 Task: Look for space in Jerantut, Malaysia from 5th September, 2023 to 12th September, 2023 for 2 adults in price range Rs.10000 to Rs.15000.  With 1  bedroom having 1 bed and 1 bathroom. Property type can be house, flat, guest house, hotel. Booking option can be shelf check-in. Required host language is English.
Action: Mouse moved to (483, 102)
Screenshot: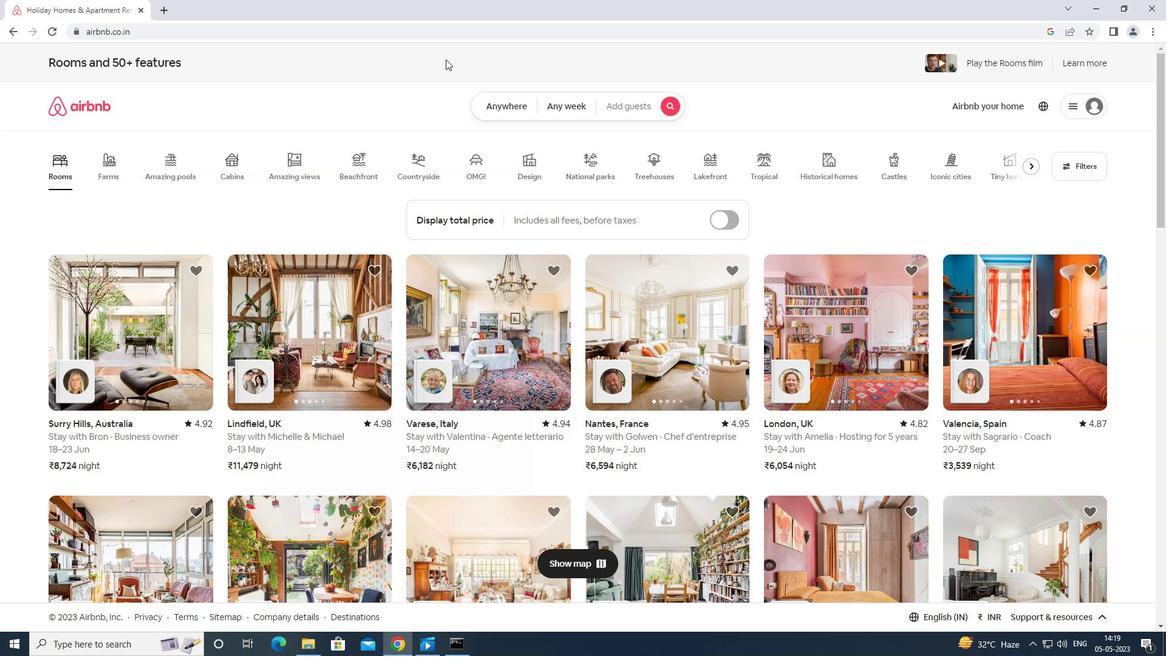 
Action: Mouse pressed left at (483, 102)
Screenshot: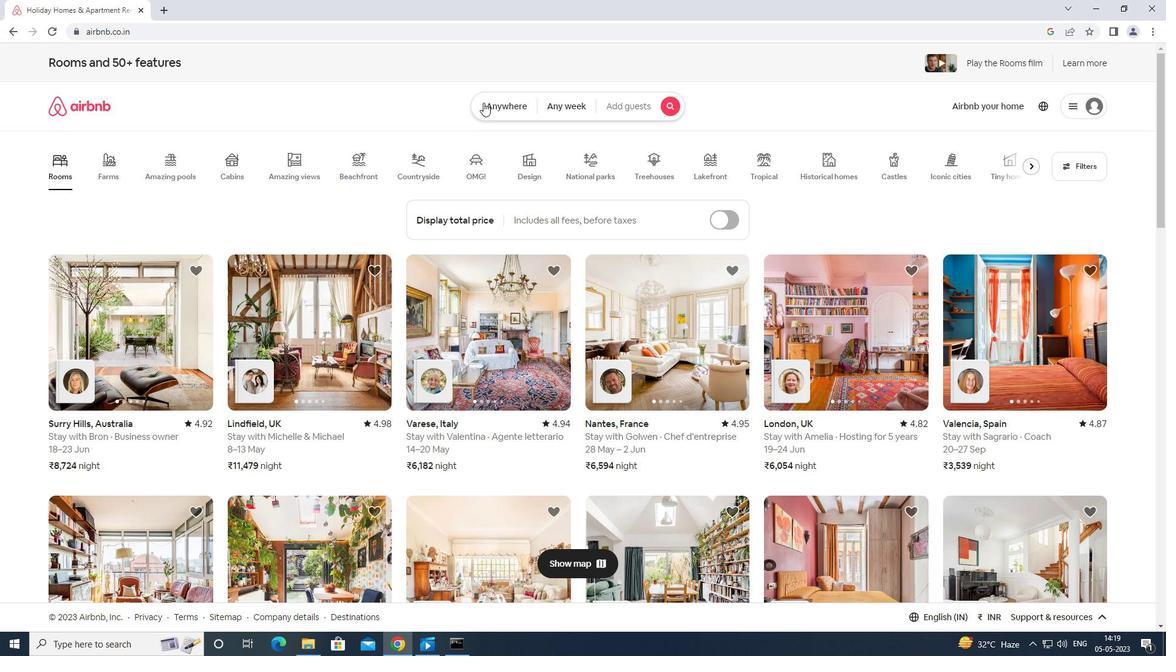 
Action: Mouse moved to (440, 143)
Screenshot: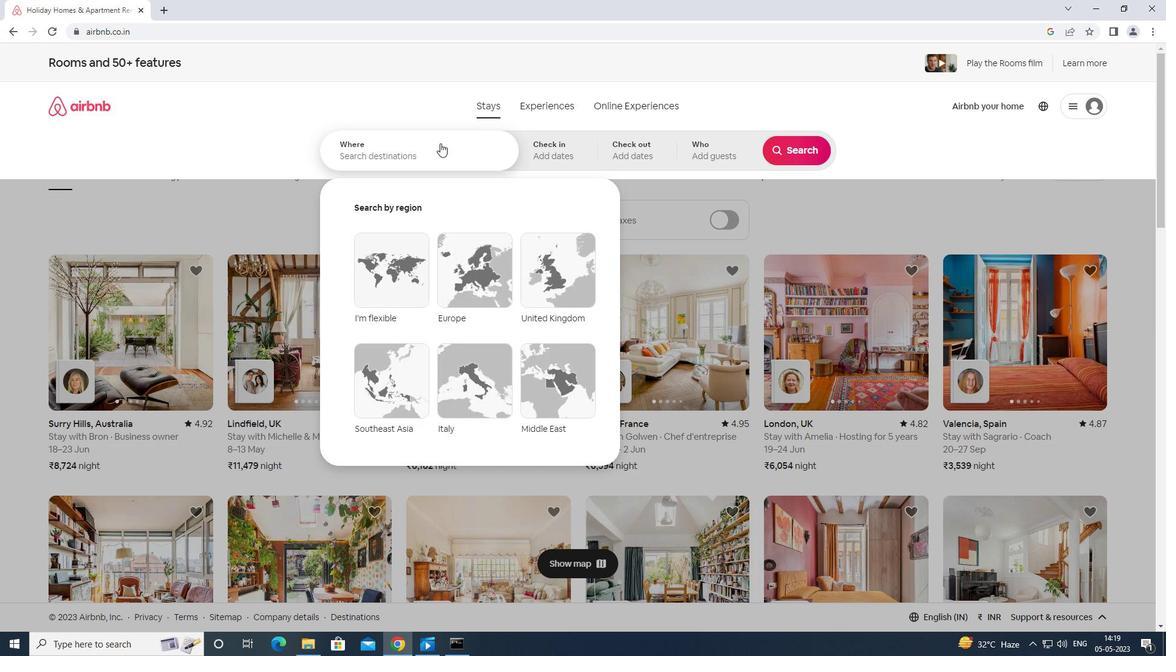 
Action: Mouse pressed left at (440, 143)
Screenshot: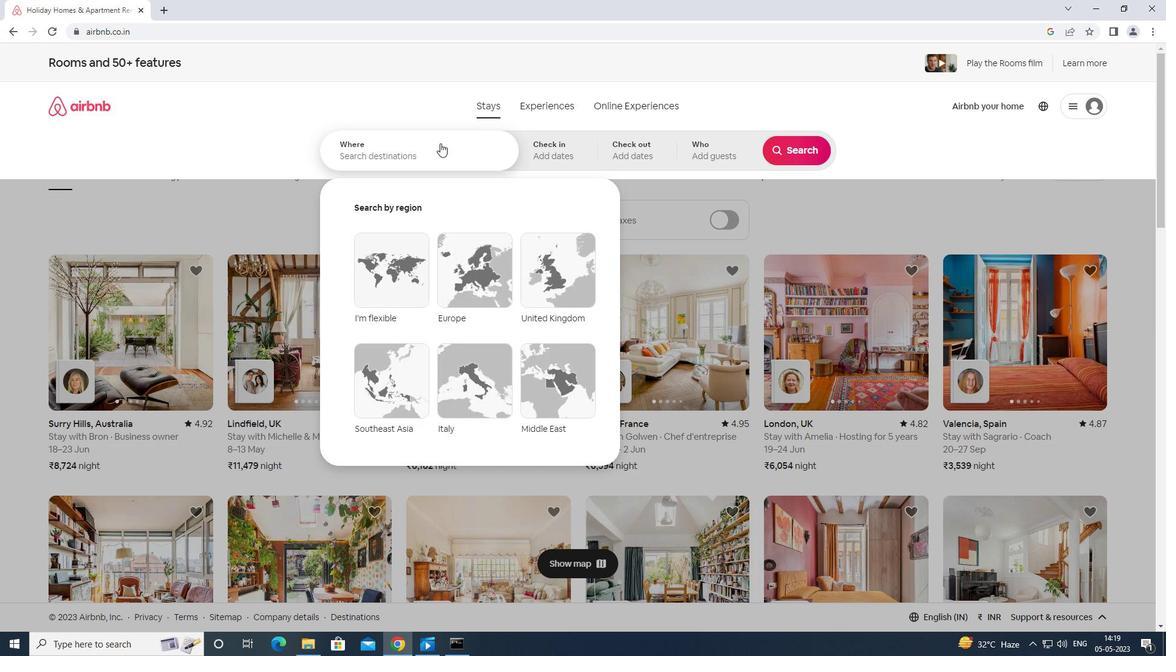 
Action: Mouse moved to (438, 150)
Screenshot: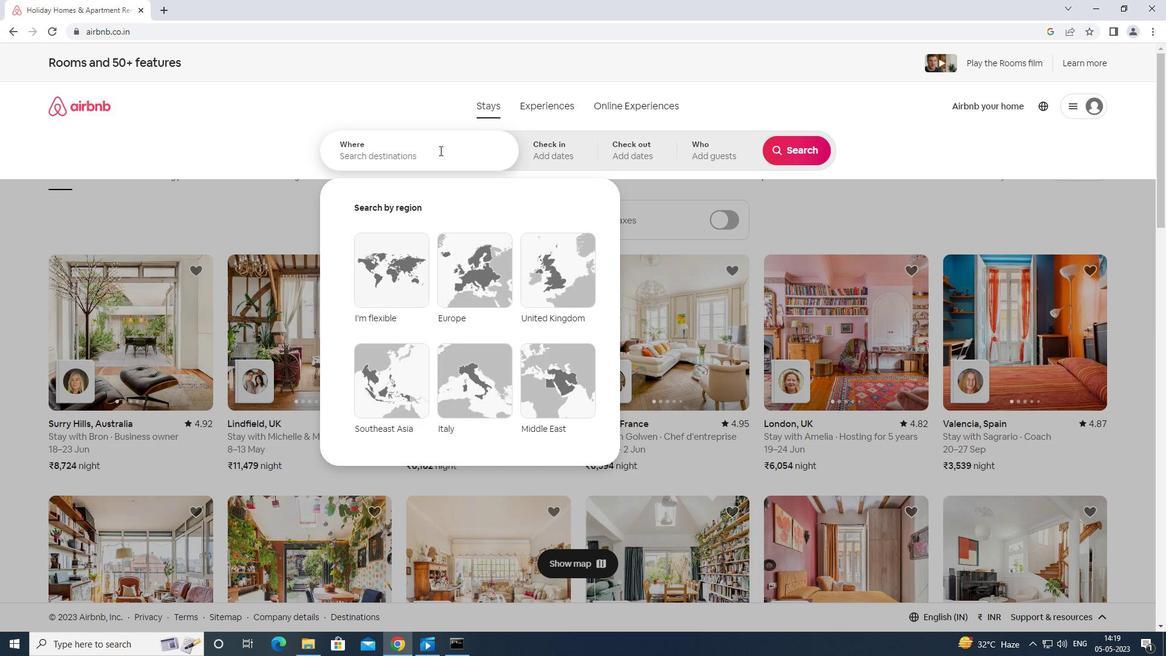 
Action: Key pressed <Key.shift>JERANTUT<Key.space>MALAYSIA<Key.enter>
Screenshot: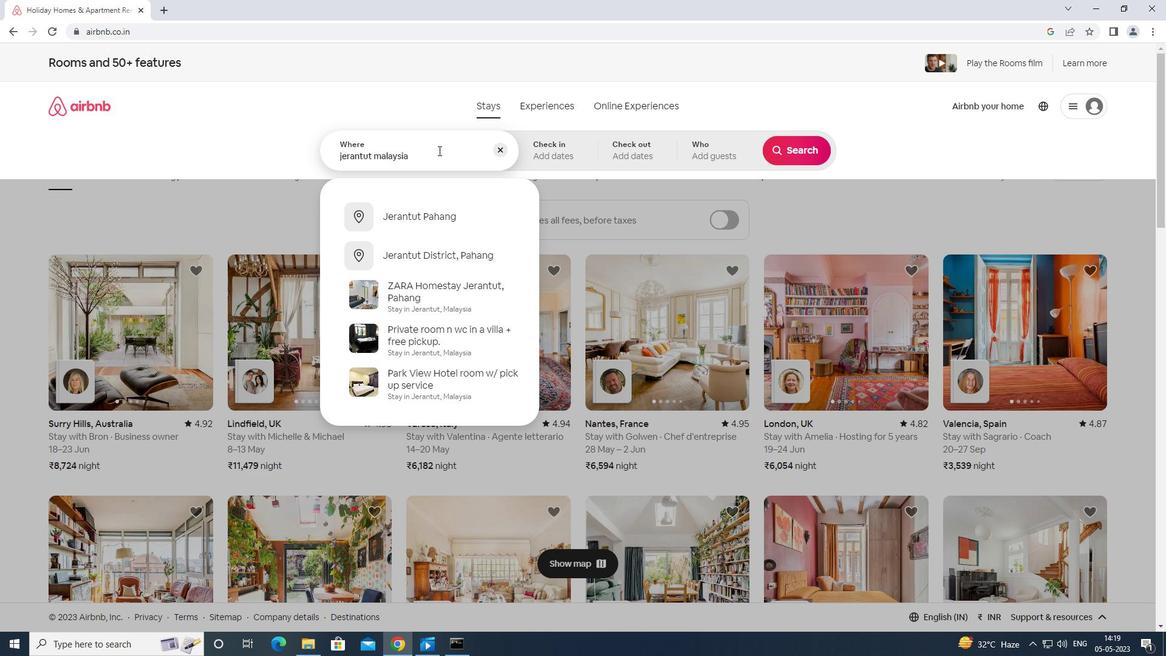 
Action: Mouse moved to (798, 252)
Screenshot: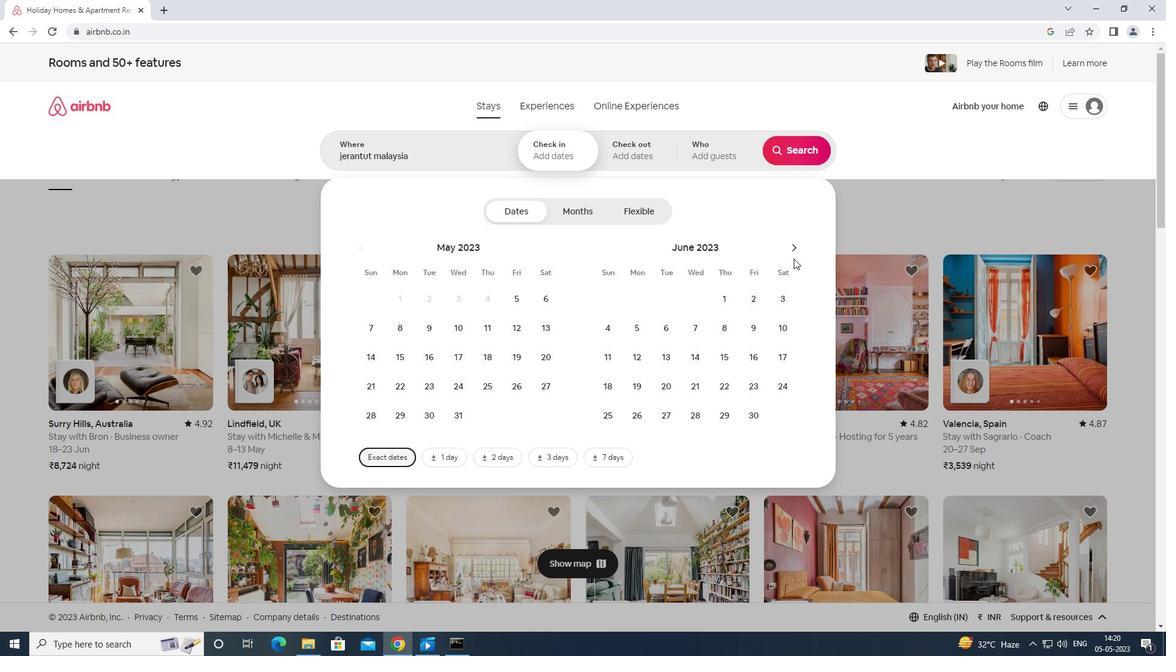 
Action: Mouse pressed left at (798, 252)
Screenshot: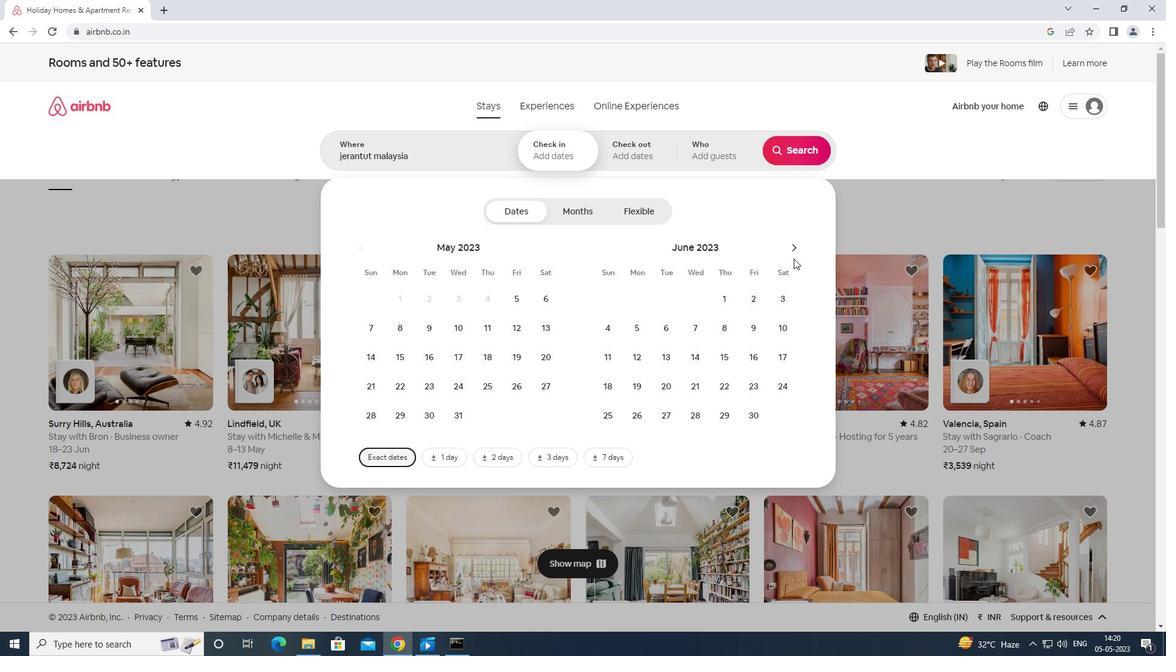 
Action: Mouse moved to (799, 252)
Screenshot: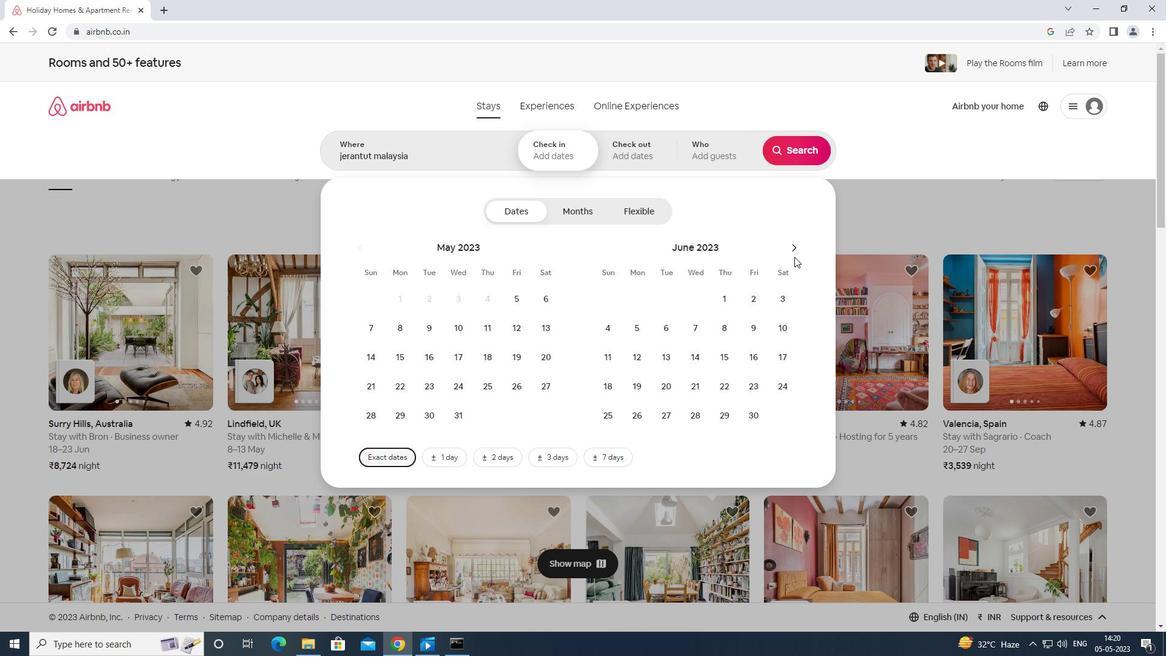
Action: Mouse pressed left at (799, 252)
Screenshot: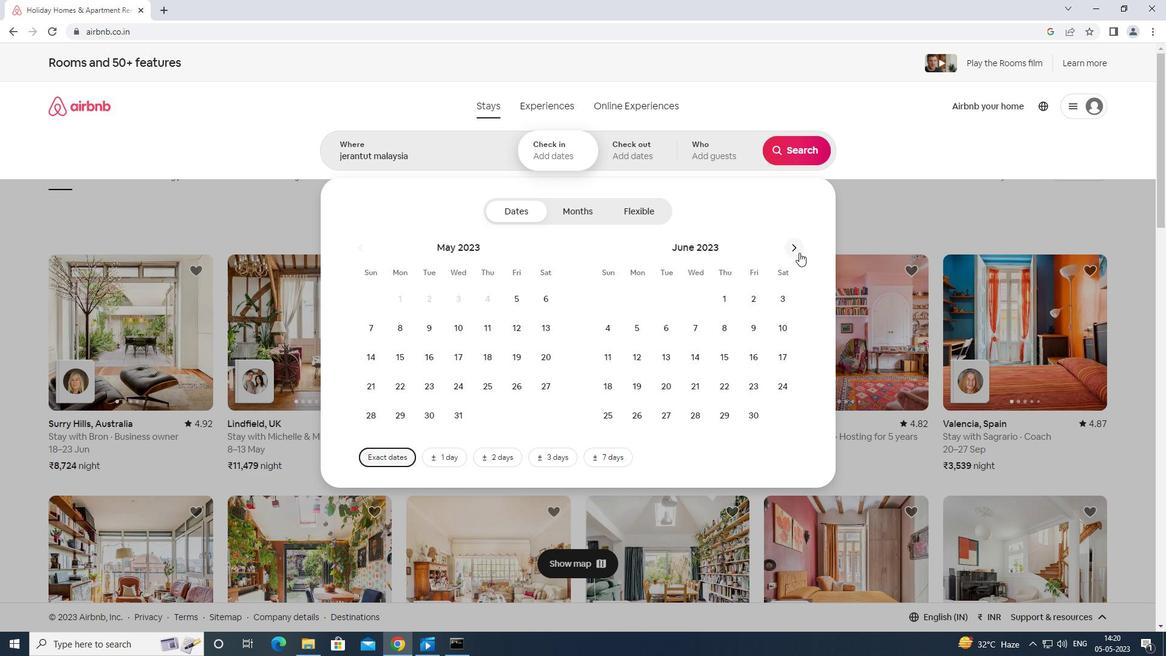 
Action: Mouse moved to (800, 252)
Screenshot: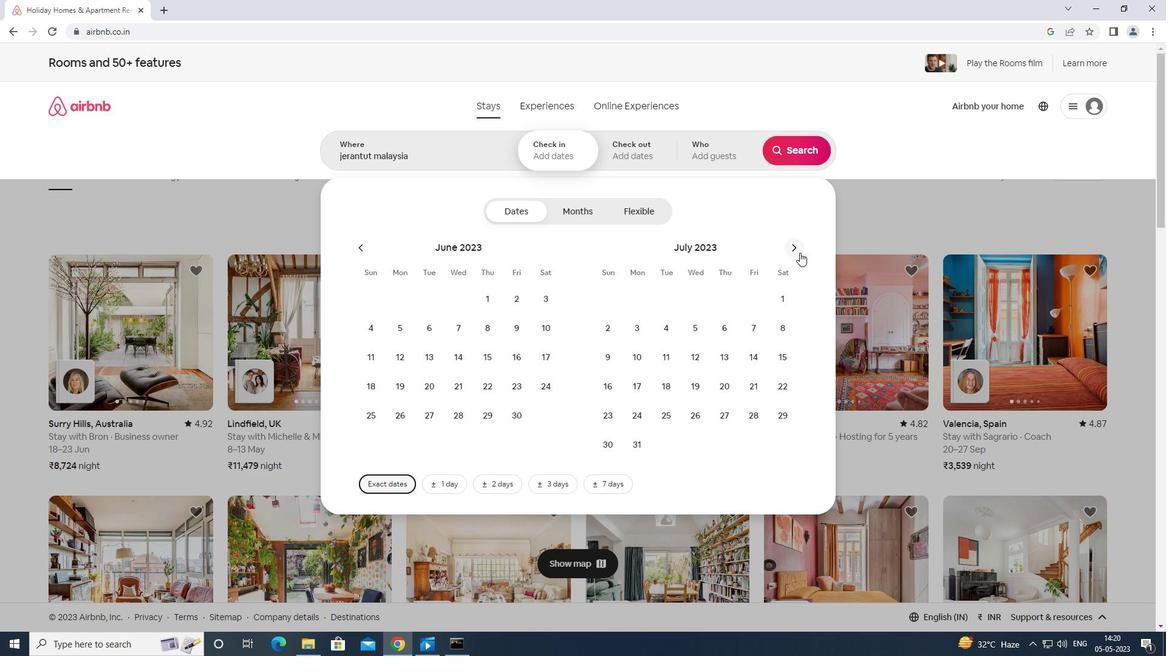 
Action: Mouse pressed left at (800, 252)
Screenshot: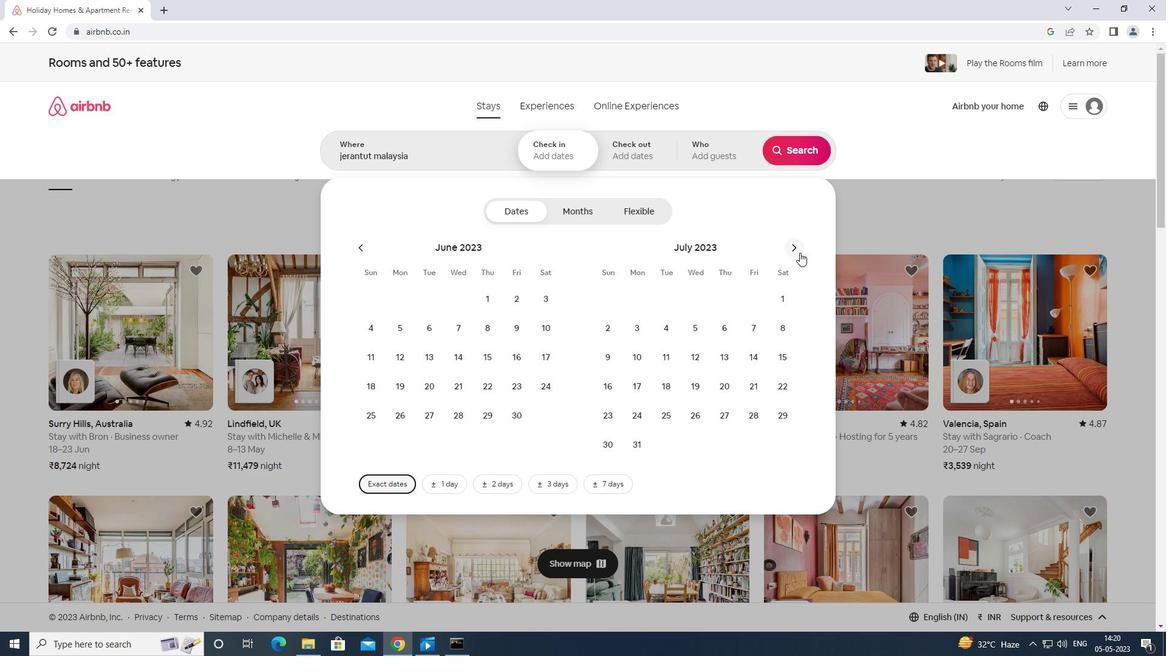 
Action: Mouse moved to (800, 251)
Screenshot: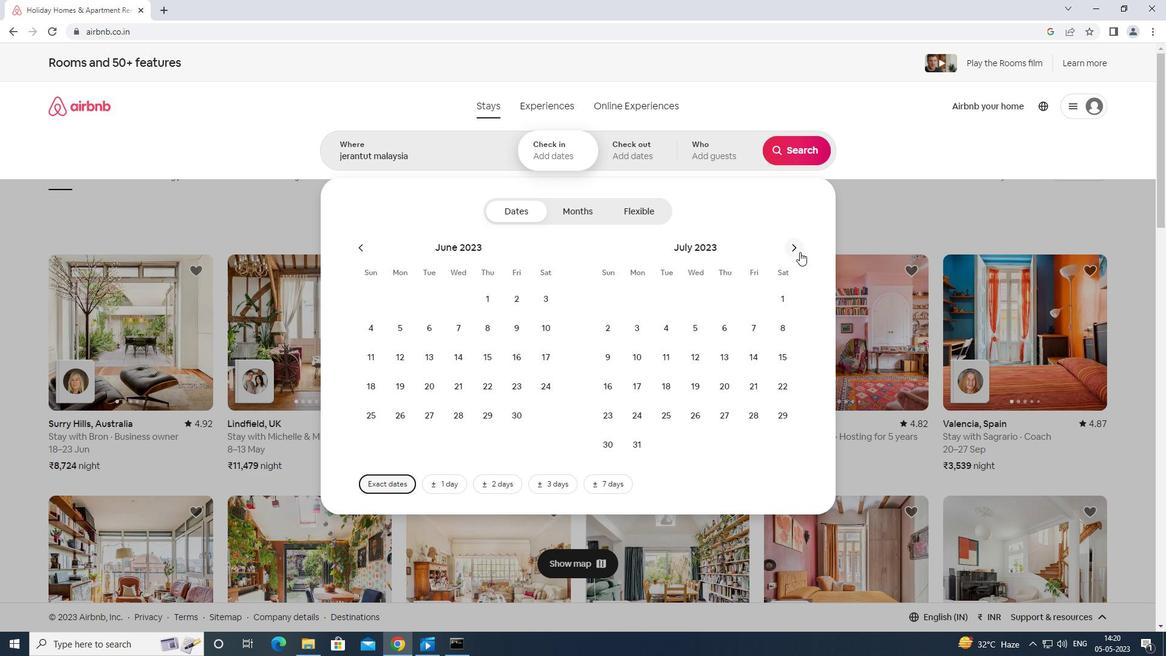 
Action: Mouse pressed left at (800, 251)
Screenshot: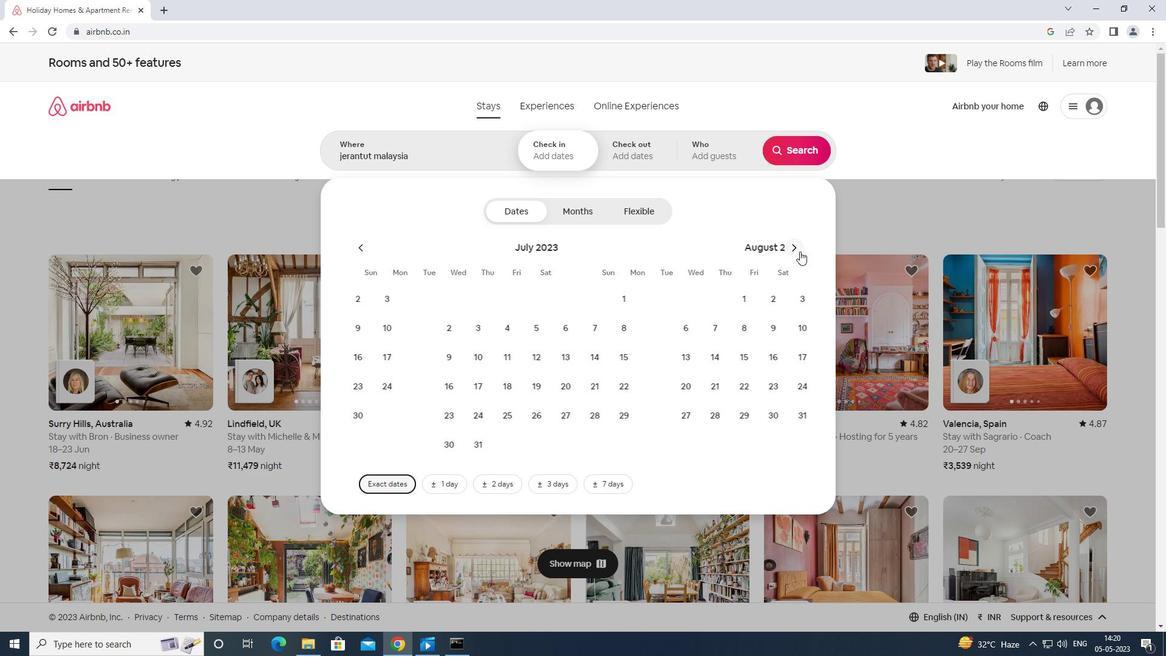 
Action: Mouse moved to (672, 325)
Screenshot: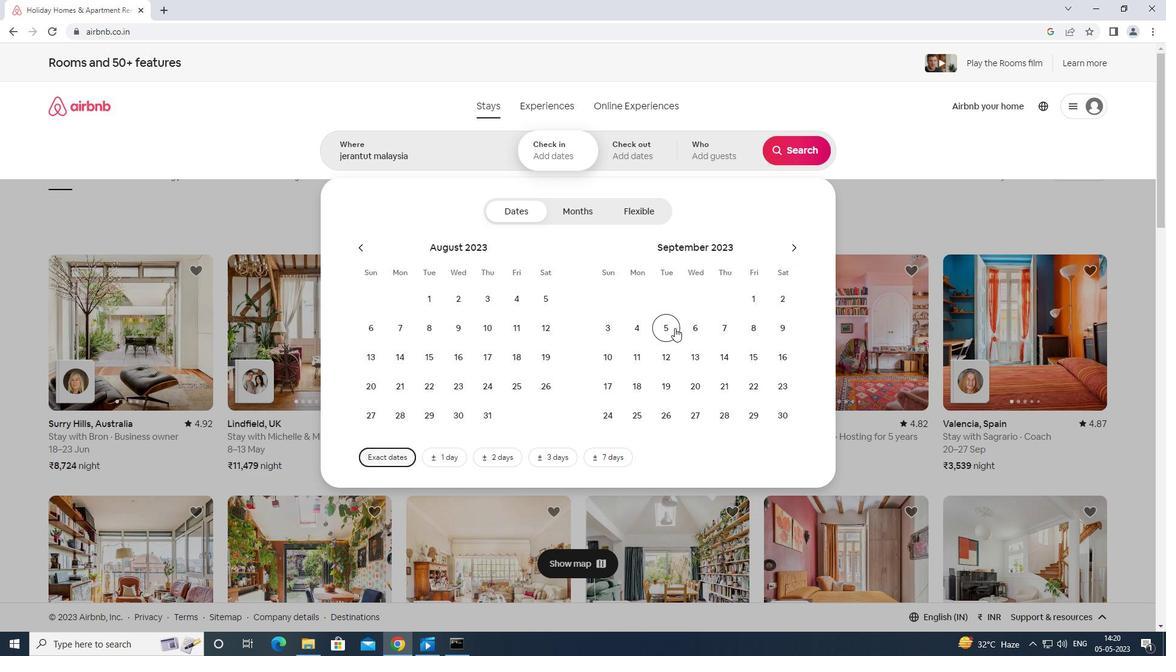 
Action: Mouse pressed left at (672, 325)
Screenshot: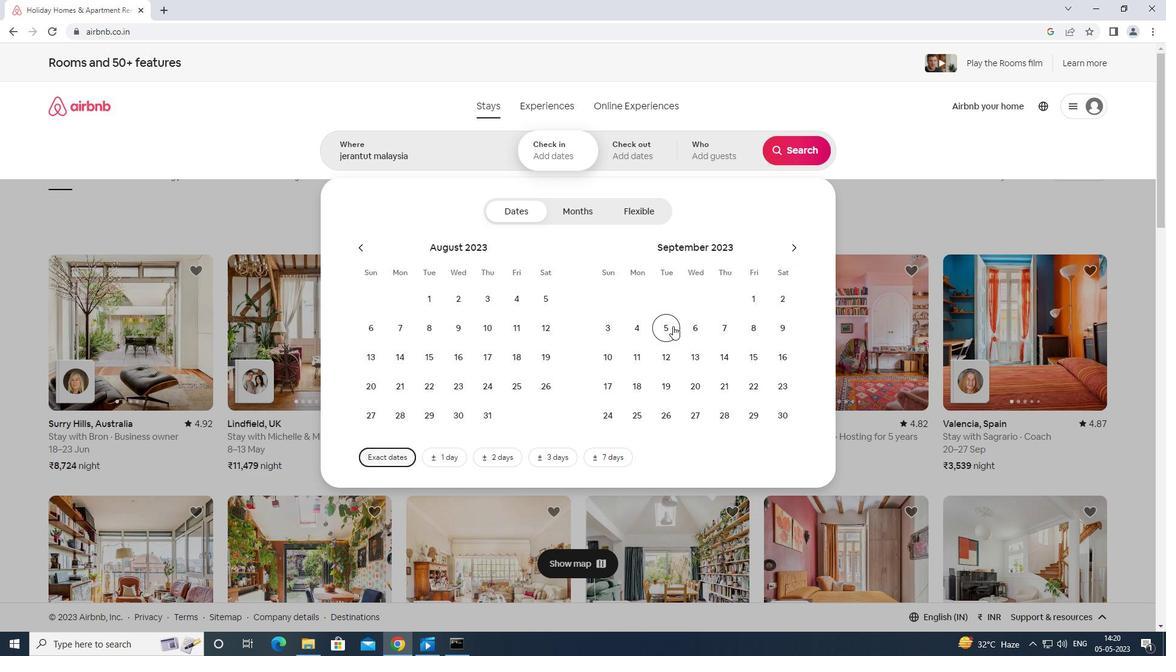 
Action: Mouse moved to (668, 350)
Screenshot: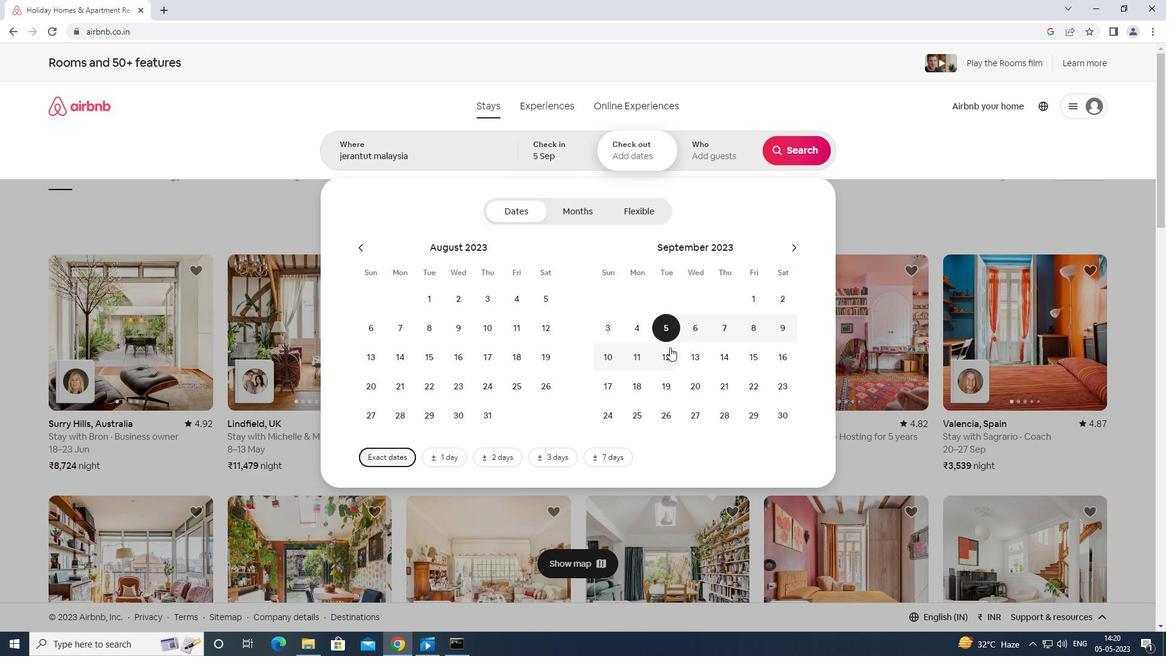 
Action: Mouse pressed left at (668, 350)
Screenshot: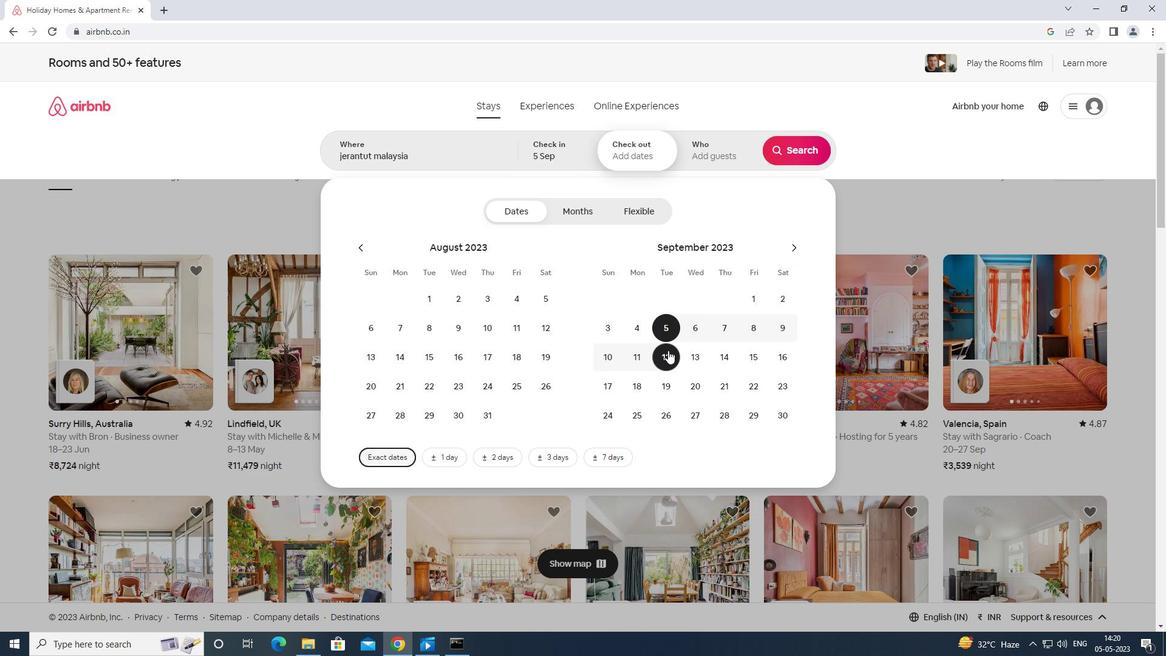 
Action: Mouse moved to (725, 154)
Screenshot: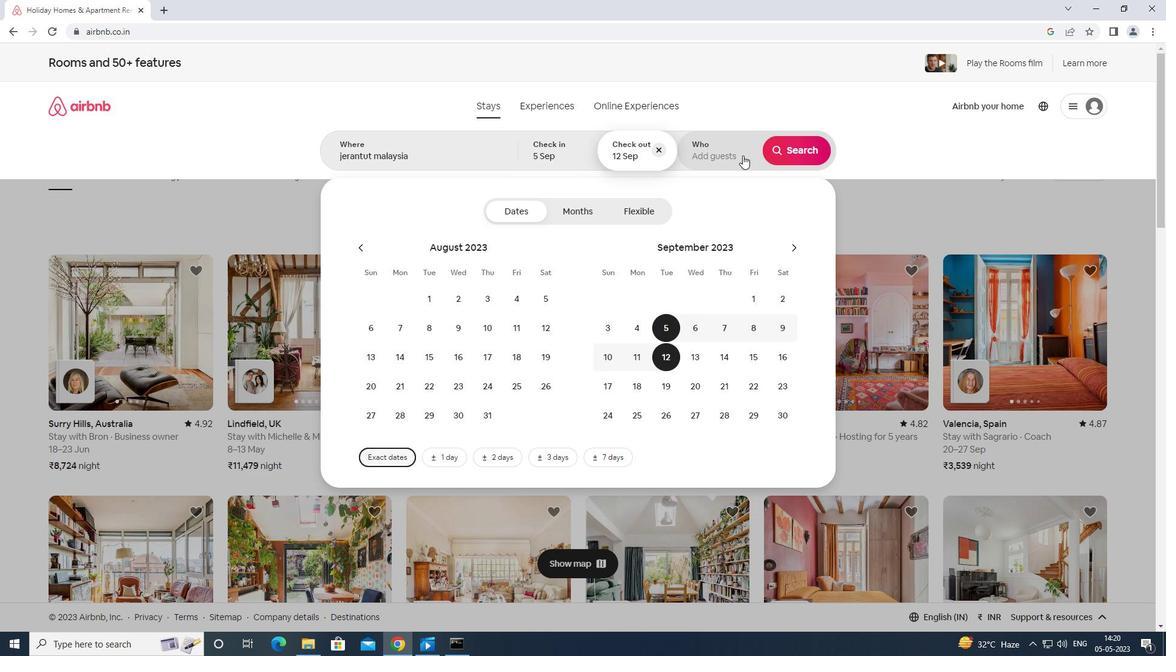 
Action: Mouse pressed left at (725, 154)
Screenshot: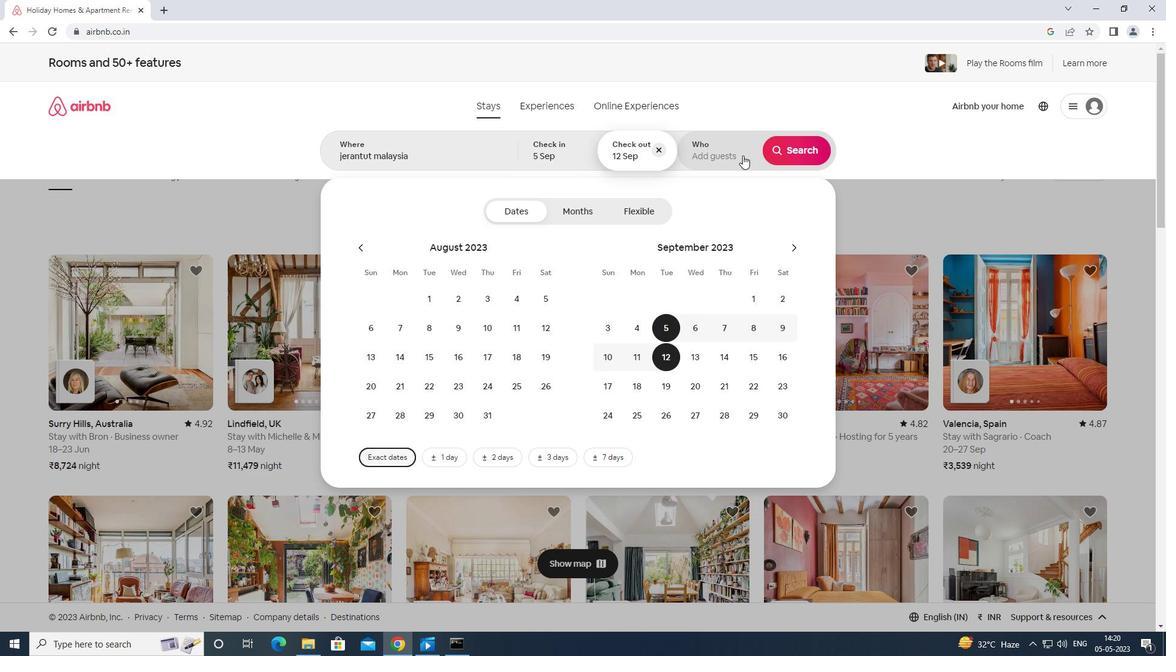 
Action: Mouse moved to (799, 214)
Screenshot: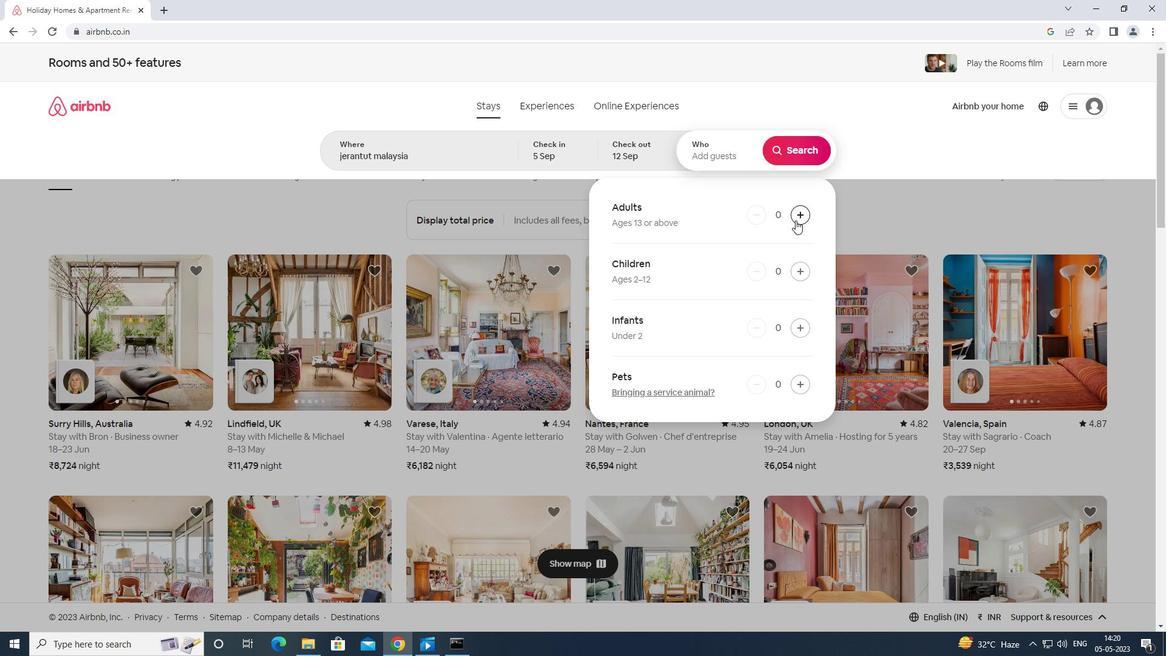 
Action: Mouse pressed left at (799, 214)
Screenshot: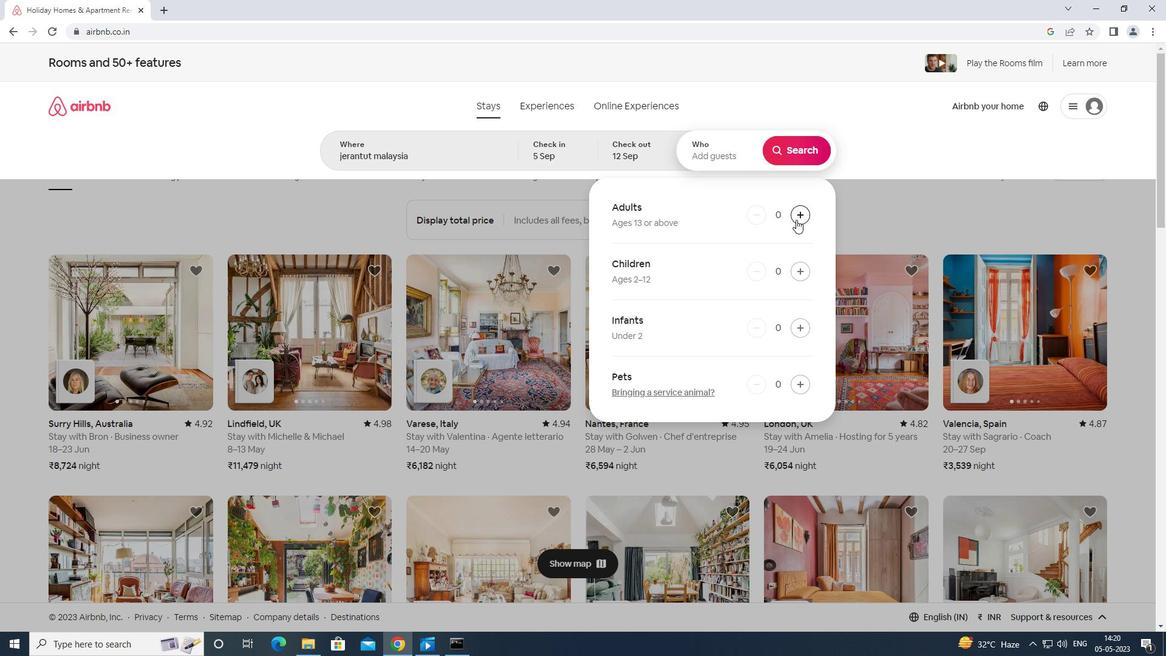 
Action: Mouse pressed left at (799, 214)
Screenshot: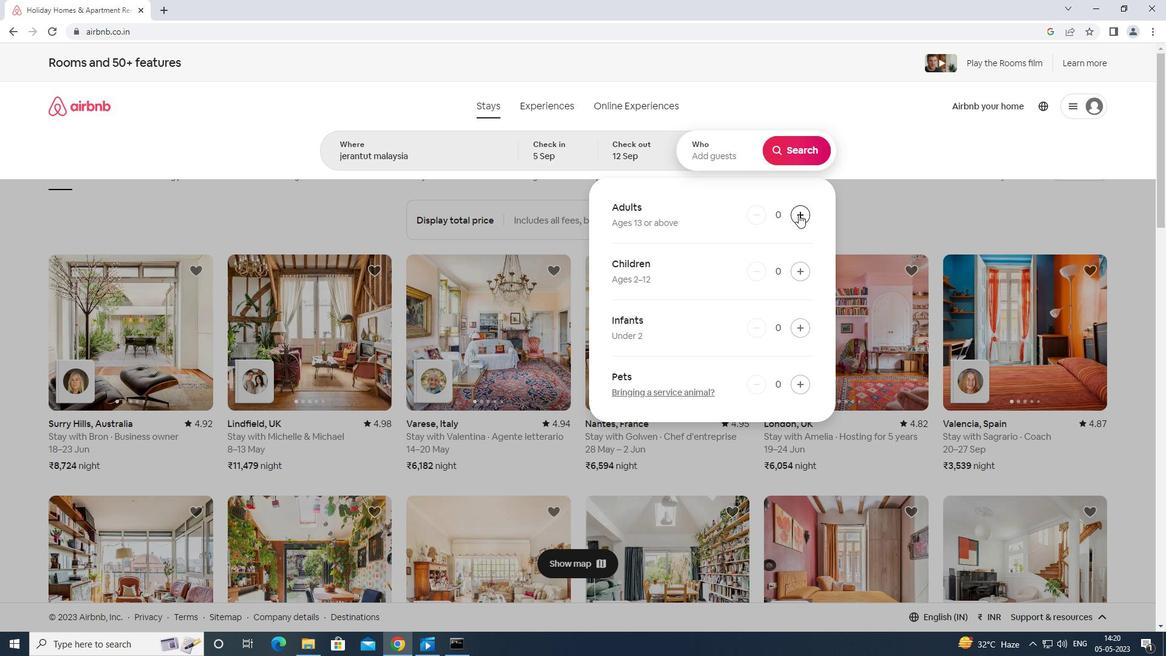 
Action: Mouse moved to (799, 150)
Screenshot: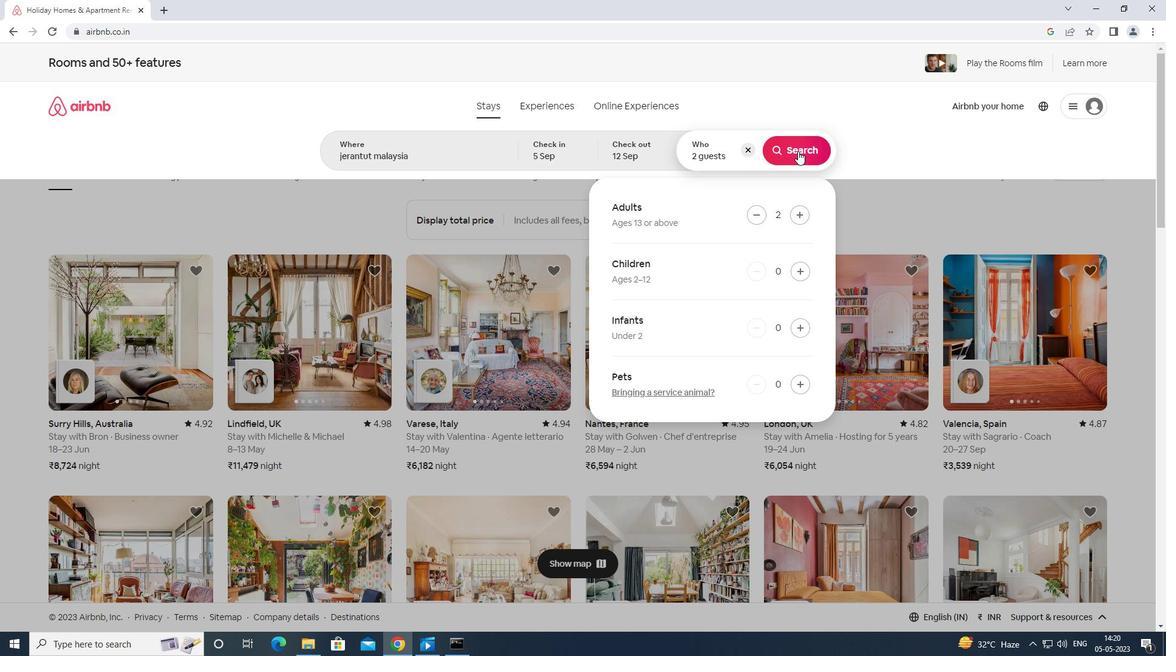 
Action: Mouse pressed left at (799, 150)
Screenshot: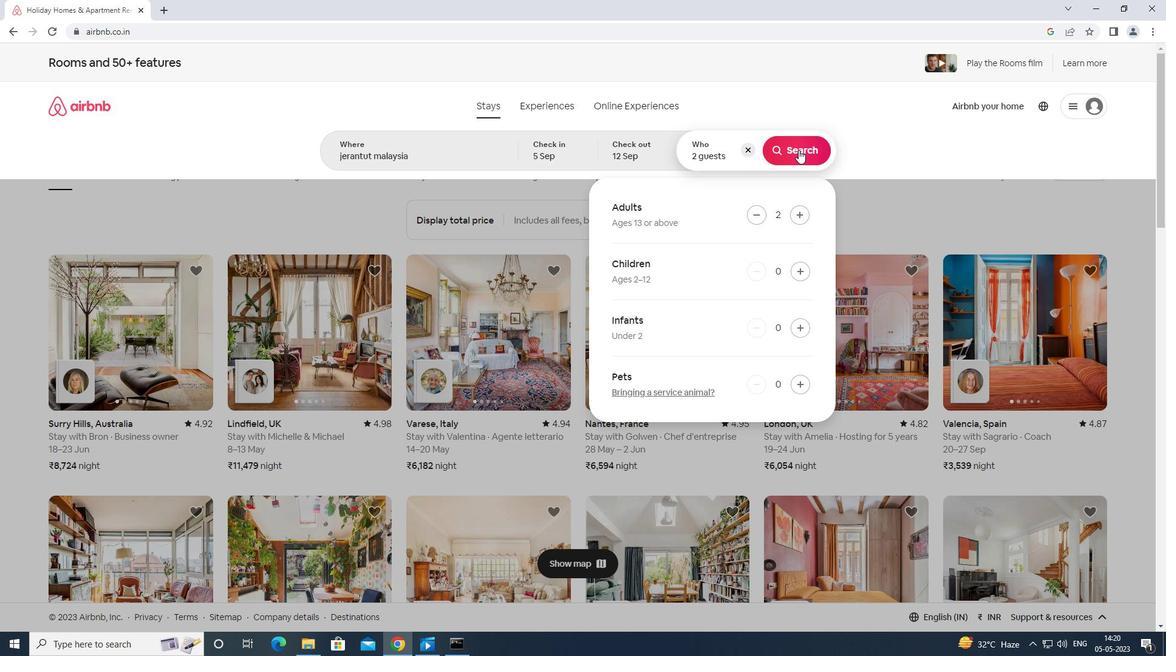 
Action: Mouse moved to (1128, 116)
Screenshot: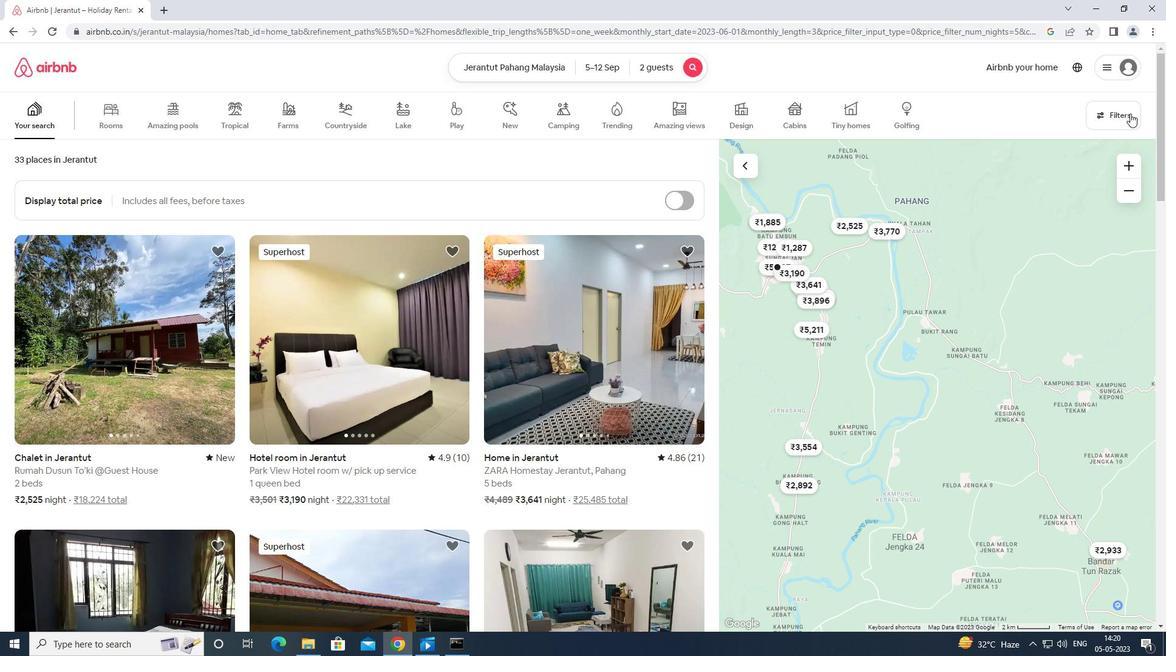 
Action: Mouse pressed left at (1128, 116)
Screenshot: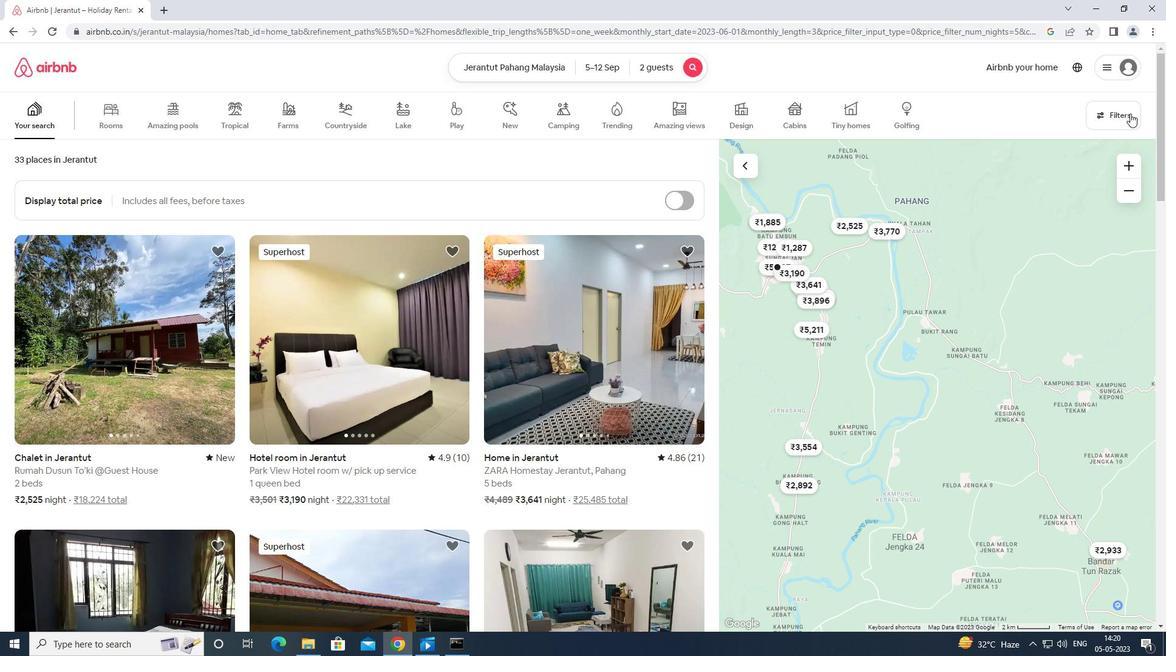 
Action: Mouse moved to (468, 413)
Screenshot: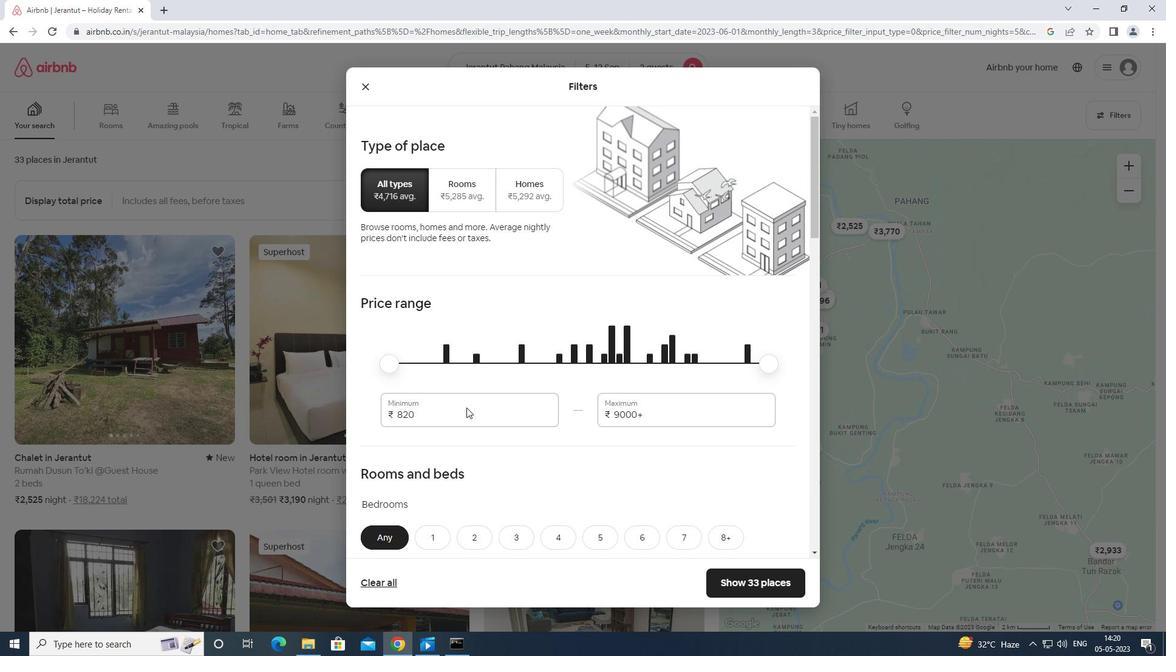 
Action: Mouse pressed left at (468, 413)
Screenshot: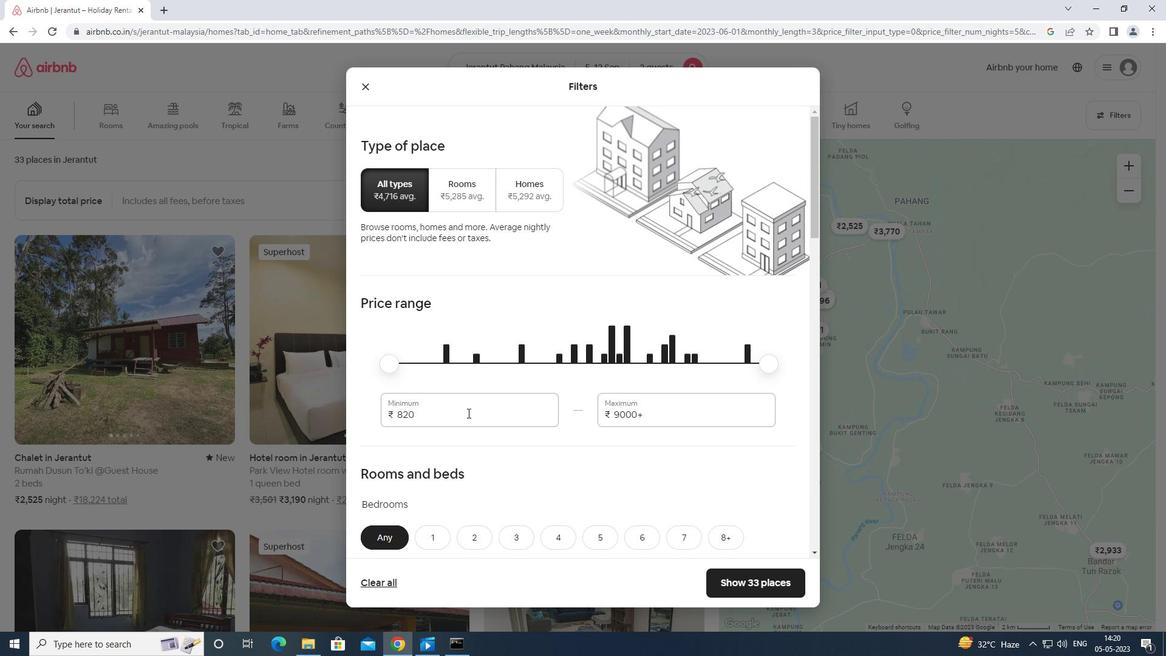 
Action: Mouse moved to (542, 488)
Screenshot: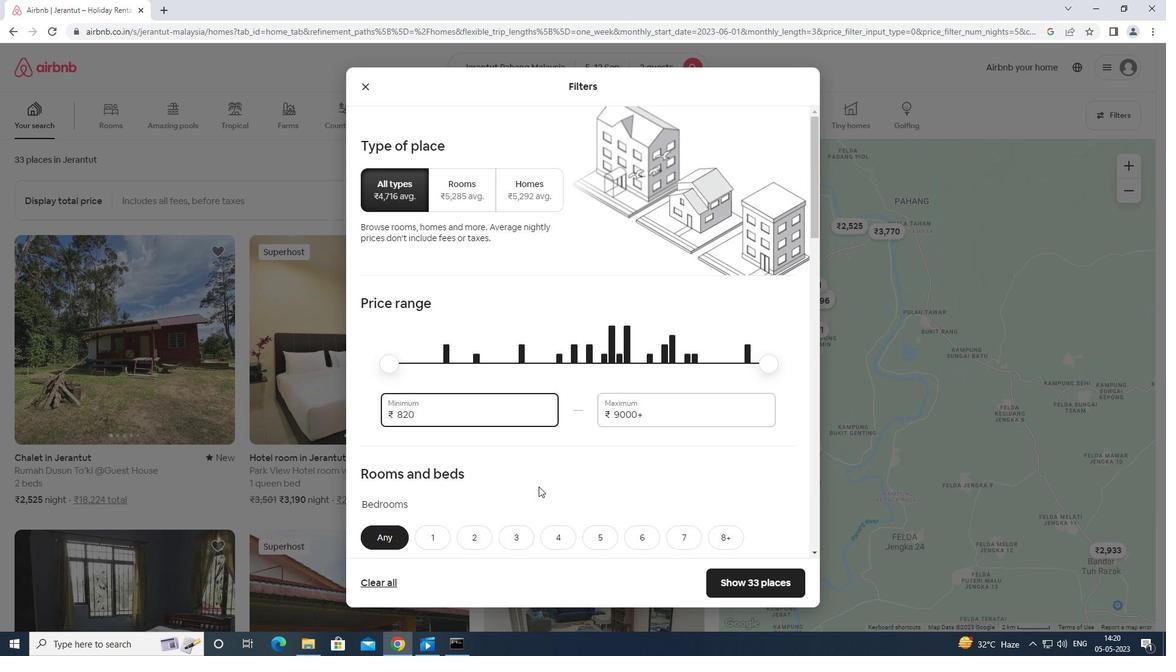 
Action: Key pressed <Key.backspace><Key.backspace><Key.backspace><Key.backspace><Key.backspace>10000
Screenshot: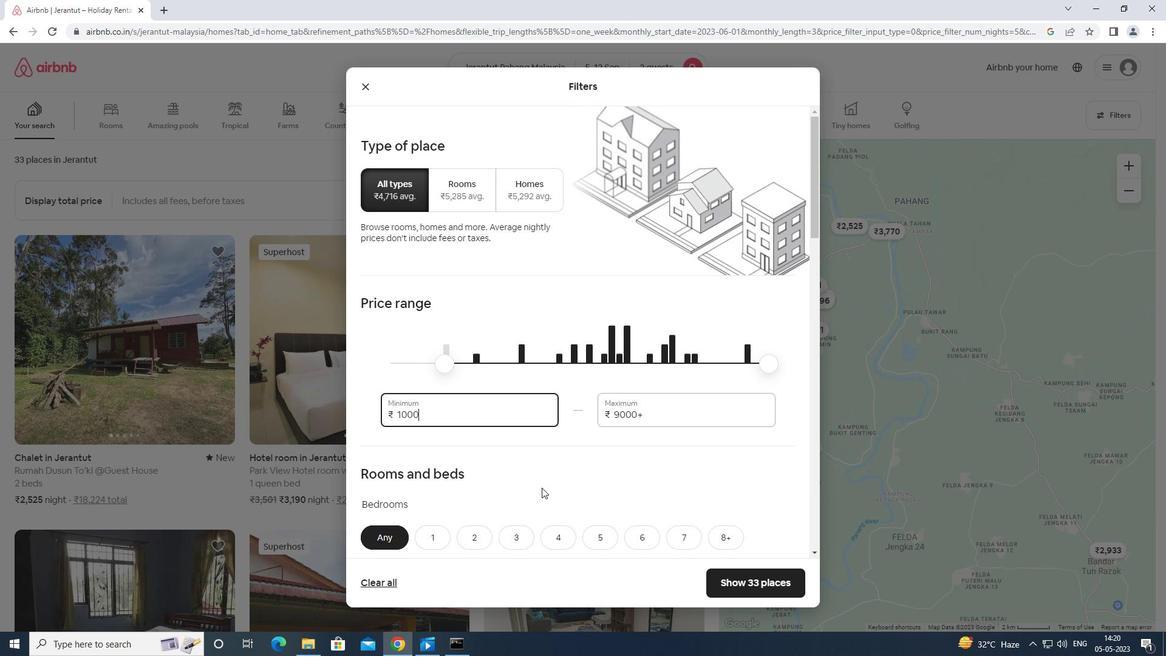 
Action: Mouse moved to (723, 408)
Screenshot: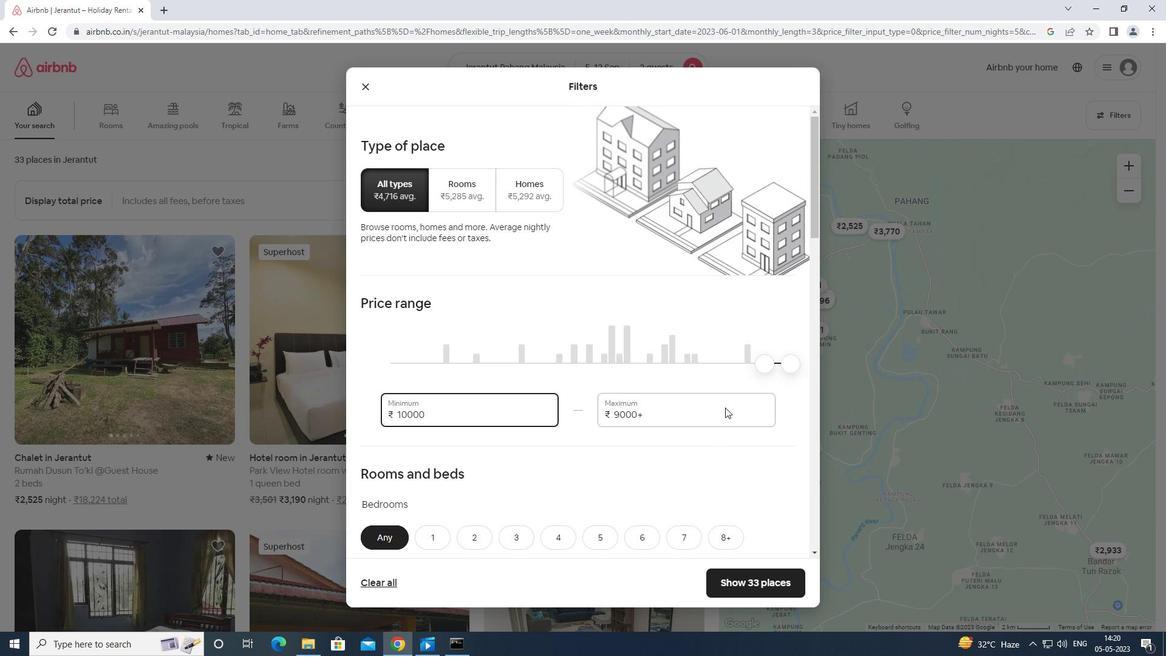 
Action: Mouse pressed left at (723, 408)
Screenshot: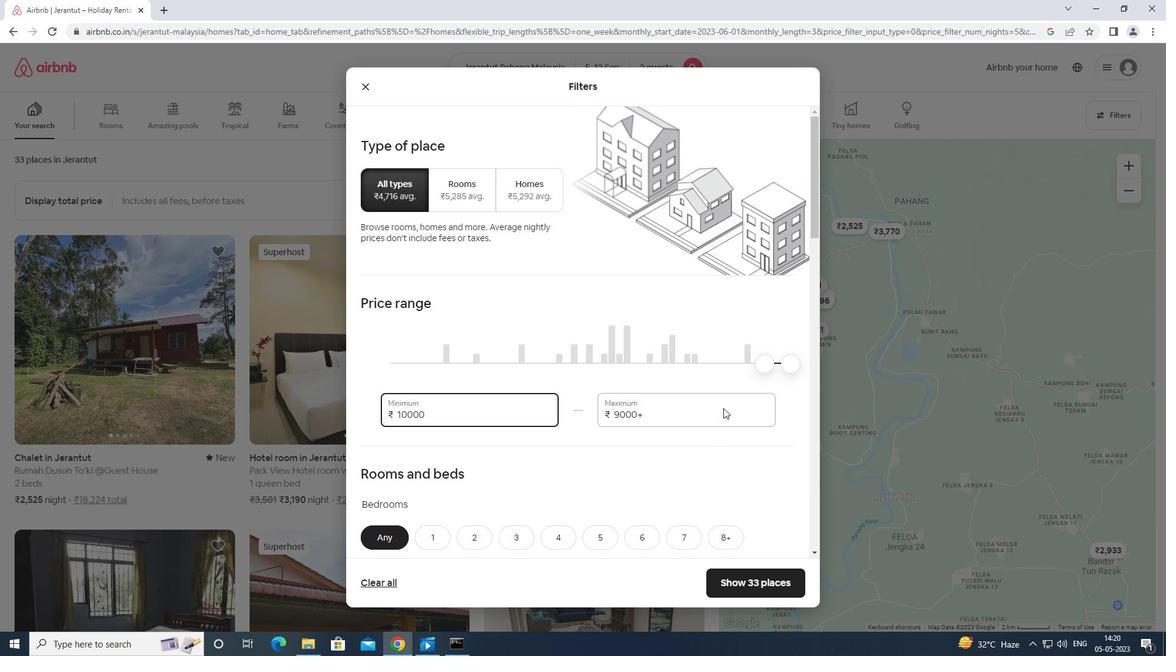 
Action: Key pressed <Key.backspace><Key.backspace><Key.backspace><Key.backspace><Key.backspace><Key.backspace><Key.backspace><Key.backspace><Key.backspace>15000
Screenshot: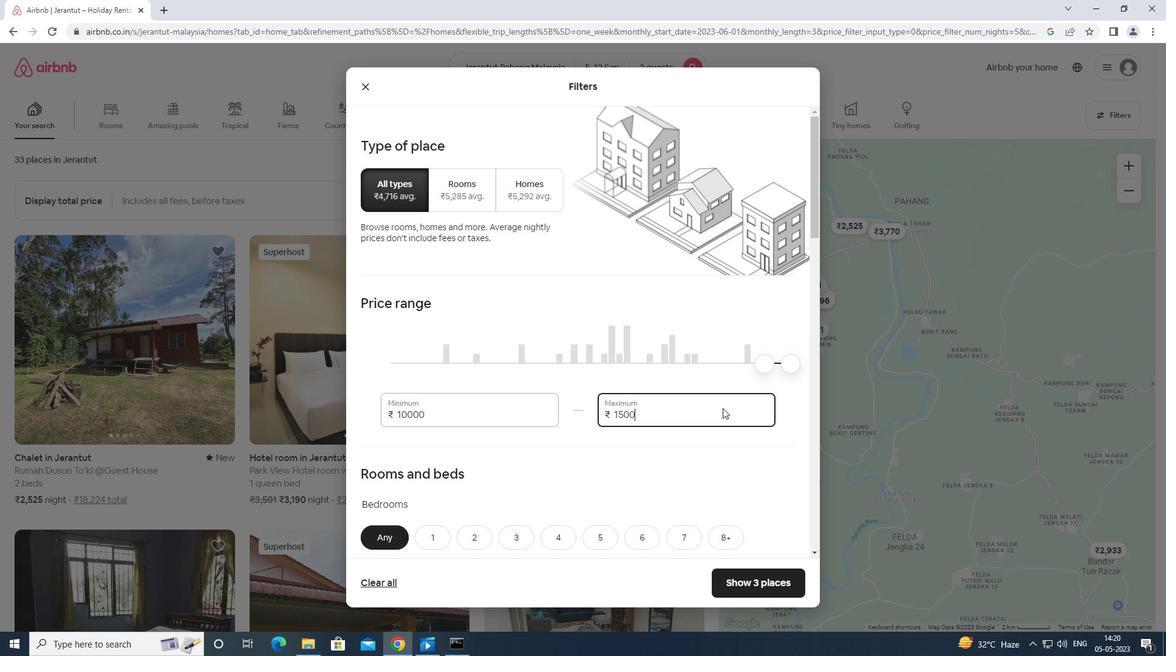 
Action: Mouse moved to (746, 387)
Screenshot: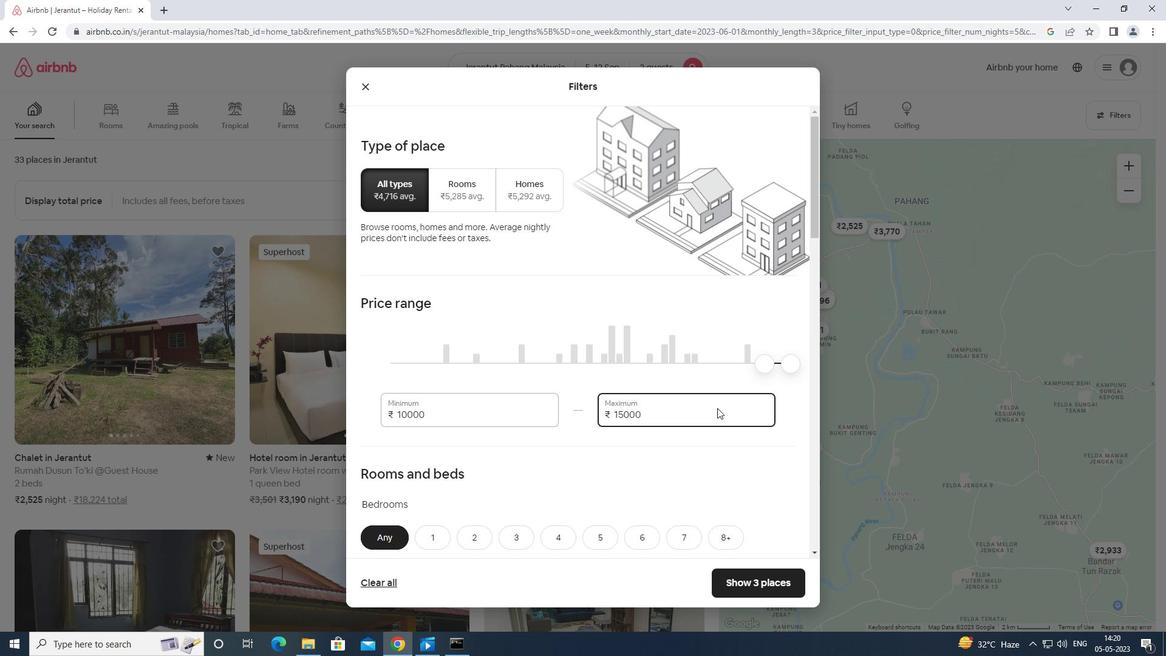 
Action: Mouse scrolled (746, 386) with delta (0, 0)
Screenshot: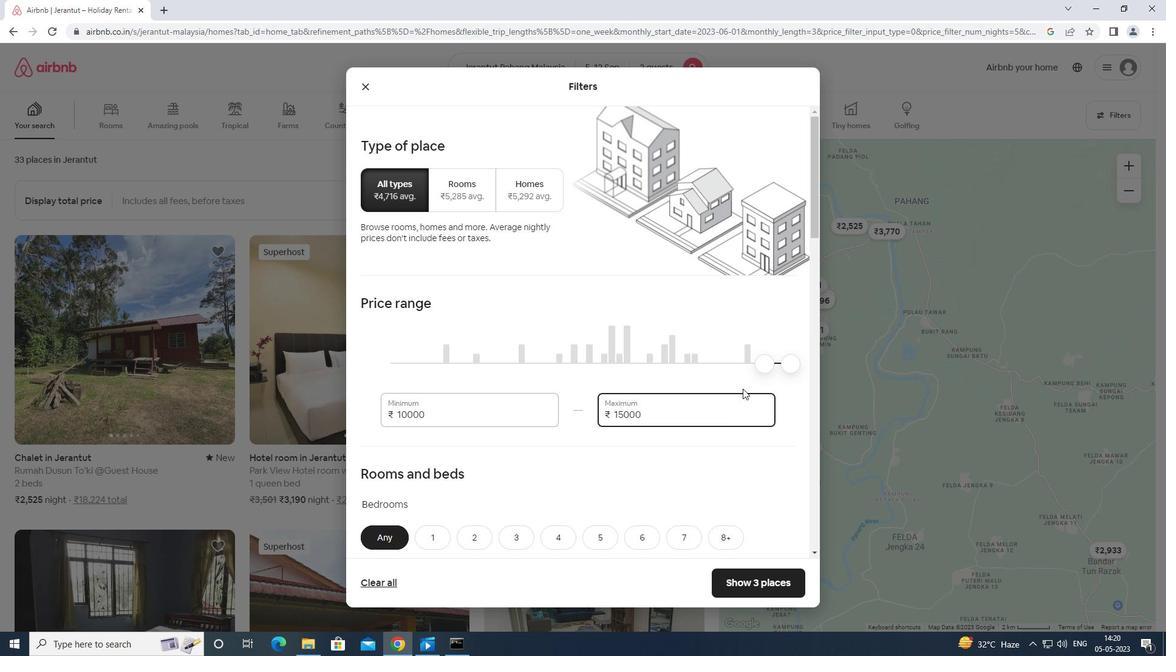 
Action: Mouse scrolled (746, 386) with delta (0, 0)
Screenshot: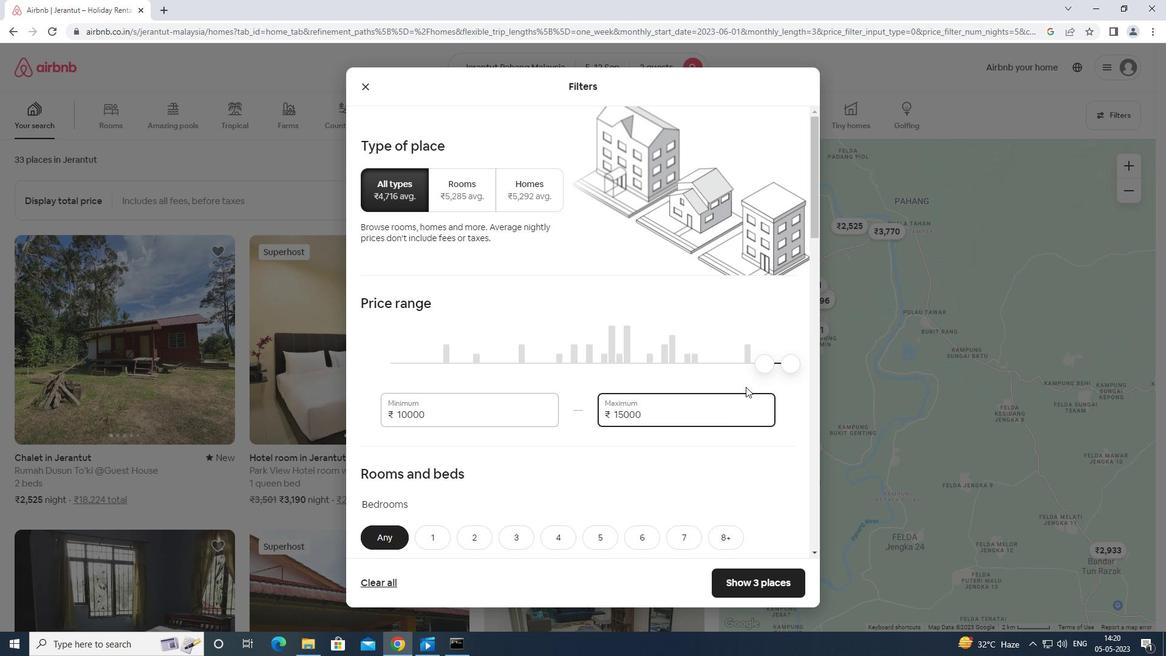 
Action: Mouse scrolled (746, 386) with delta (0, 0)
Screenshot: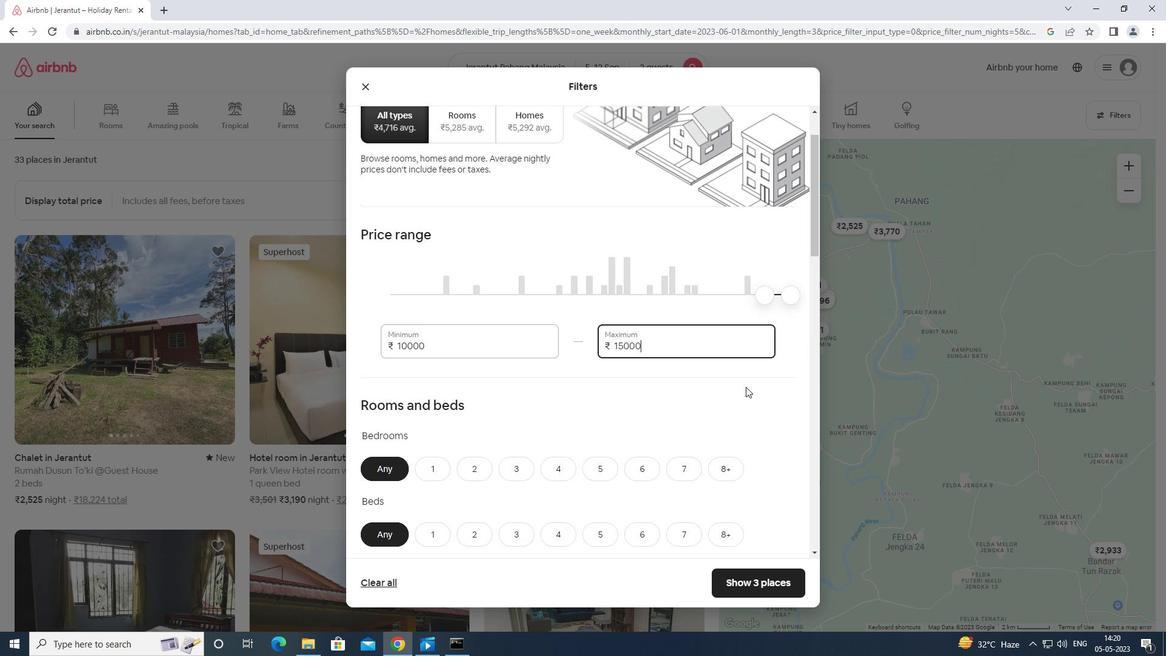 
Action: Mouse scrolled (746, 386) with delta (0, 0)
Screenshot: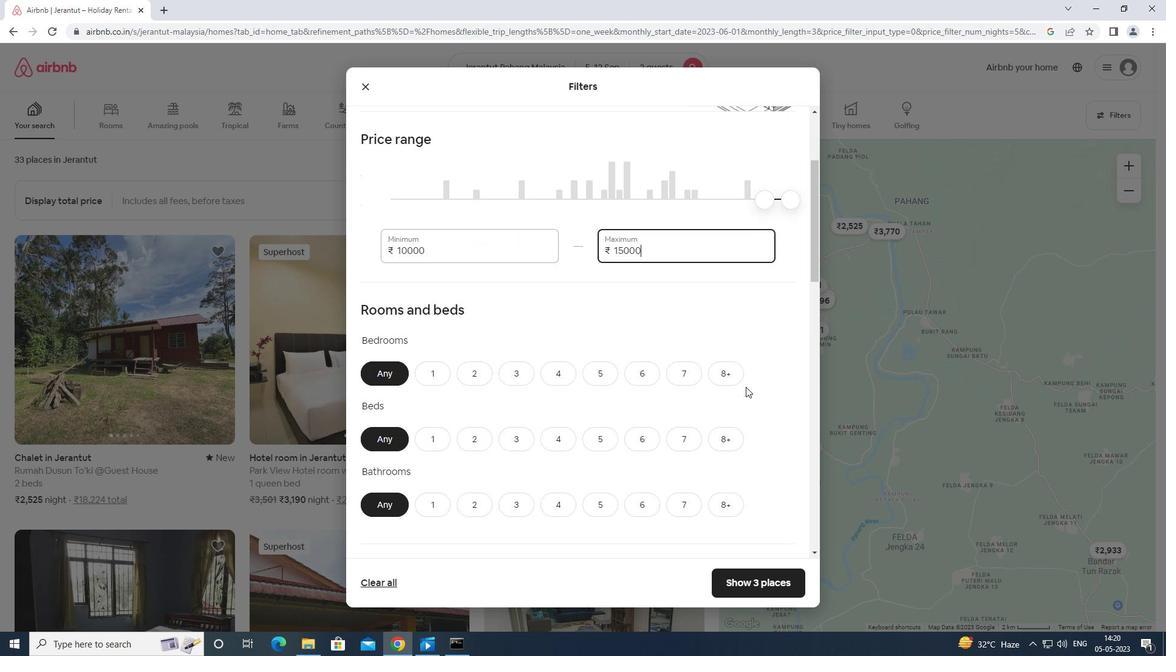 
Action: Mouse moved to (429, 293)
Screenshot: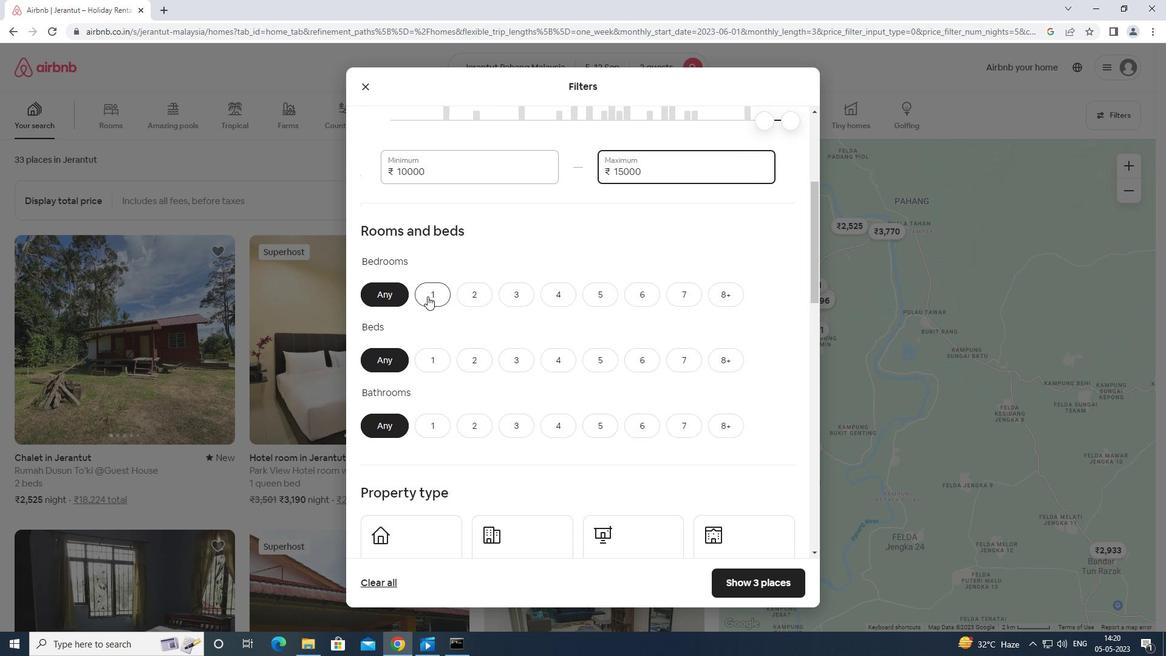 
Action: Mouse pressed left at (429, 293)
Screenshot: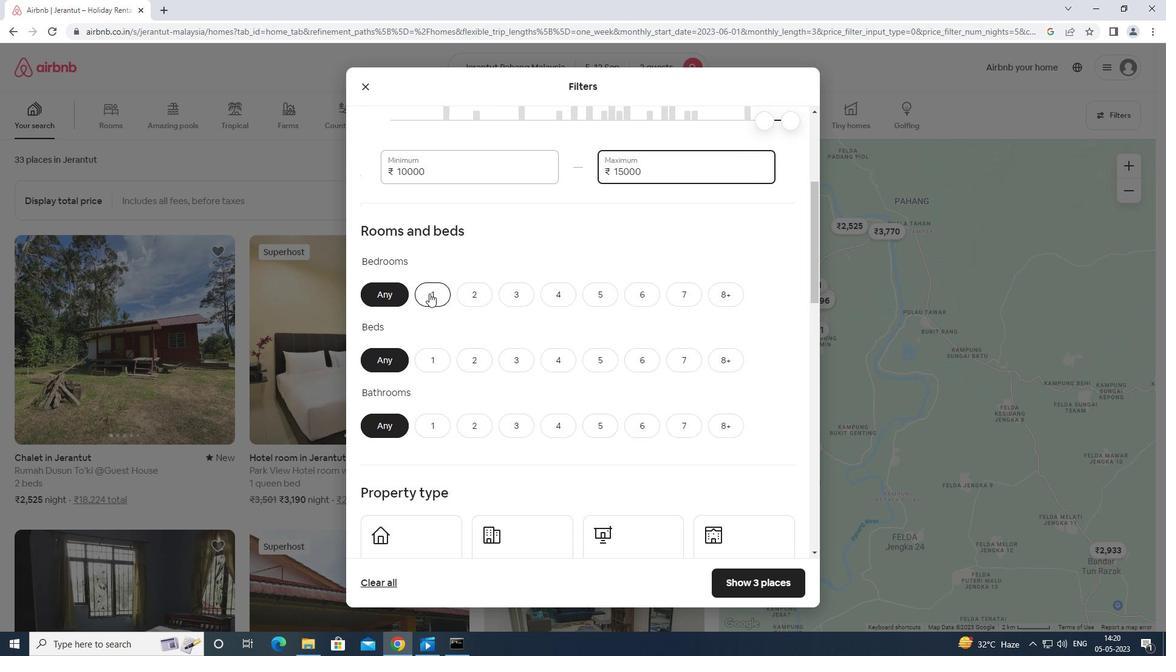 
Action: Mouse moved to (440, 356)
Screenshot: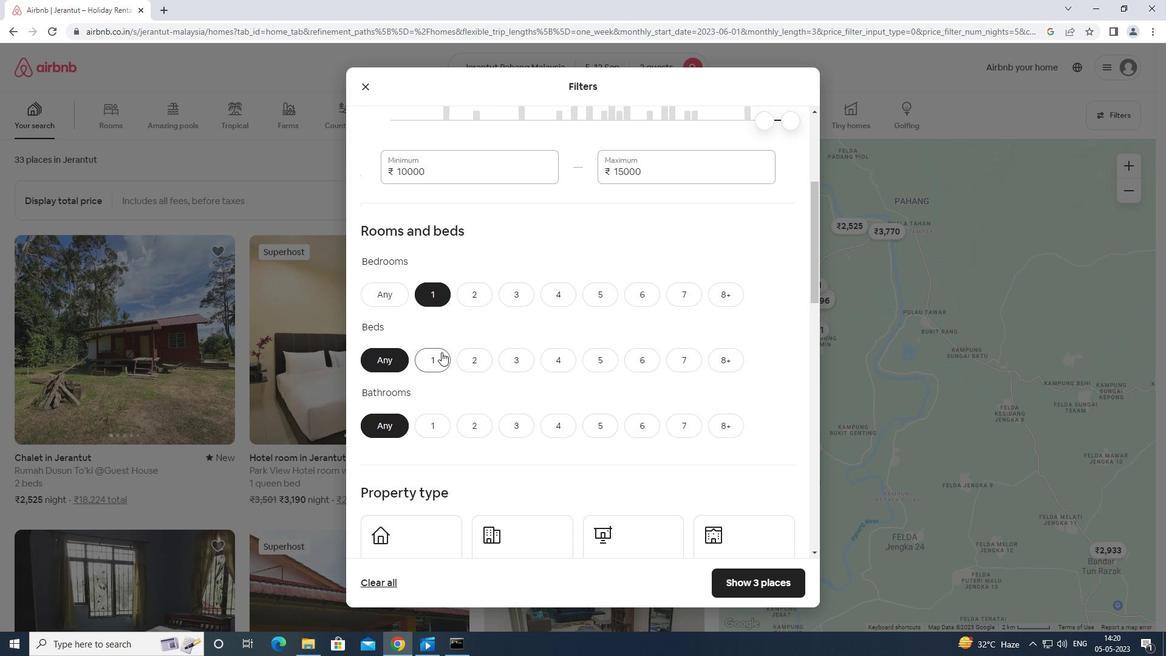 
Action: Mouse pressed left at (440, 356)
Screenshot: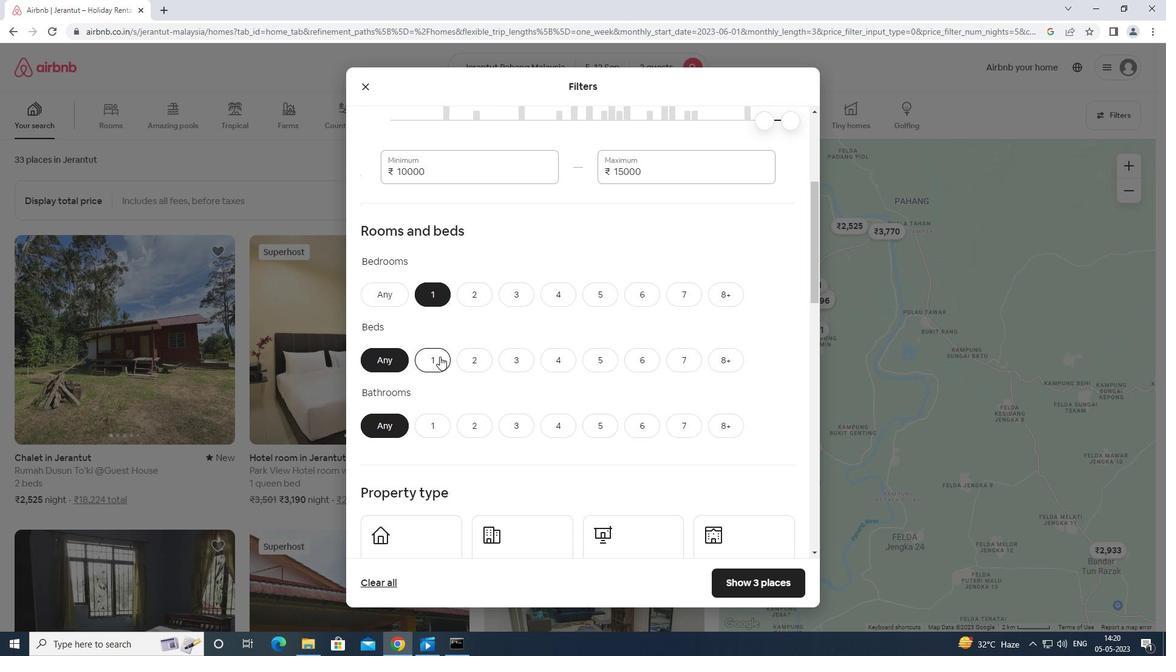 
Action: Mouse moved to (429, 422)
Screenshot: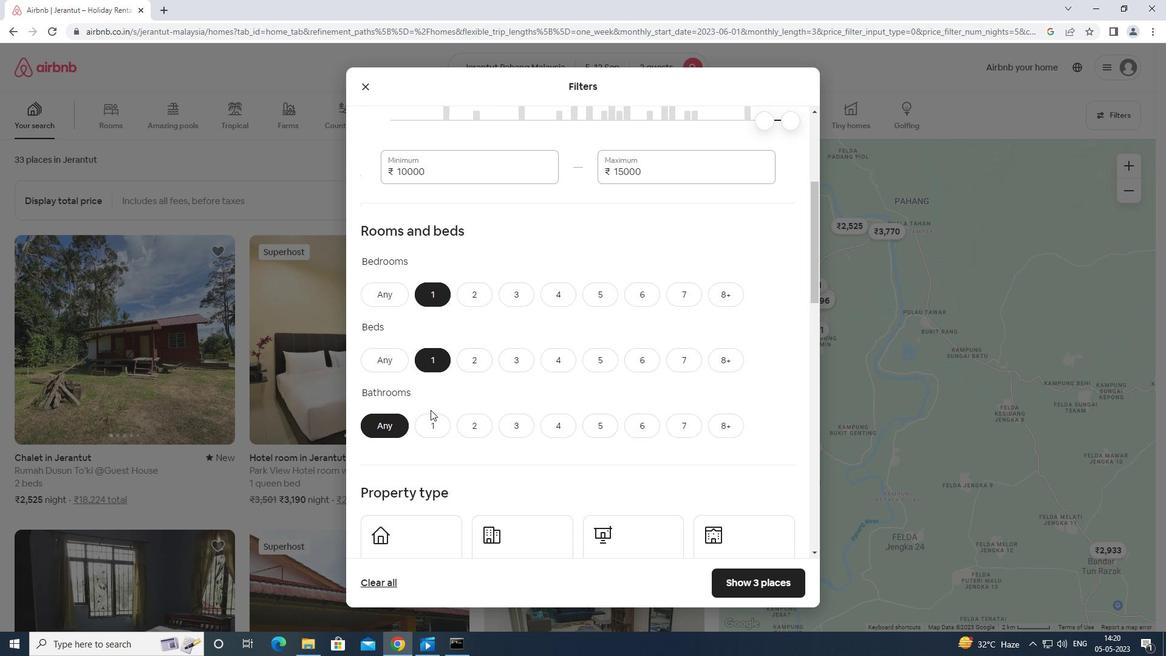 
Action: Mouse pressed left at (429, 422)
Screenshot: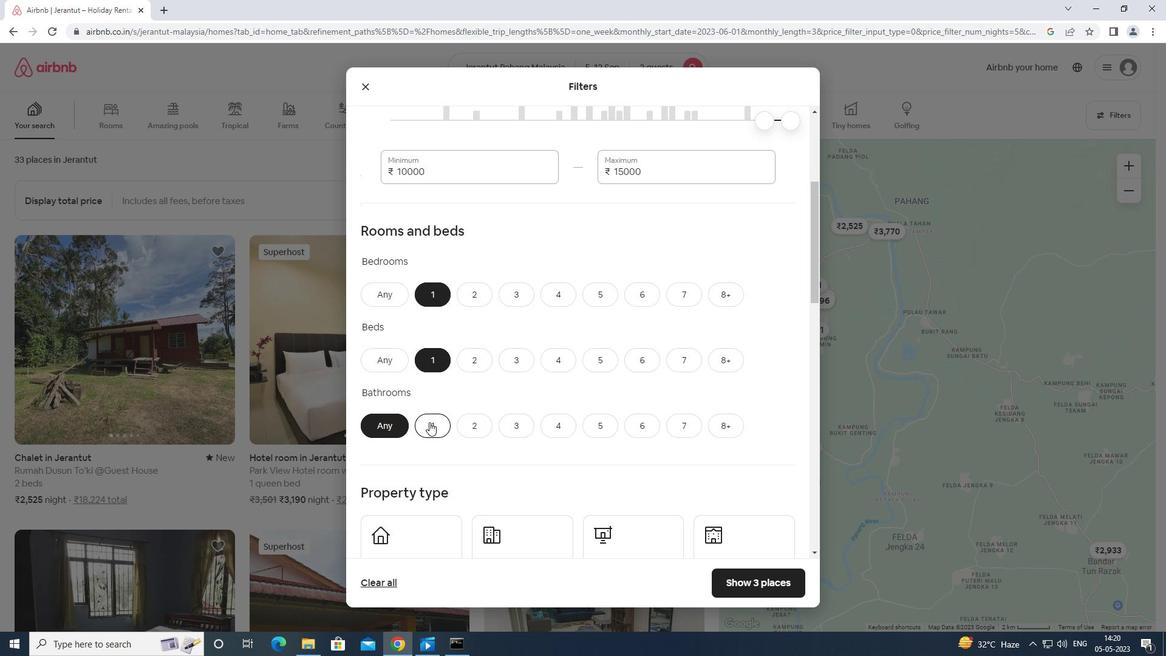 
Action: Mouse moved to (433, 427)
Screenshot: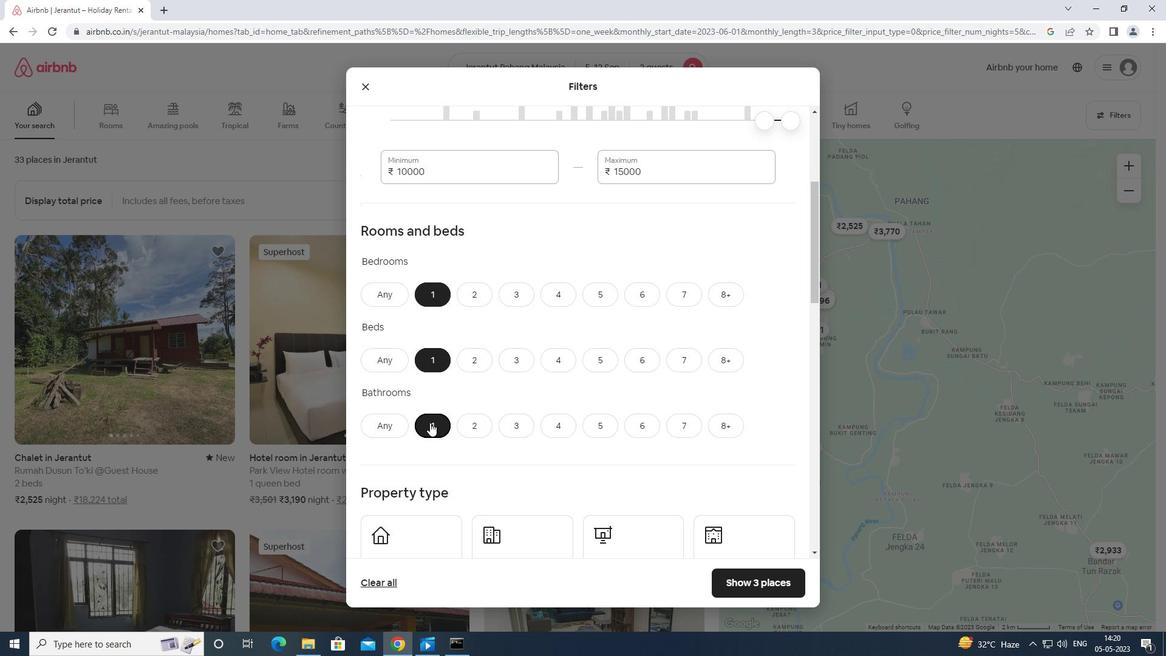 
Action: Mouse scrolled (433, 426) with delta (0, 0)
Screenshot: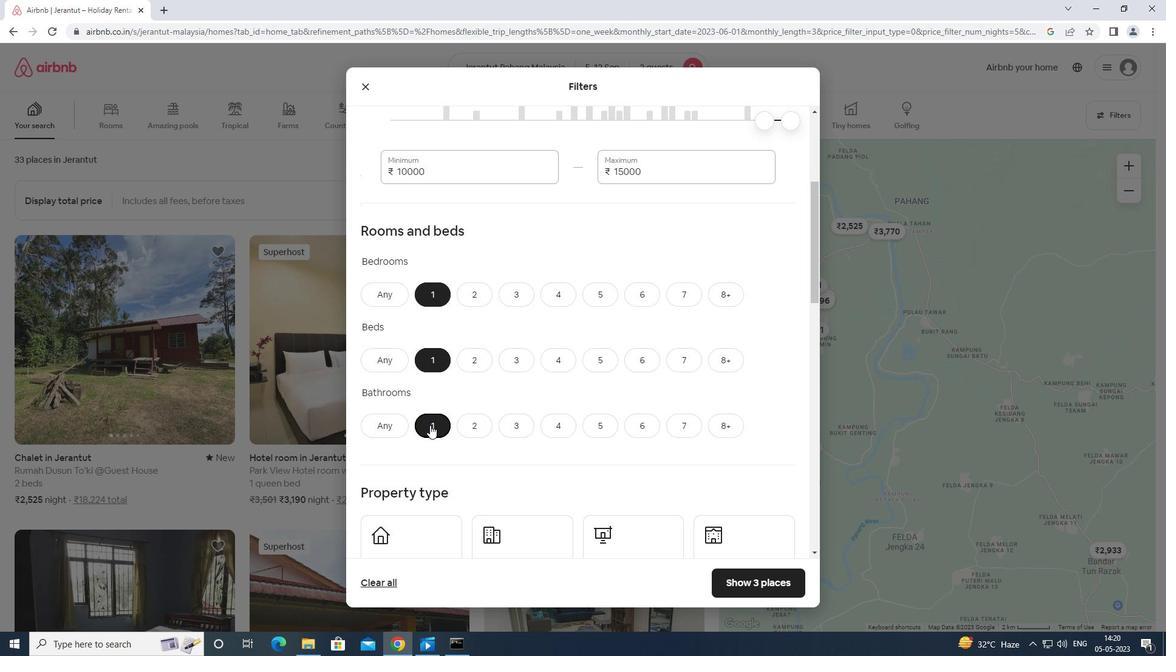 
Action: Mouse moved to (434, 427)
Screenshot: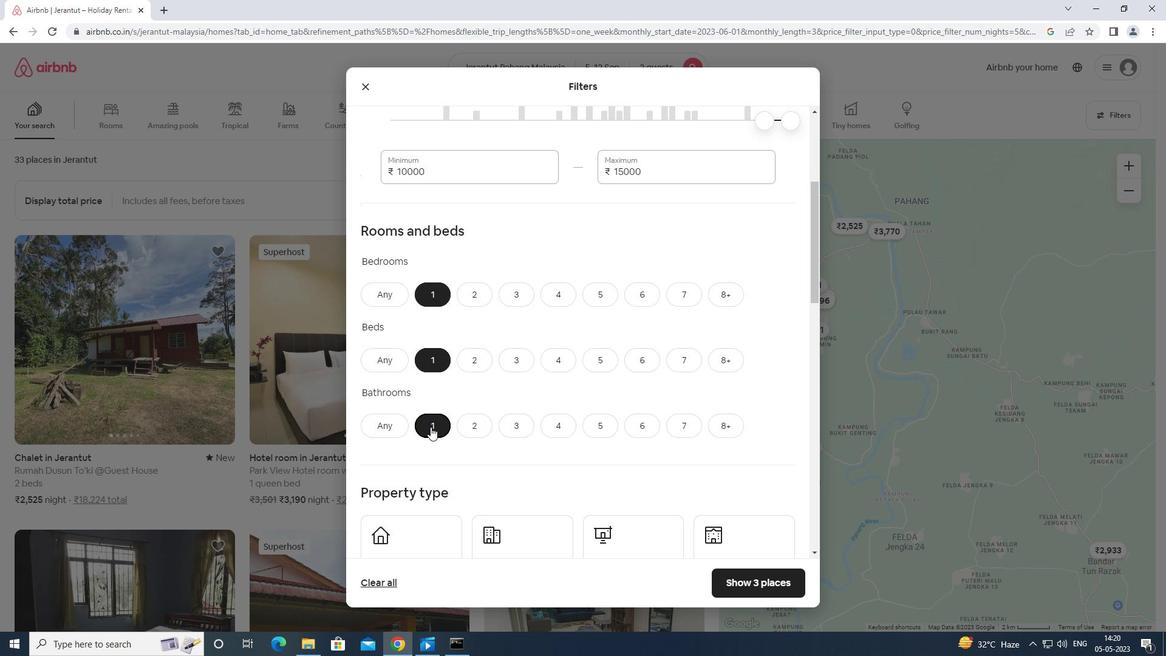 
Action: Mouse scrolled (434, 426) with delta (0, 0)
Screenshot: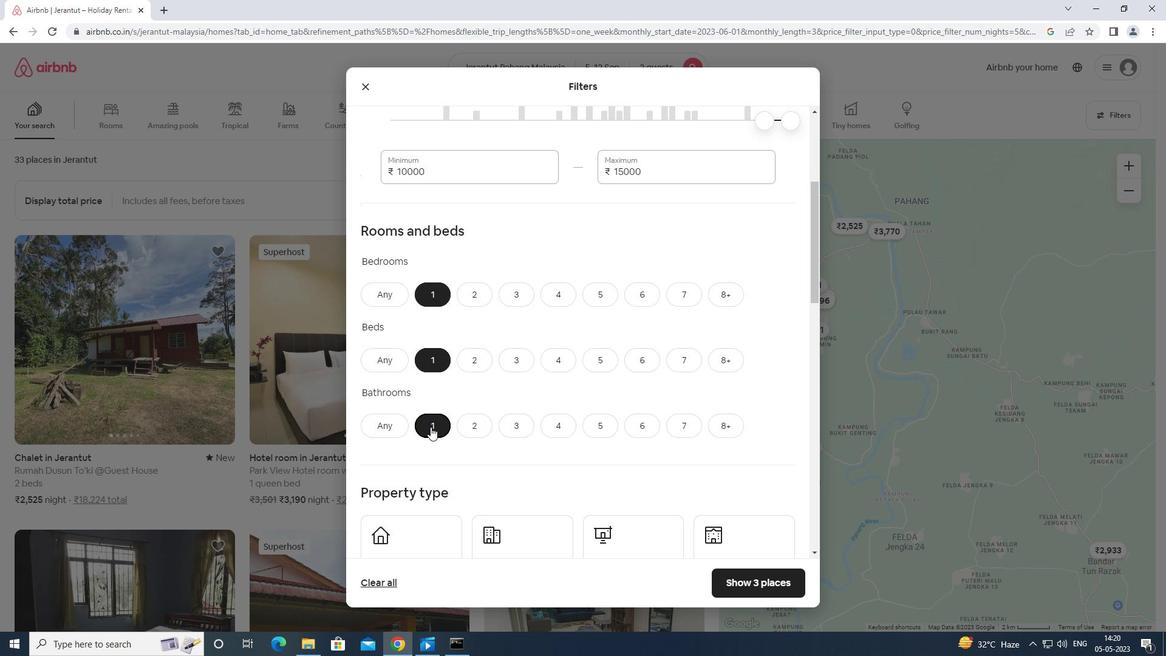 
Action: Mouse moved to (436, 427)
Screenshot: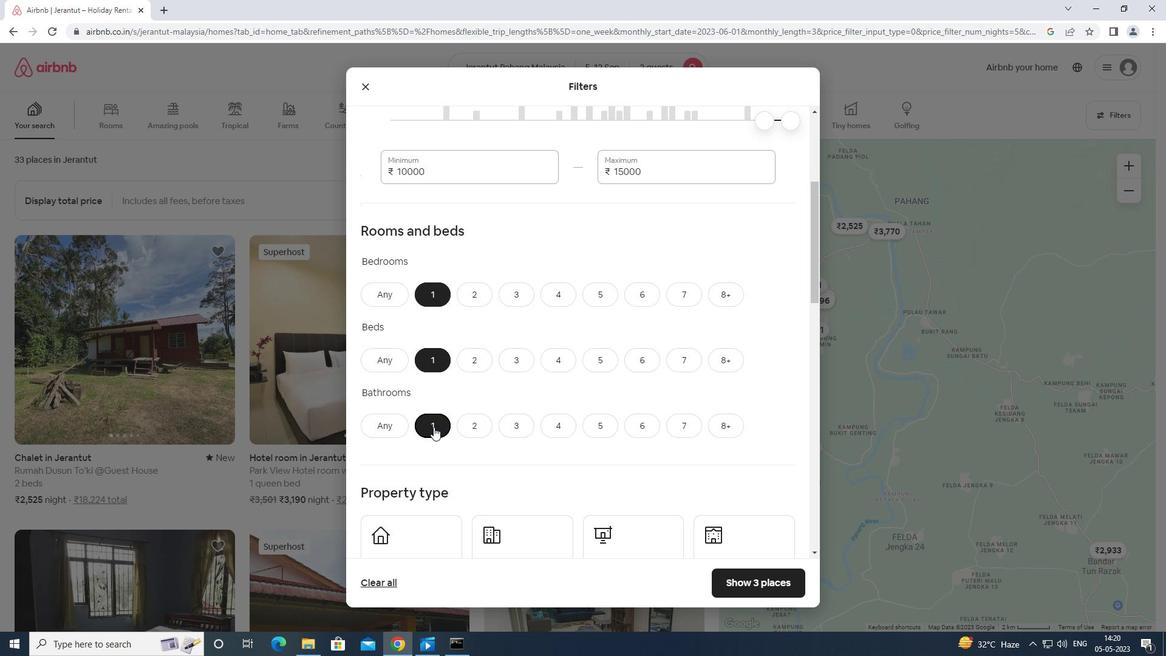 
Action: Mouse scrolled (436, 426) with delta (0, 0)
Screenshot: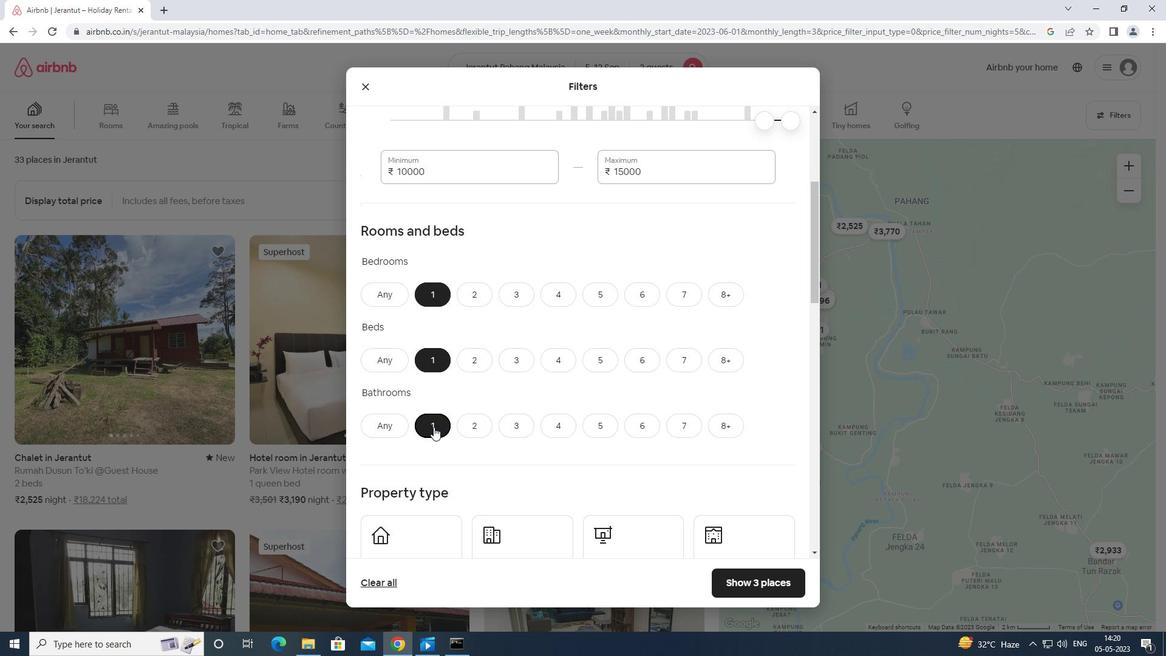 
Action: Mouse moved to (437, 427)
Screenshot: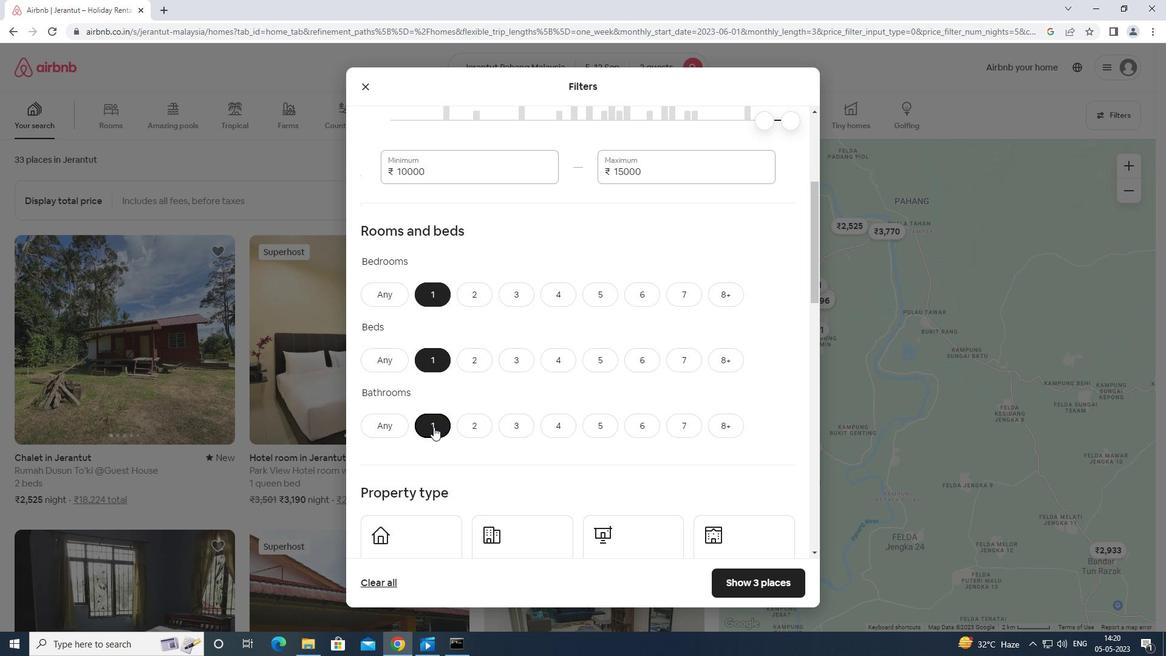 
Action: Mouse scrolled (437, 426) with delta (0, 0)
Screenshot: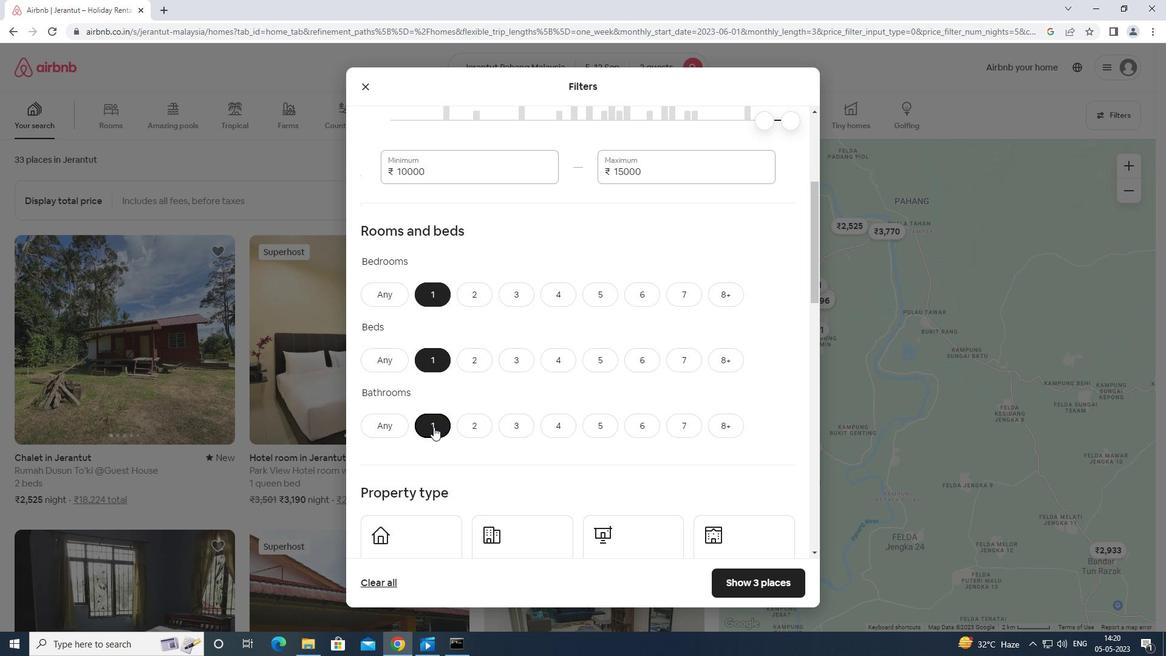 
Action: Mouse moved to (379, 299)
Screenshot: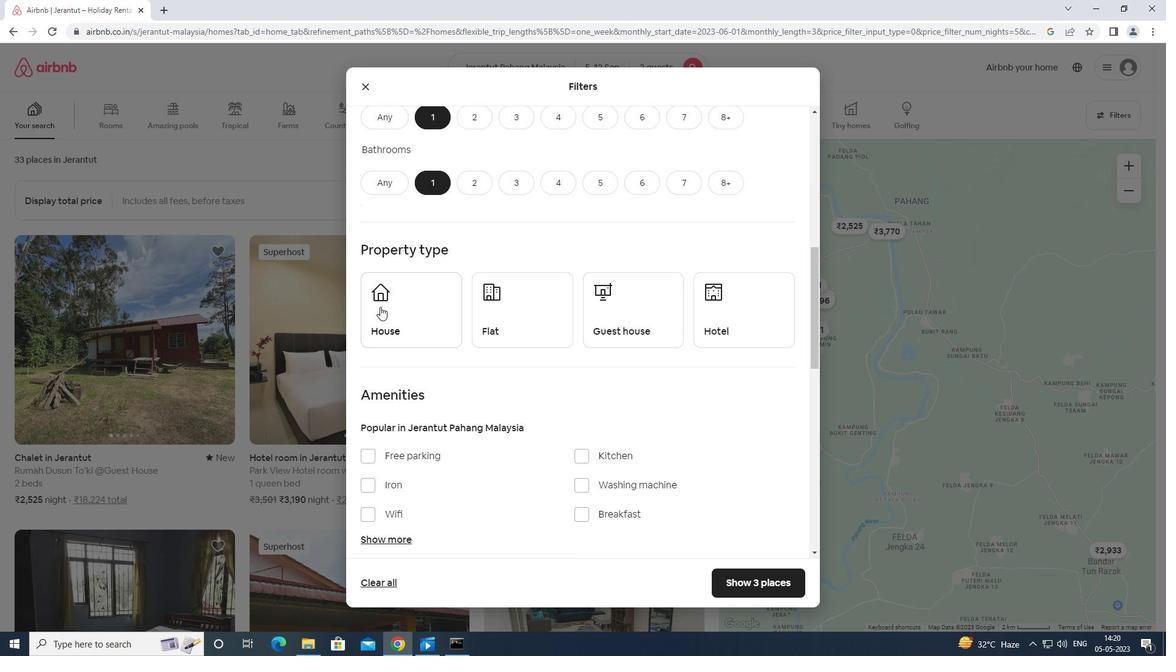 
Action: Mouse pressed left at (379, 299)
Screenshot: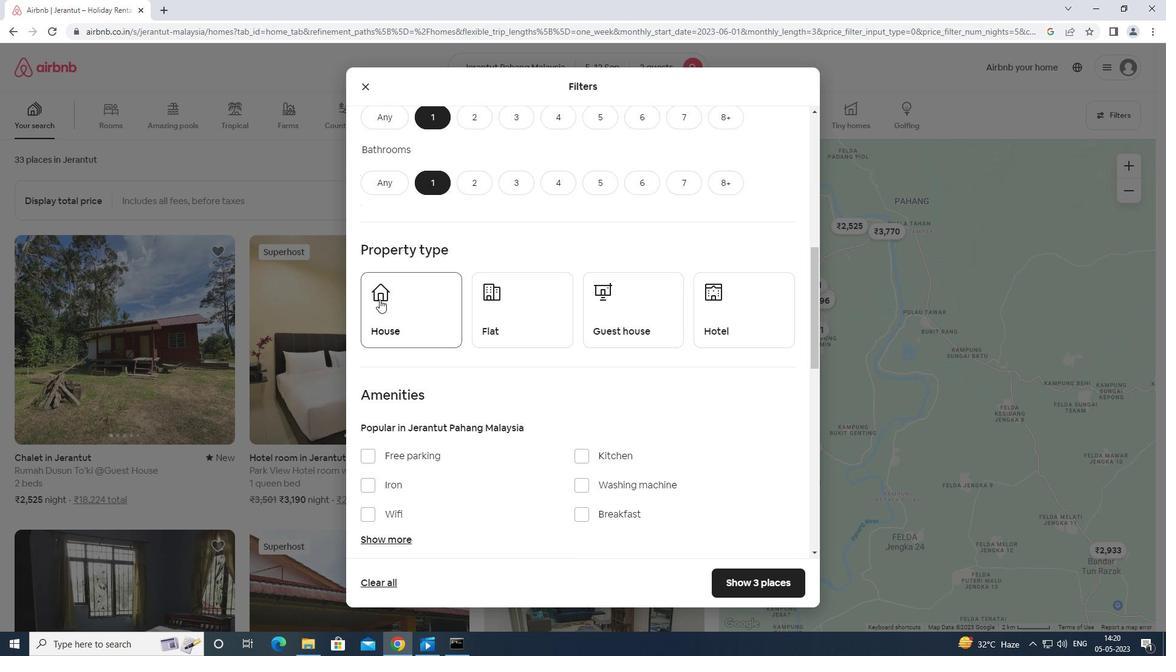 
Action: Mouse moved to (526, 320)
Screenshot: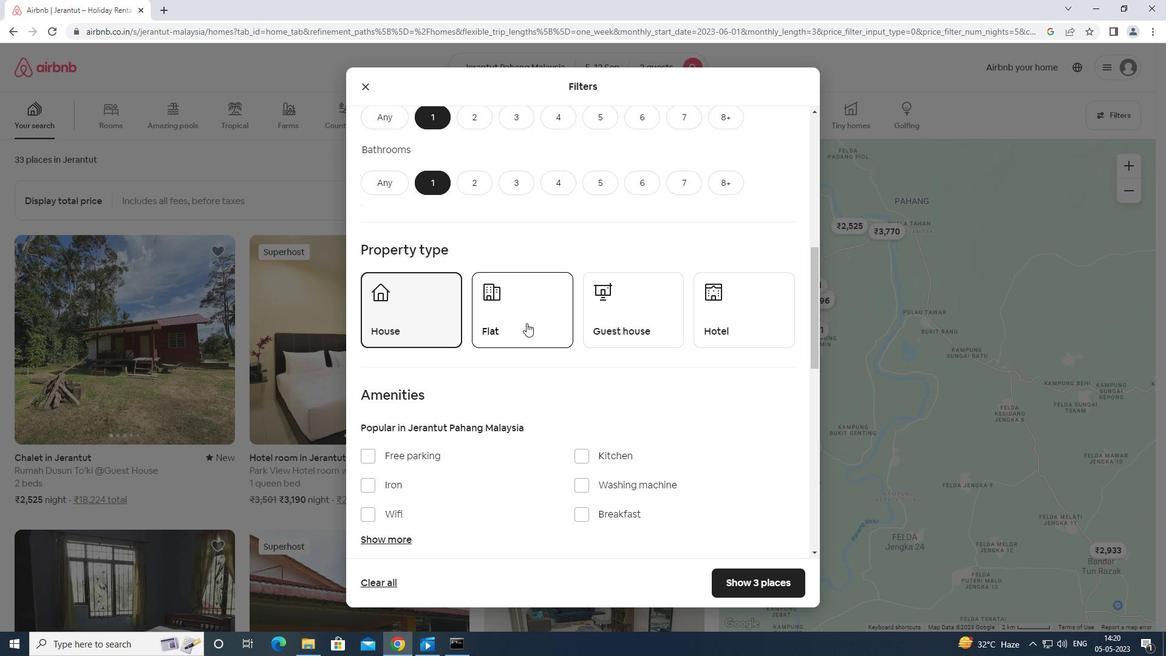 
Action: Mouse pressed left at (526, 320)
Screenshot: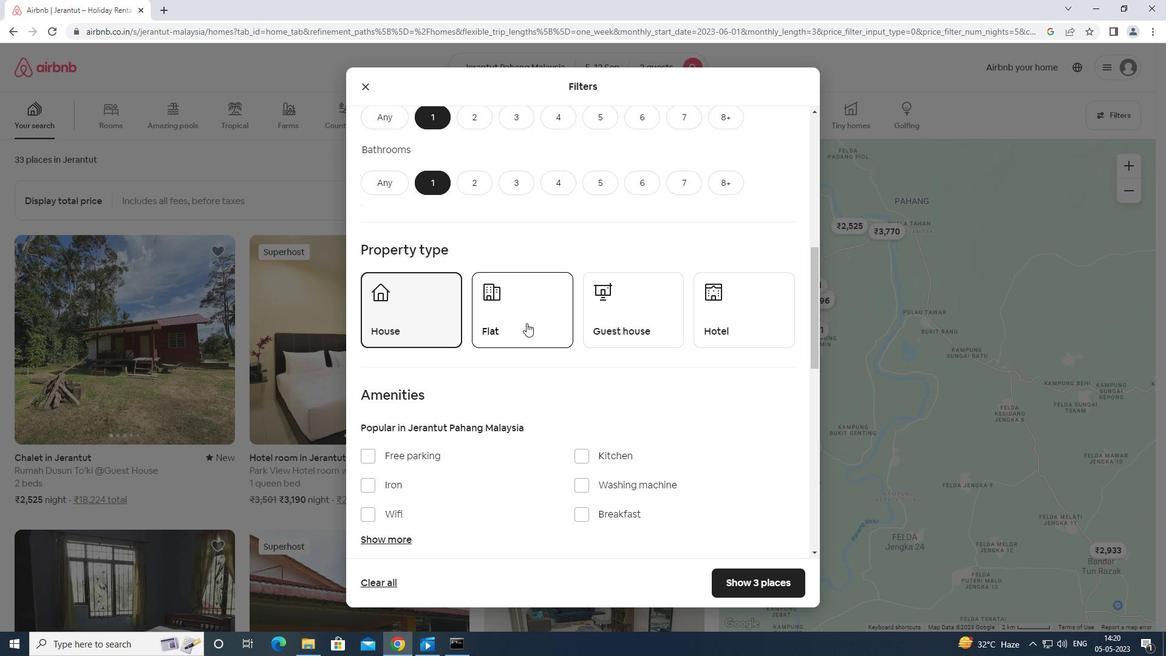 
Action: Mouse moved to (613, 317)
Screenshot: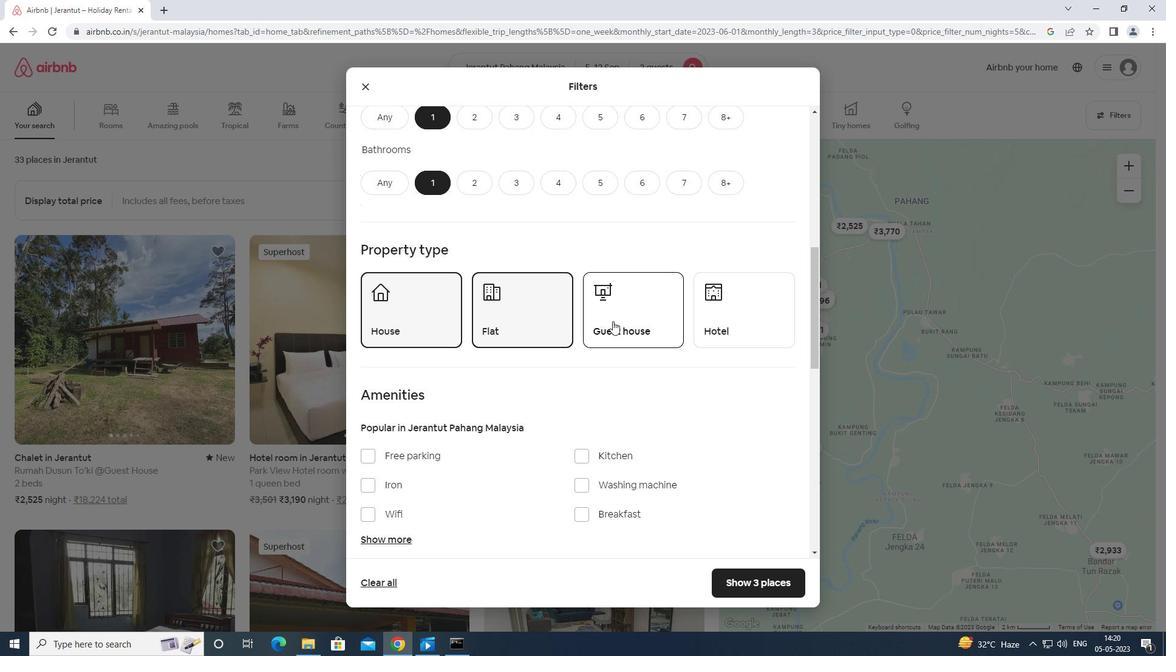 
Action: Mouse pressed left at (613, 317)
Screenshot: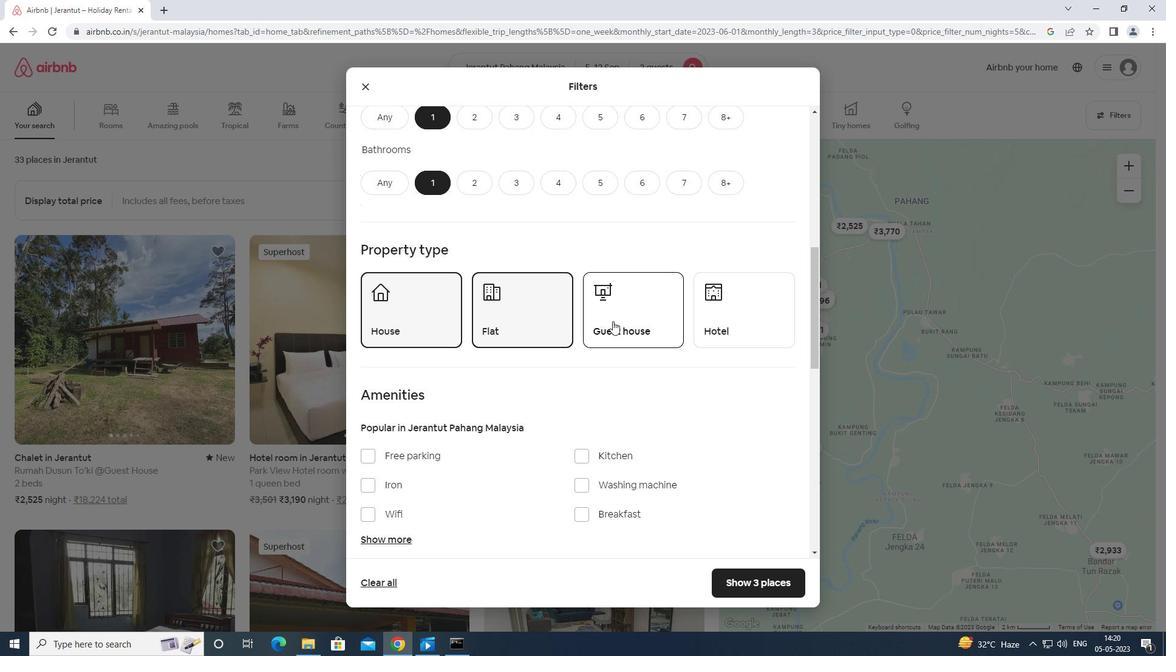
Action: Mouse moved to (737, 310)
Screenshot: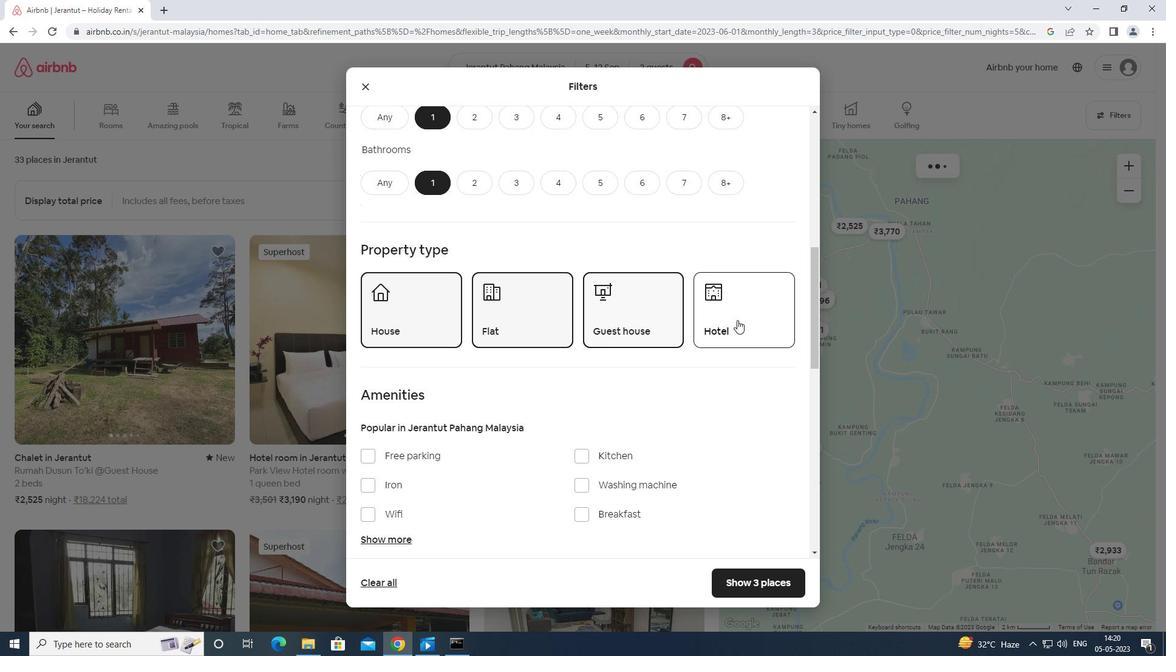 
Action: Mouse pressed left at (737, 310)
Screenshot: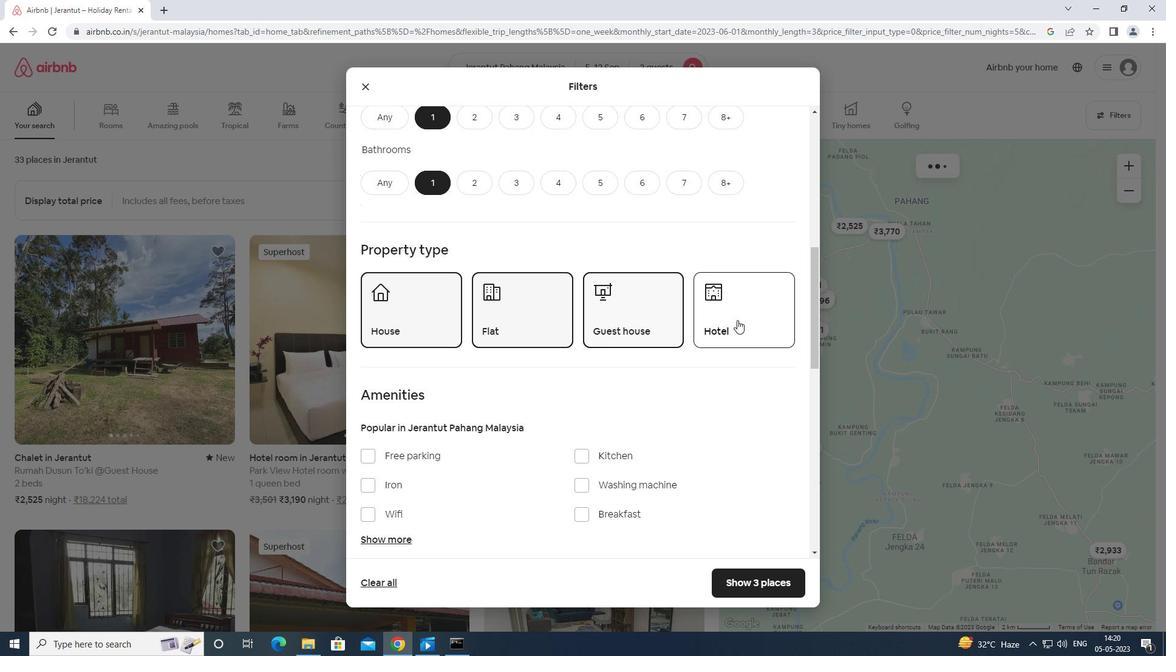 
Action: Mouse moved to (743, 306)
Screenshot: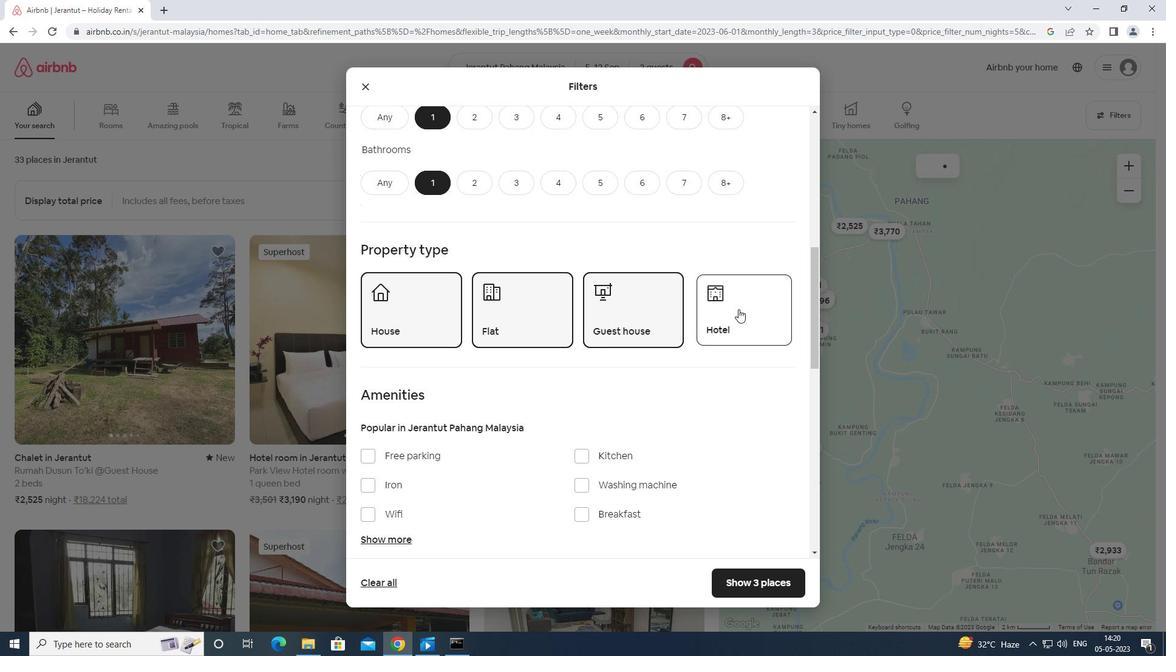 
Action: Mouse scrolled (743, 306) with delta (0, 0)
Screenshot: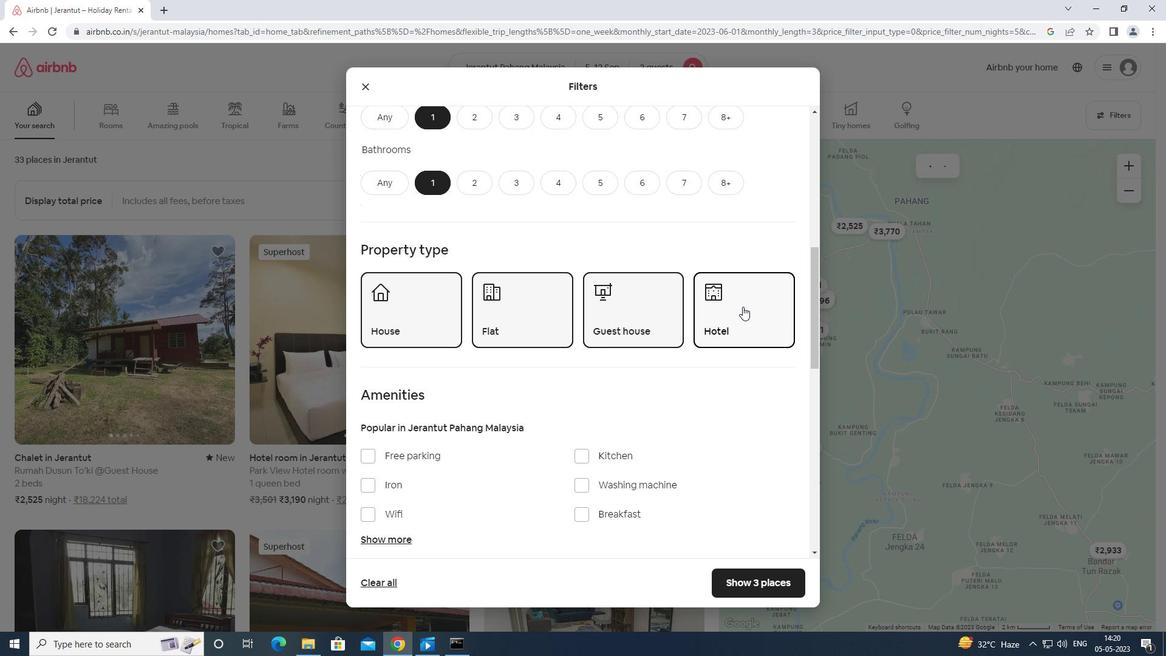 
Action: Mouse scrolled (743, 306) with delta (0, 0)
Screenshot: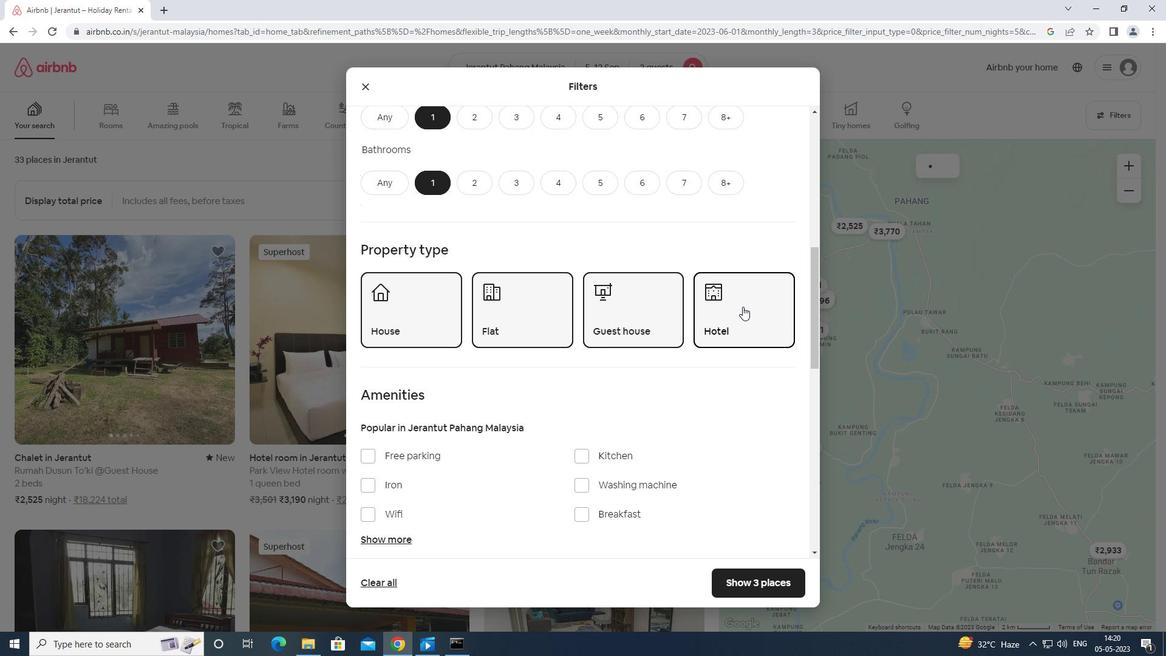 
Action: Mouse moved to (743, 302)
Screenshot: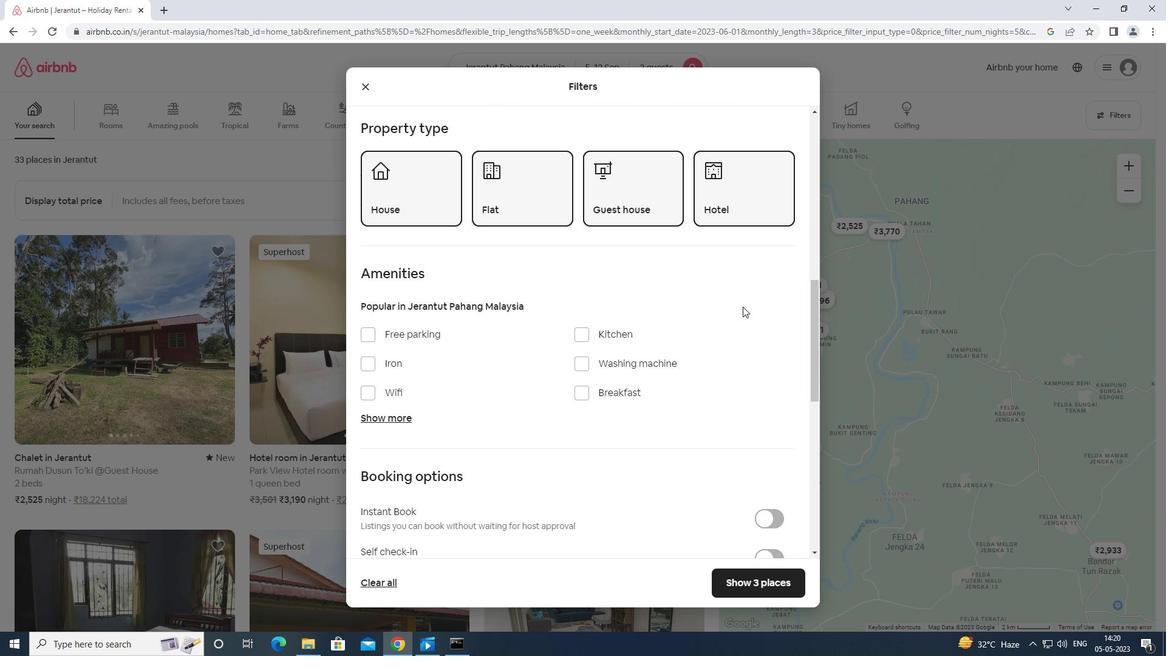 
Action: Mouse scrolled (743, 301) with delta (0, 0)
Screenshot: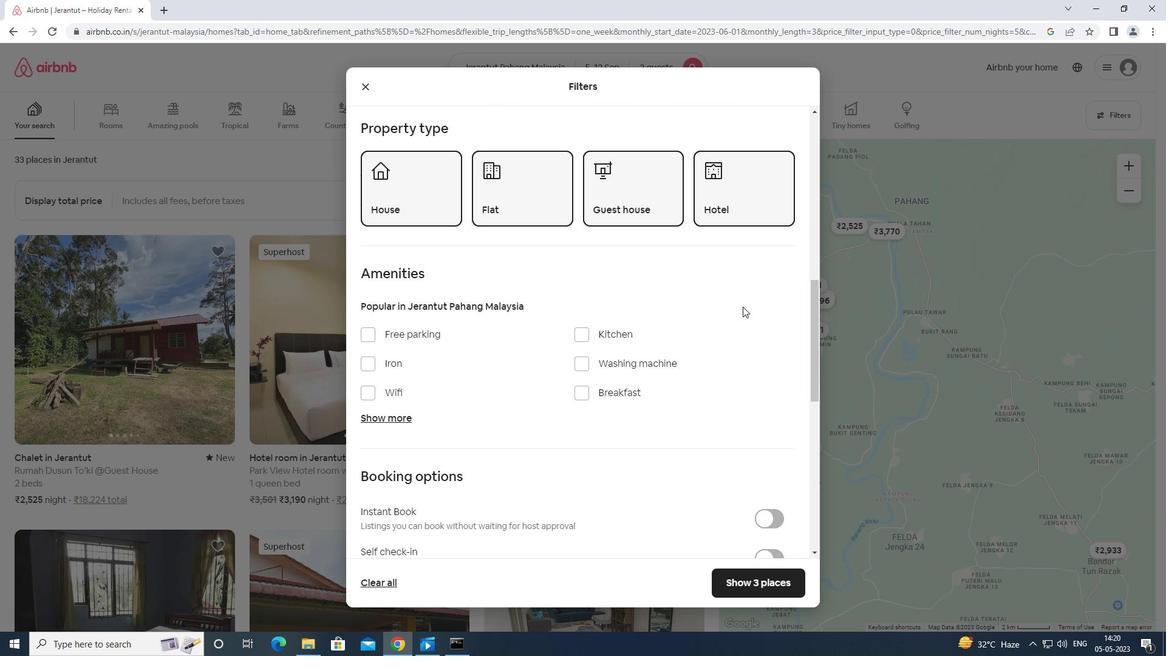 
Action: Mouse scrolled (743, 301) with delta (0, 0)
Screenshot: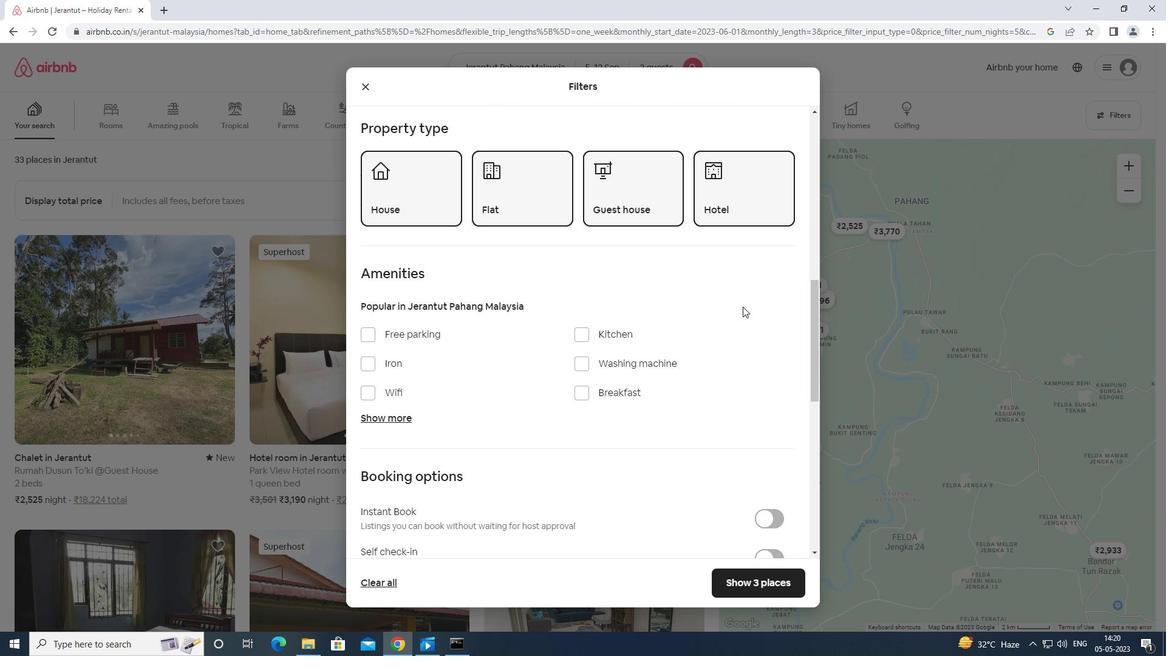 
Action: Mouse scrolled (743, 301) with delta (0, 0)
Screenshot: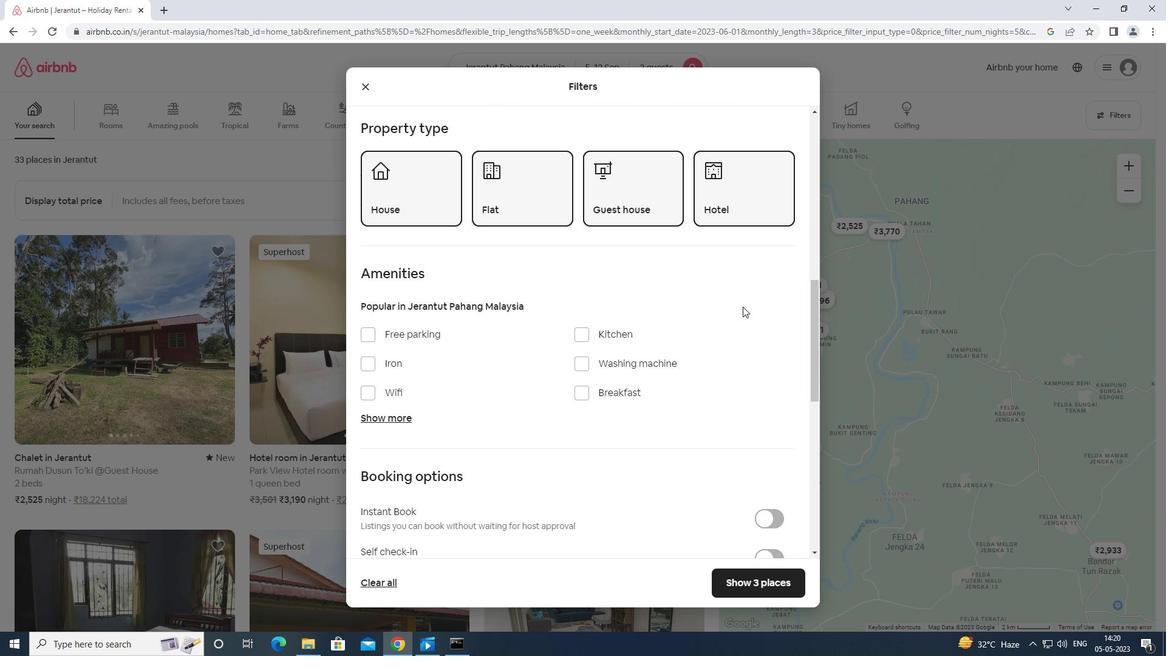 
Action: Mouse scrolled (743, 301) with delta (0, 0)
Screenshot: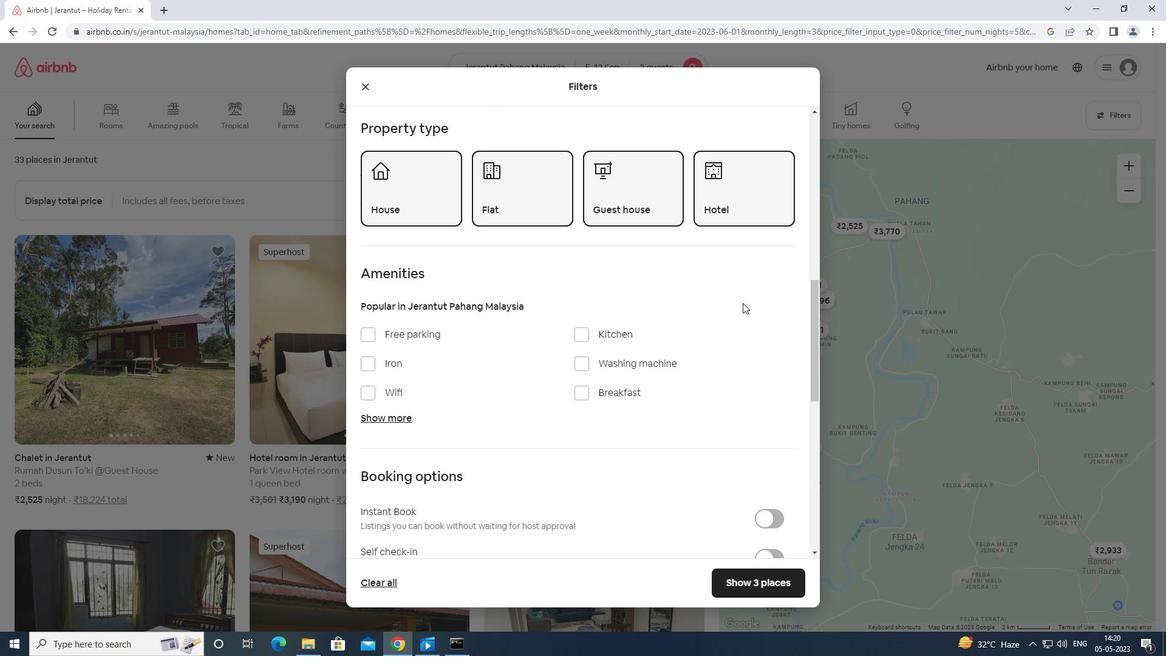 
Action: Mouse moved to (762, 312)
Screenshot: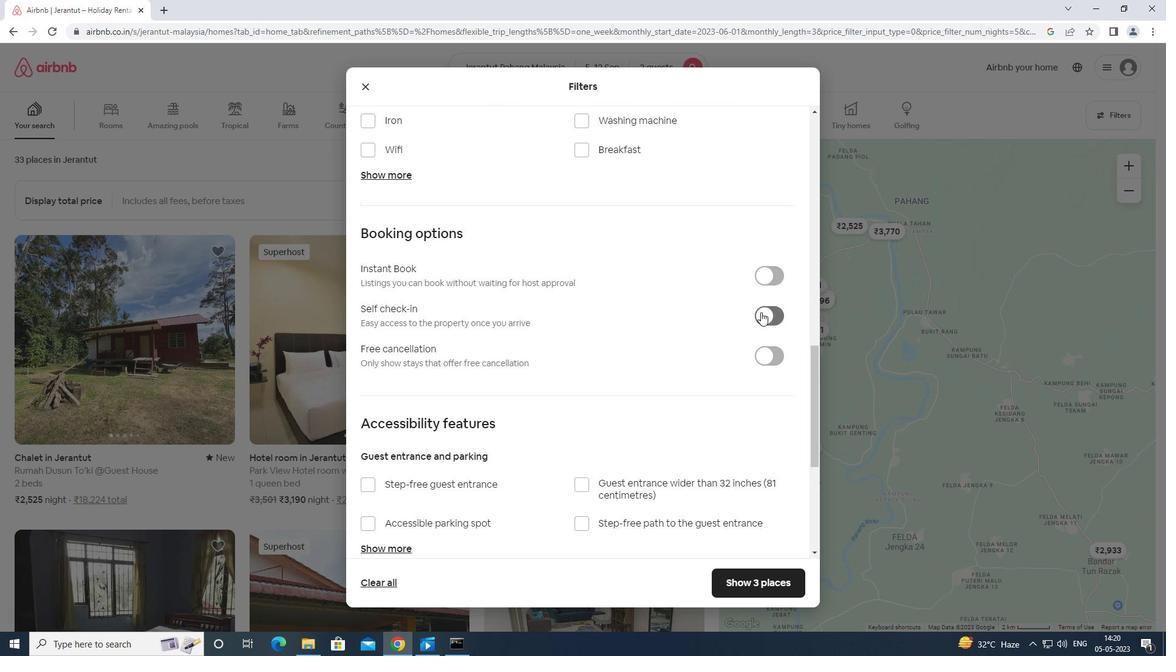 
Action: Mouse pressed left at (762, 312)
Screenshot: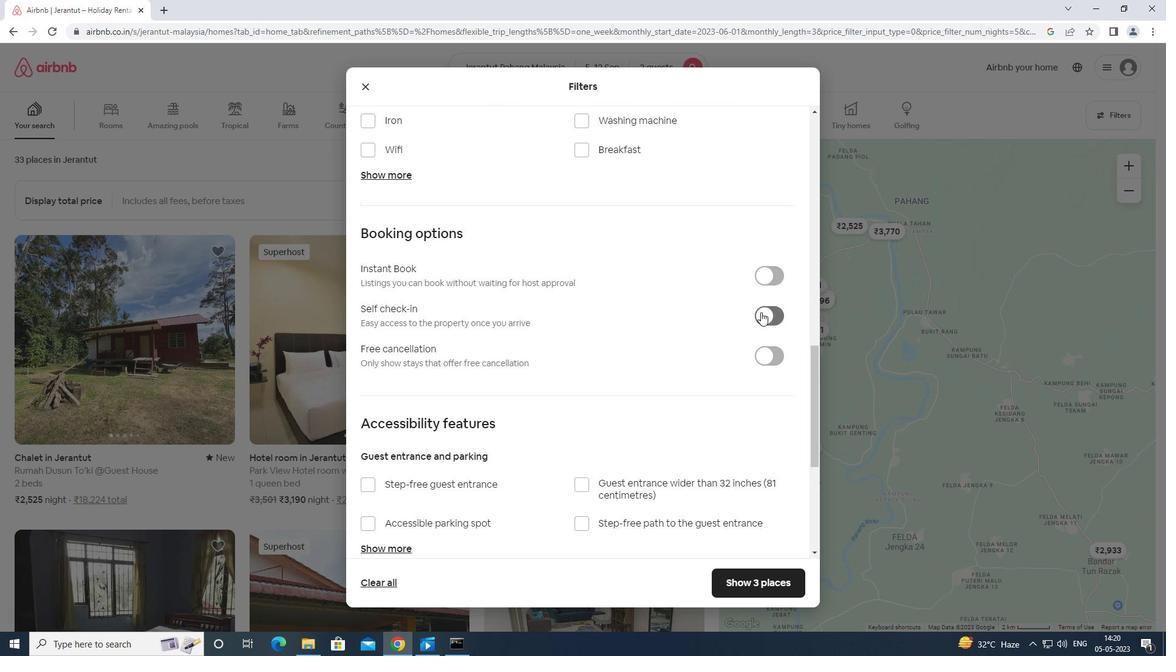 
Action: Mouse moved to (764, 311)
Screenshot: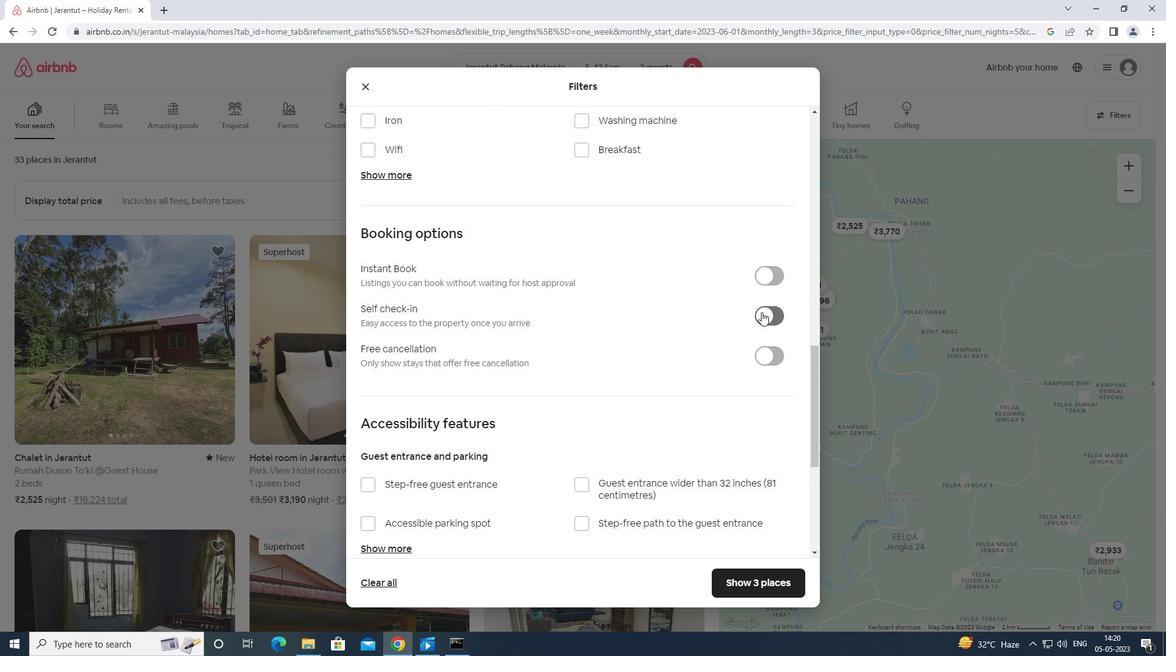 
Action: Mouse scrolled (764, 311) with delta (0, 0)
Screenshot: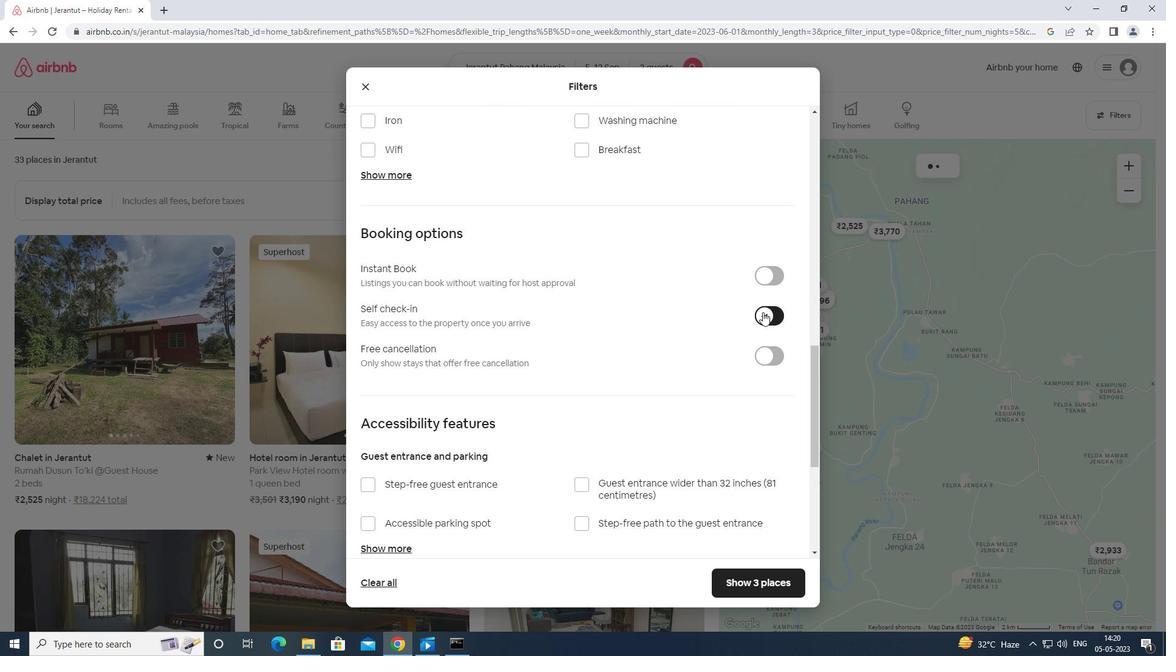 
Action: Mouse scrolled (764, 311) with delta (0, 0)
Screenshot: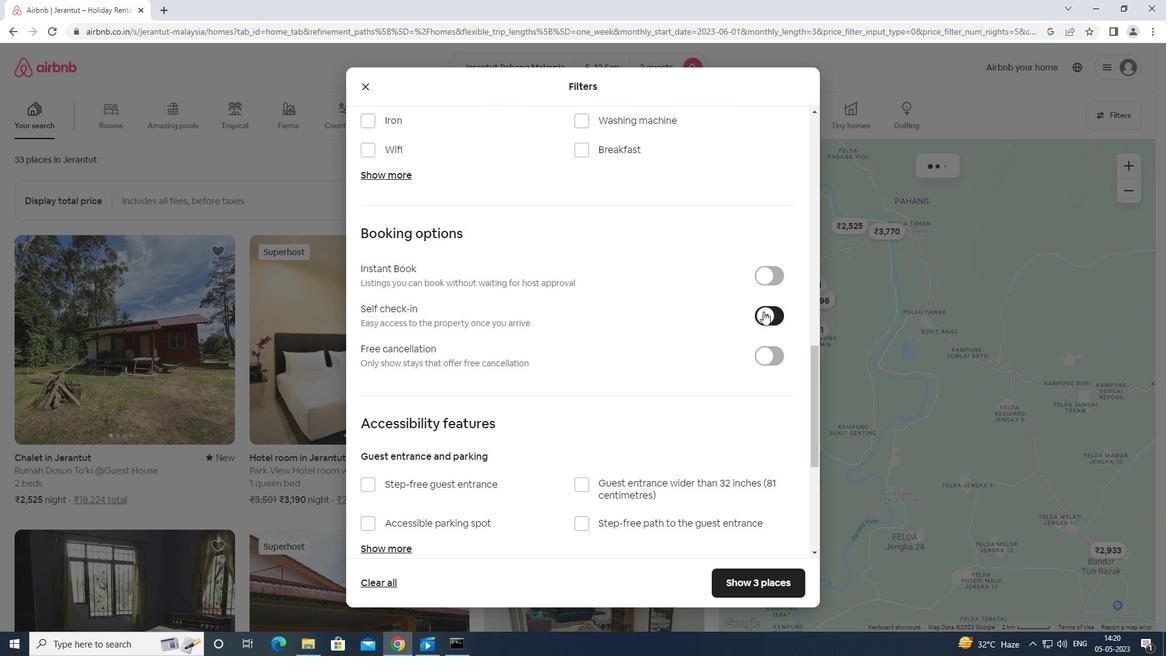 
Action: Mouse scrolled (764, 311) with delta (0, 0)
Screenshot: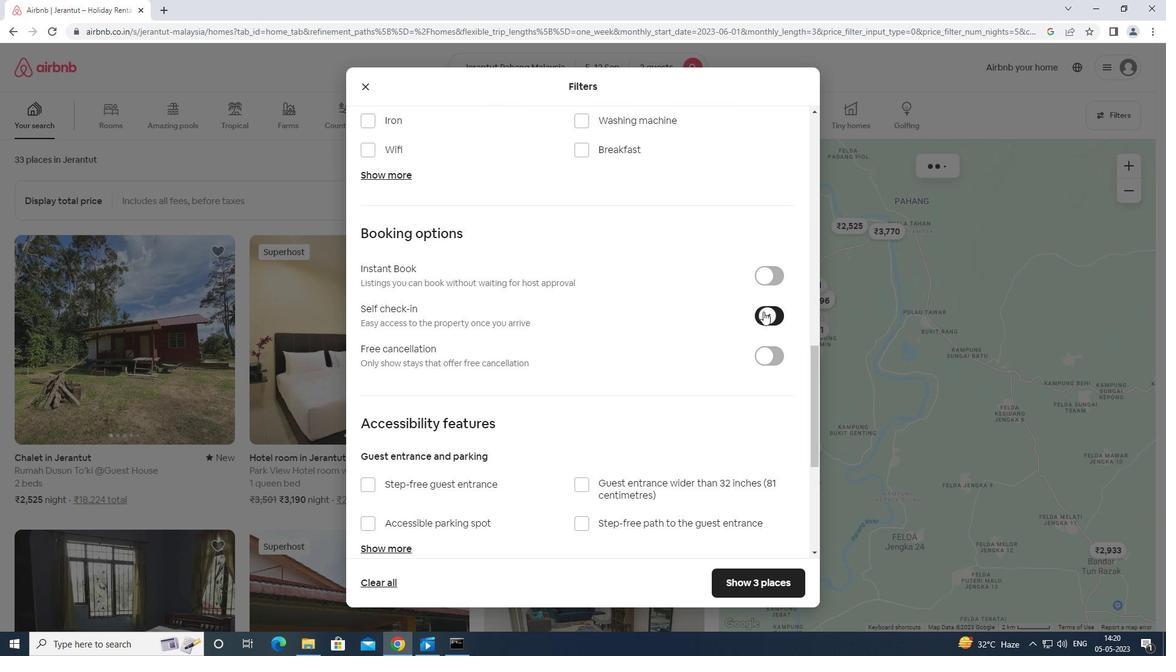 
Action: Mouse moved to (757, 313)
Screenshot: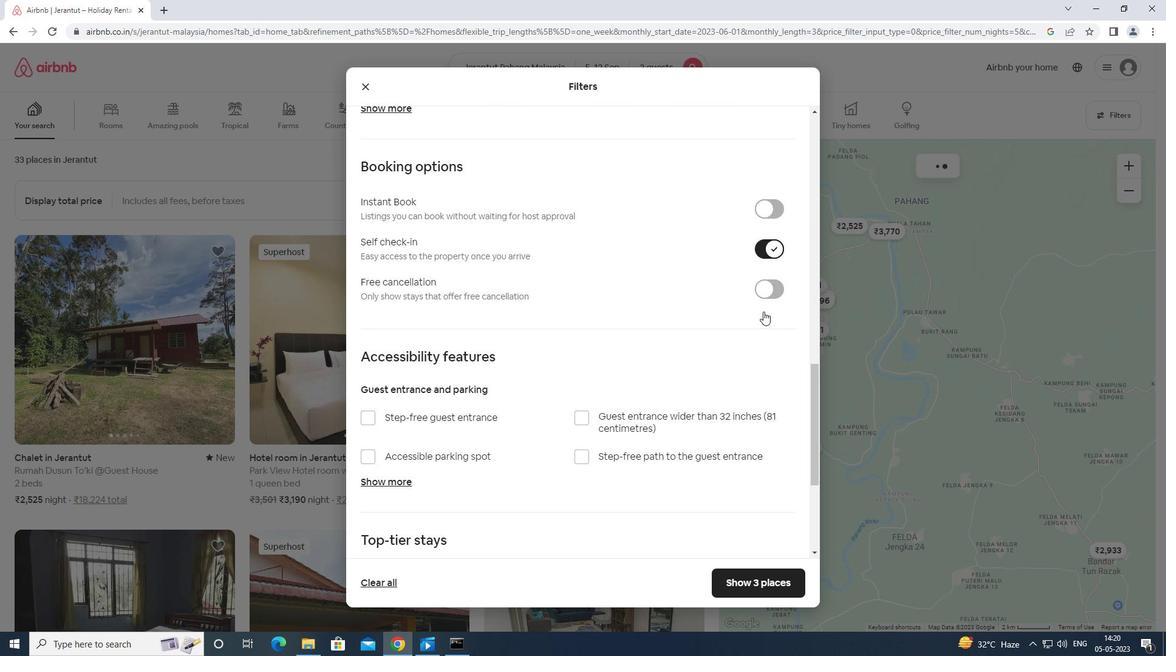 
Action: Mouse scrolled (757, 313) with delta (0, 0)
Screenshot: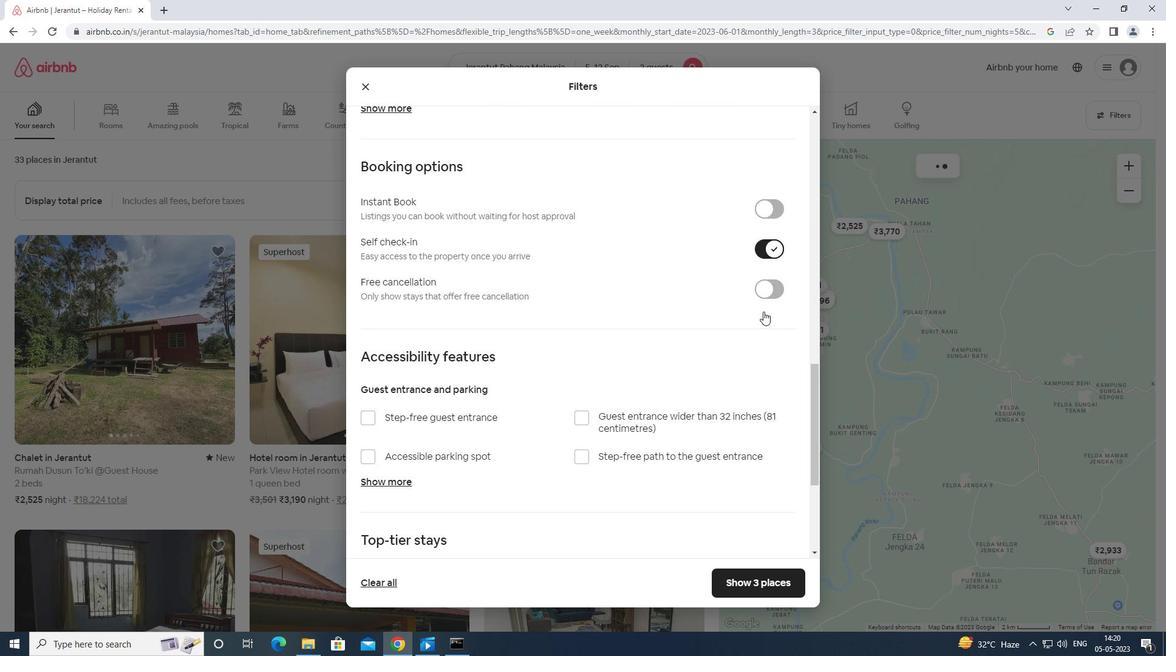 
Action: Mouse moved to (755, 314)
Screenshot: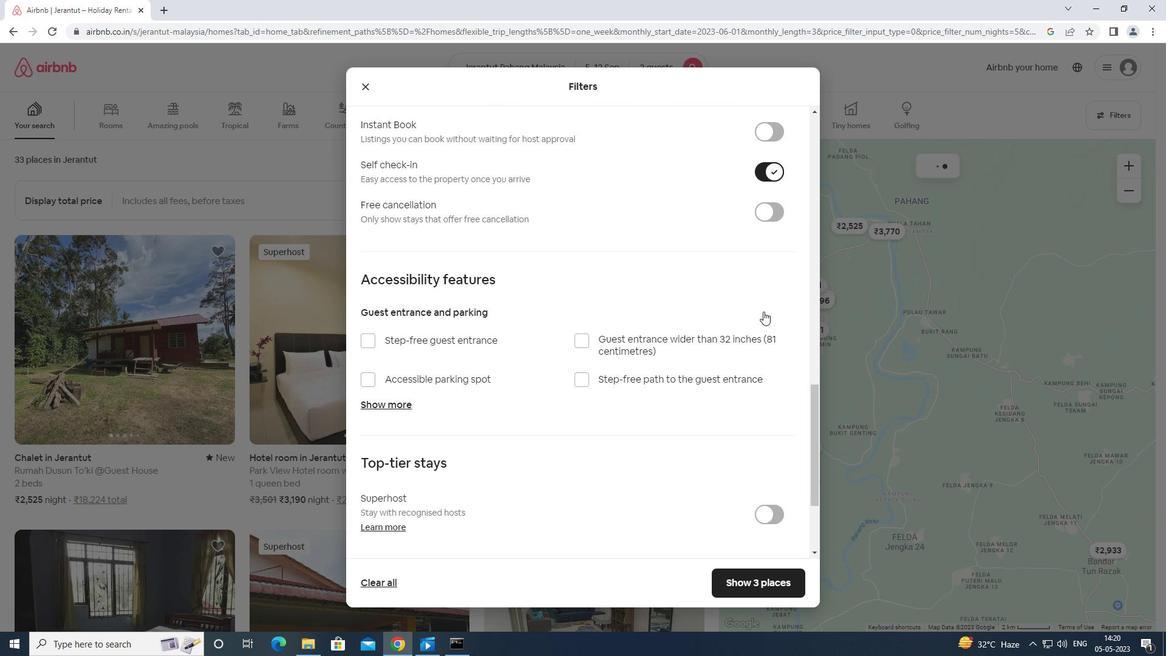 
Action: Mouse scrolled (755, 314) with delta (0, 0)
Screenshot: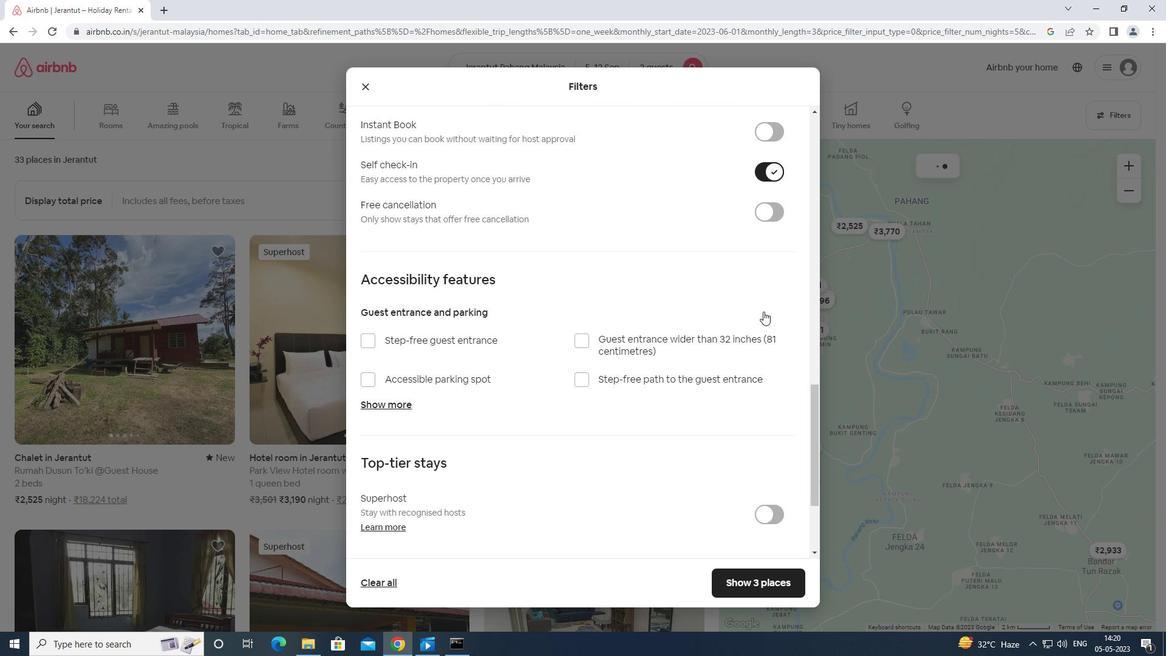 
Action: Mouse moved to (755, 315)
Screenshot: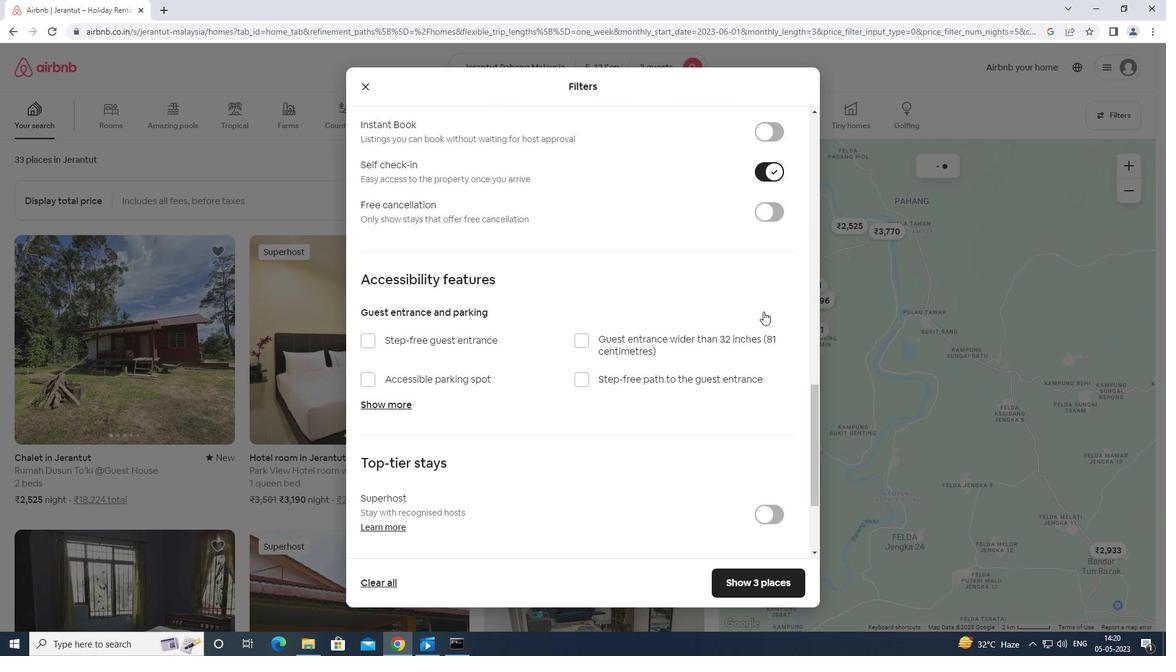 
Action: Mouse scrolled (755, 314) with delta (0, 0)
Screenshot: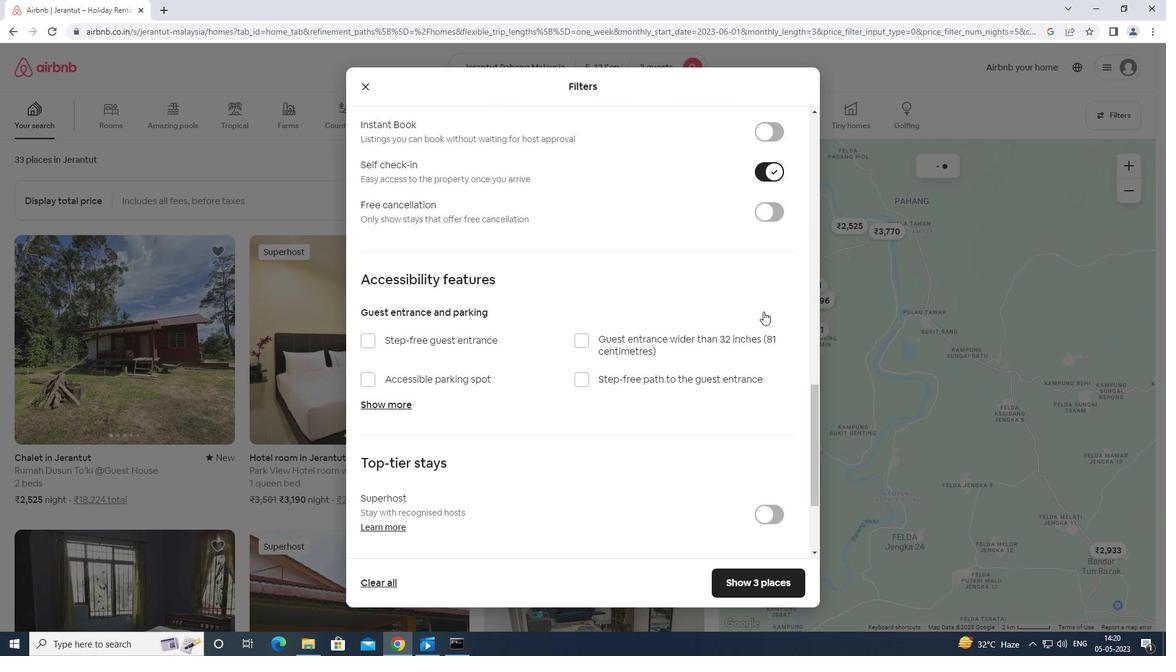 
Action: Mouse moved to (753, 316)
Screenshot: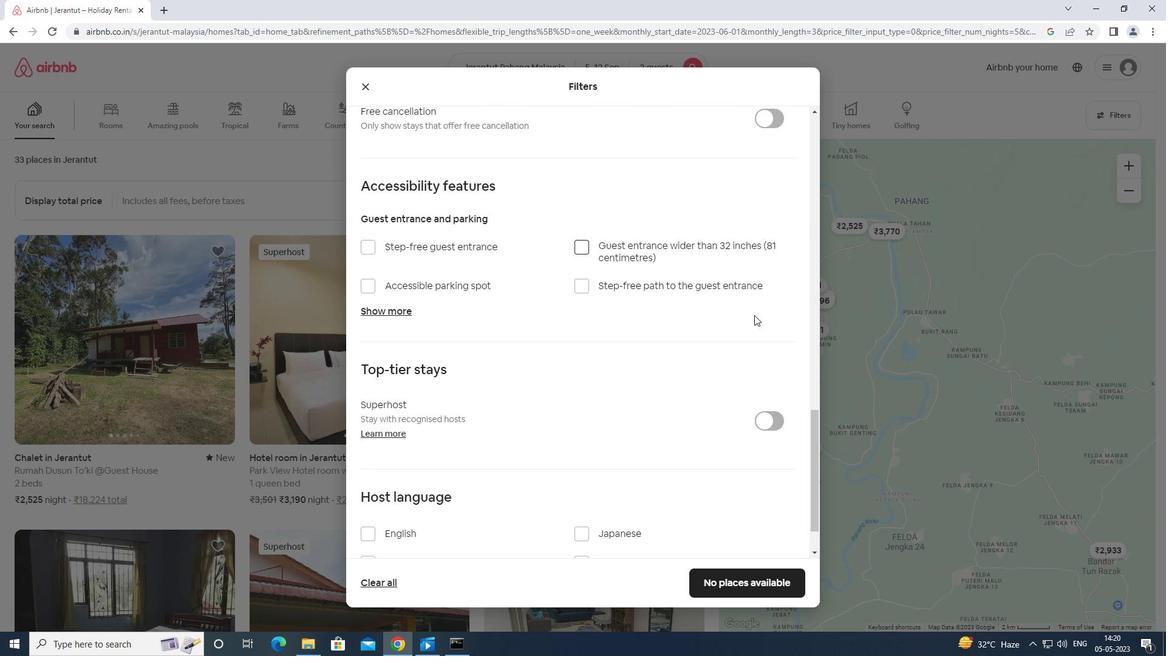 
Action: Mouse scrolled (753, 315) with delta (0, 0)
Screenshot: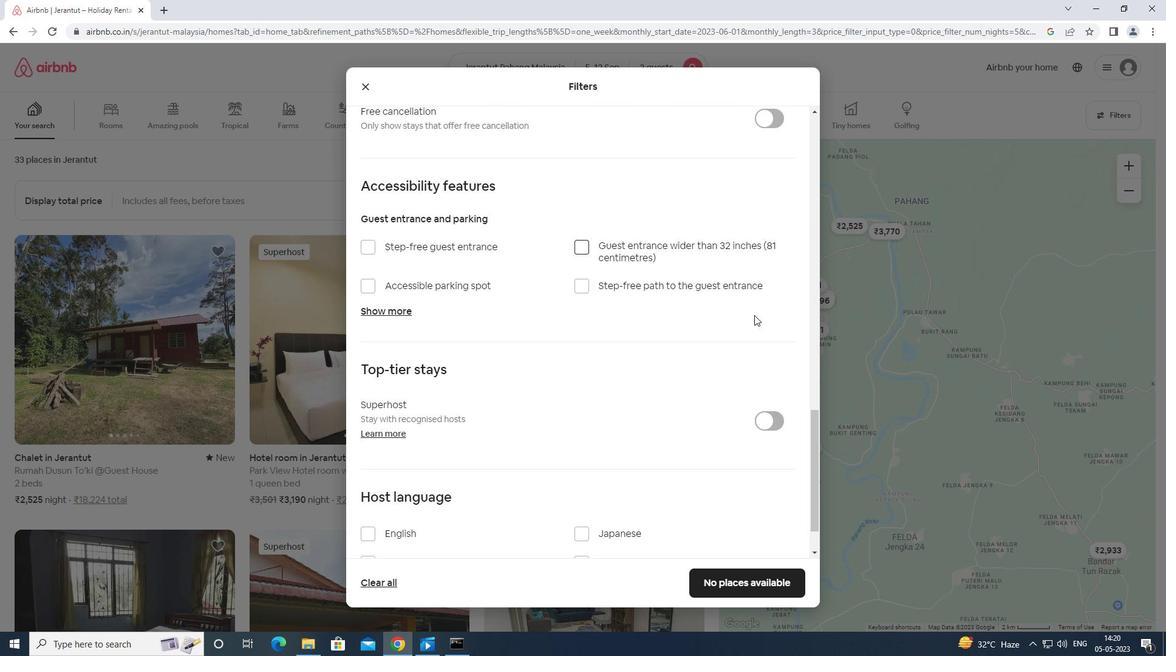 
Action: Mouse scrolled (753, 315) with delta (0, 0)
Screenshot: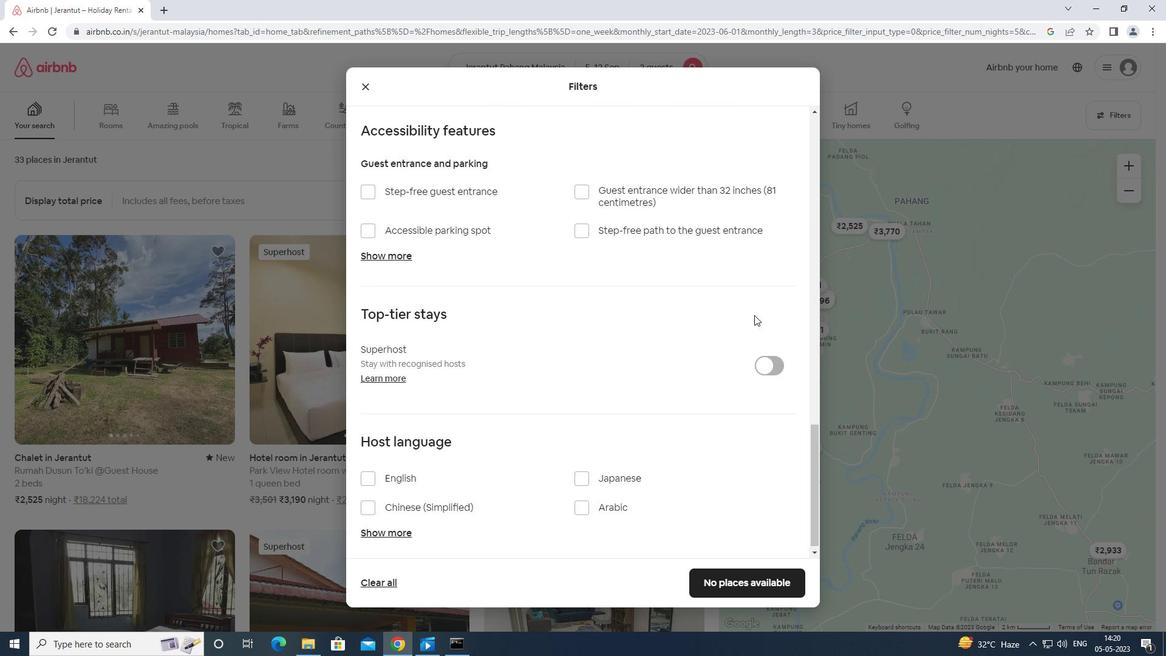 
Action: Mouse moved to (752, 316)
Screenshot: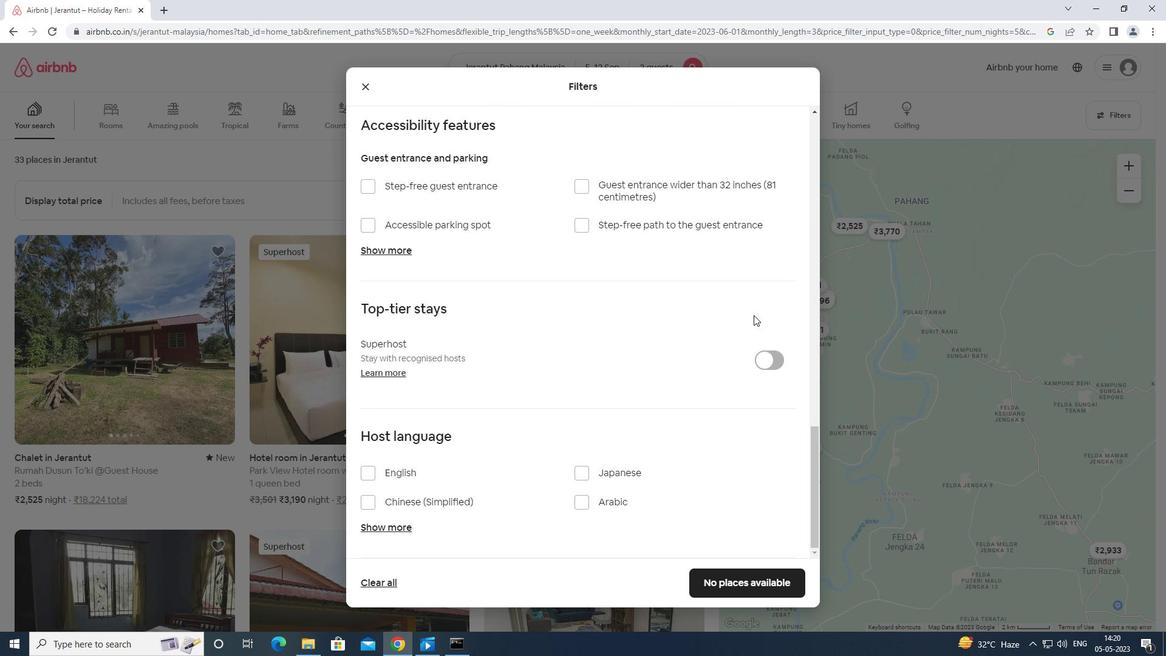 
Action: Mouse scrolled (752, 316) with delta (0, 0)
Screenshot: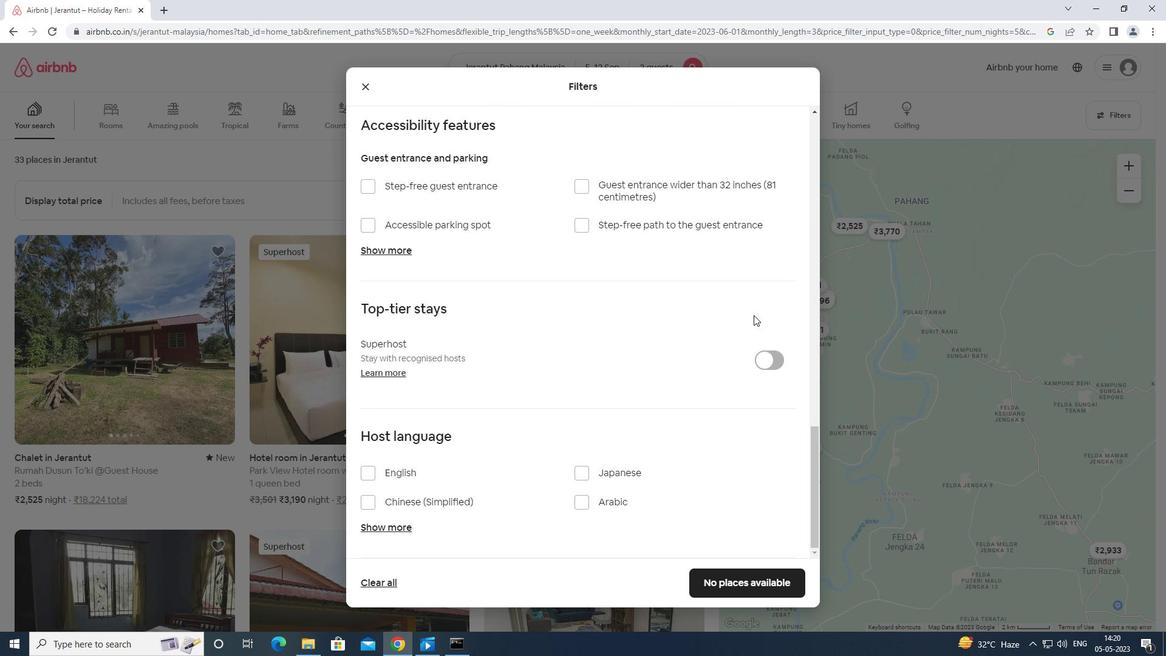 
Action: Mouse moved to (367, 473)
Screenshot: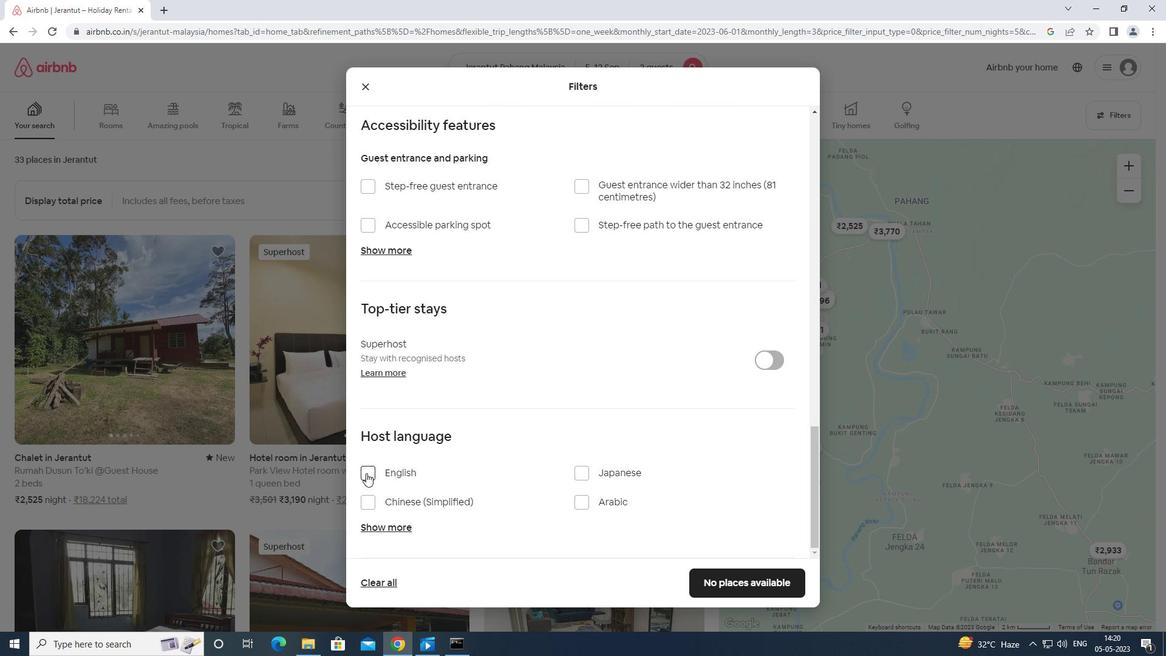 
Action: Mouse pressed left at (367, 473)
Screenshot: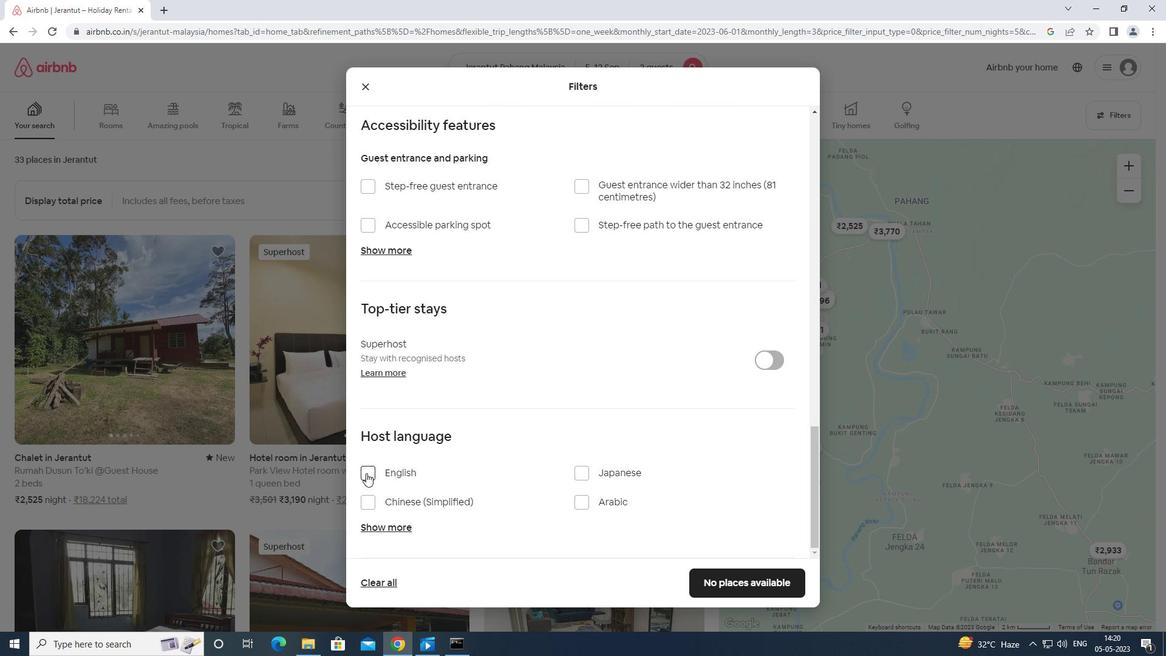 
Action: Mouse moved to (734, 576)
Screenshot: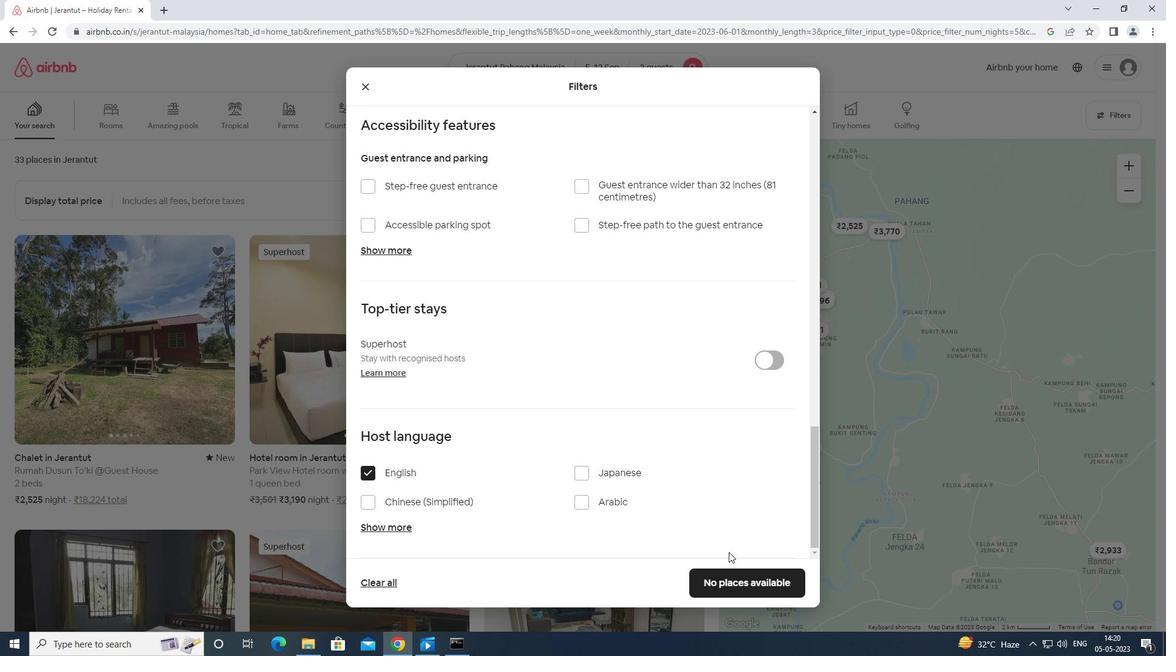 
Action: Mouse pressed left at (734, 576)
Screenshot: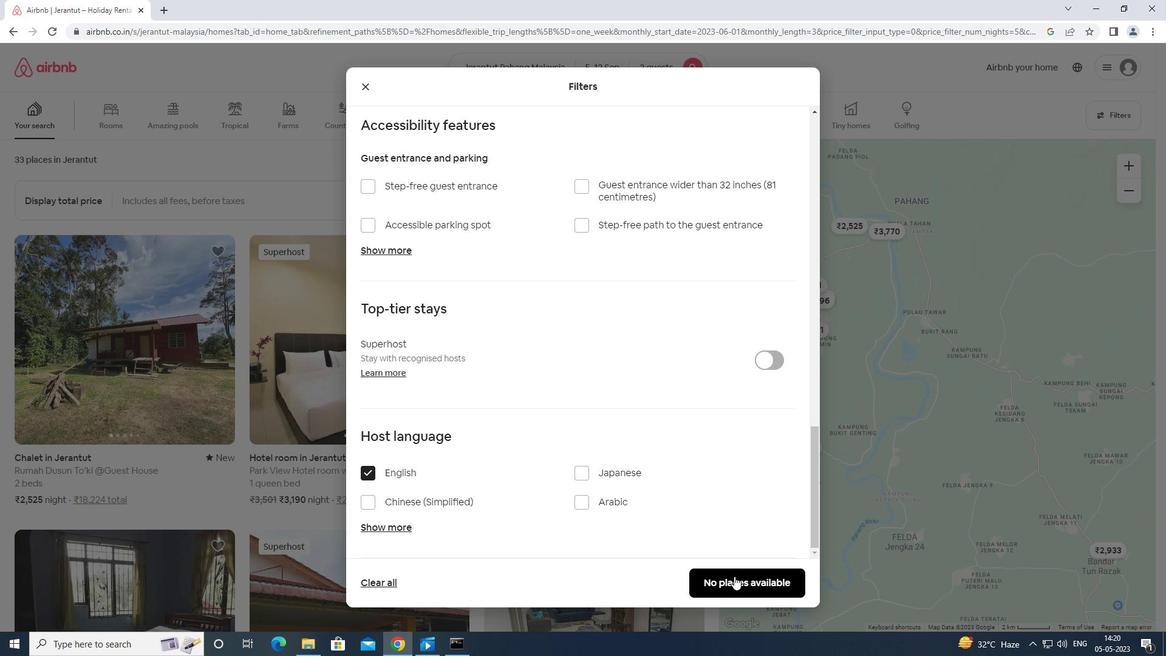 
